 Task: Define due dates for tasks focused on uncovering insights from the integrated external data.
Action: Mouse moved to (115, 274)
Screenshot: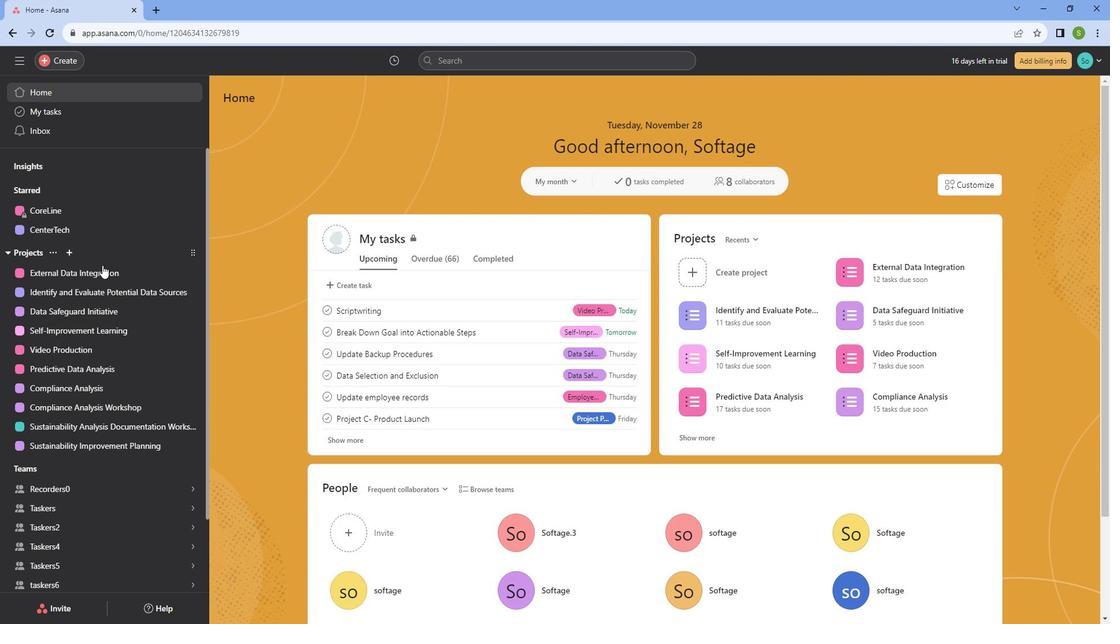 
Action: Mouse pressed left at (115, 274)
Screenshot: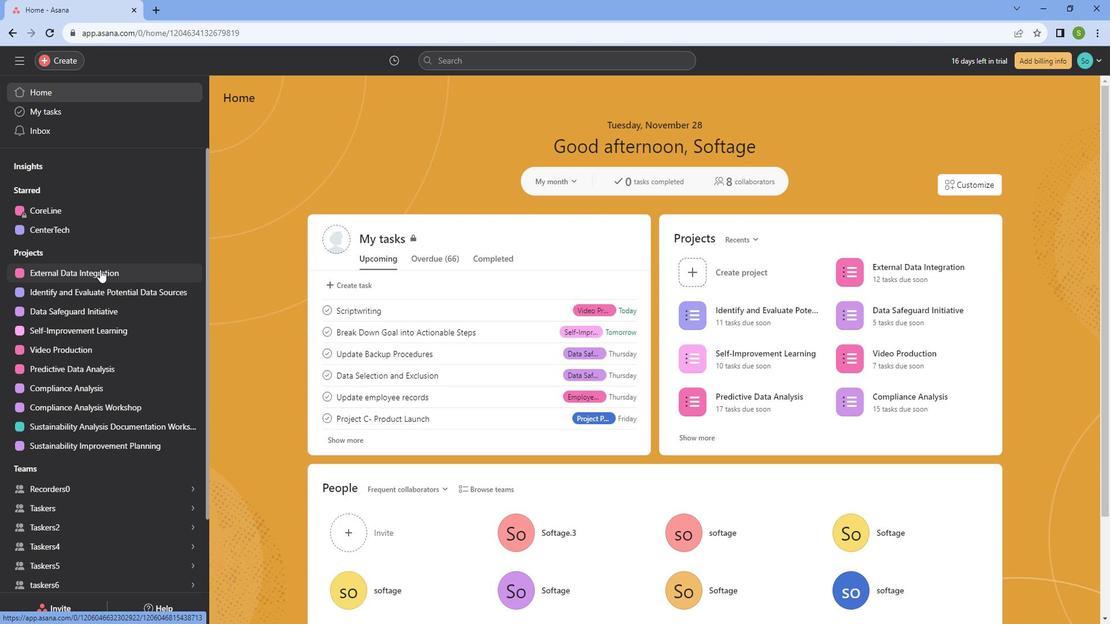 
Action: Mouse moved to (483, 464)
Screenshot: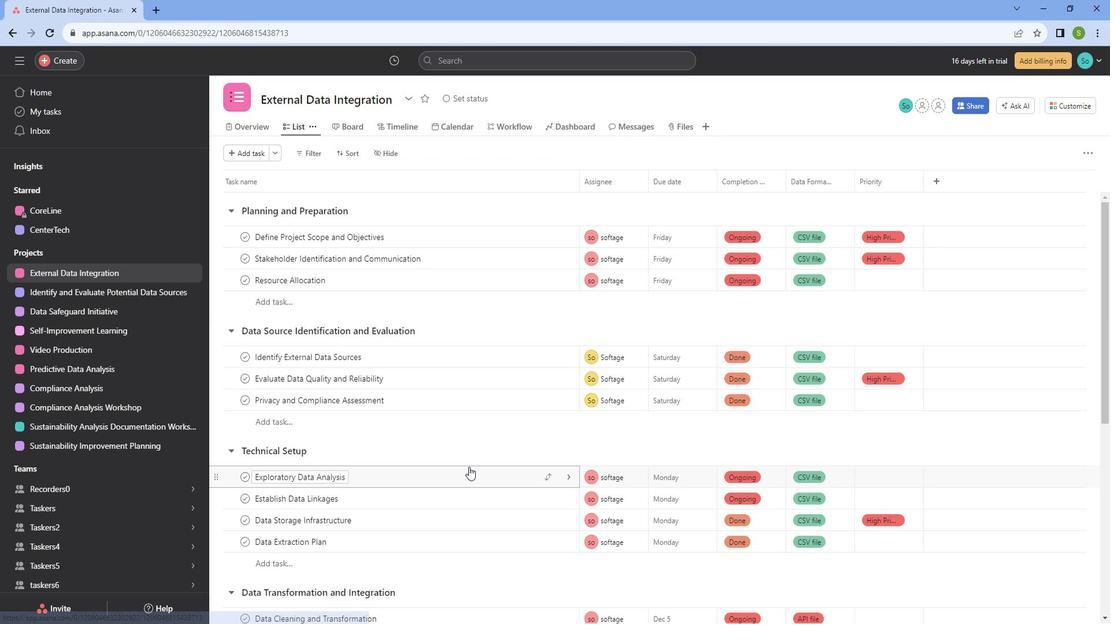
Action: Mouse scrolled (483, 464) with delta (0, 0)
Screenshot: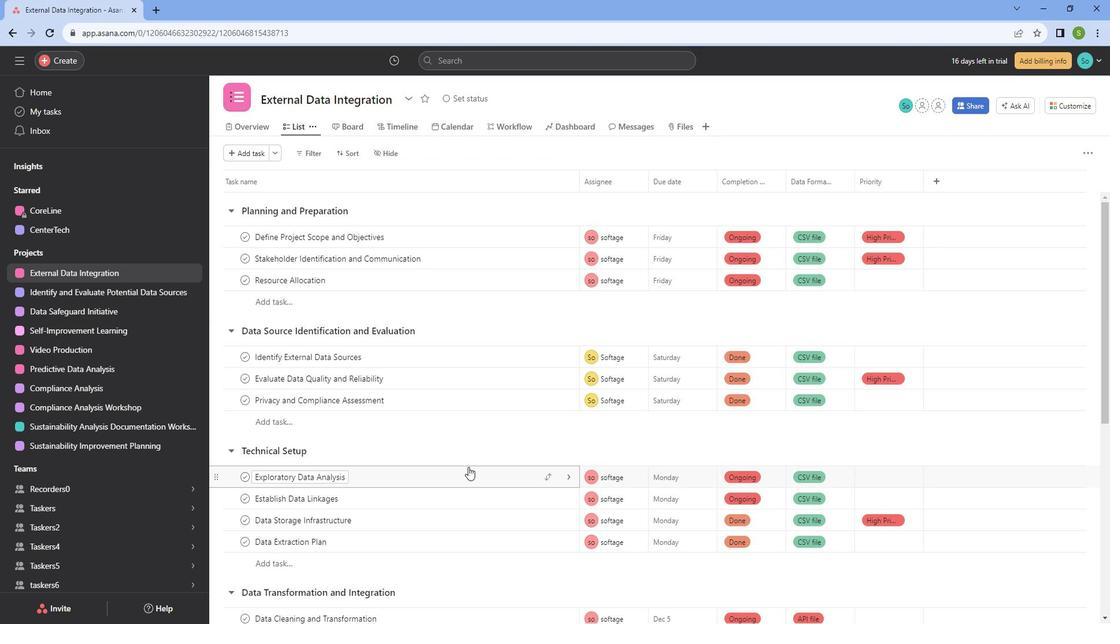 
Action: Mouse scrolled (483, 464) with delta (0, 0)
Screenshot: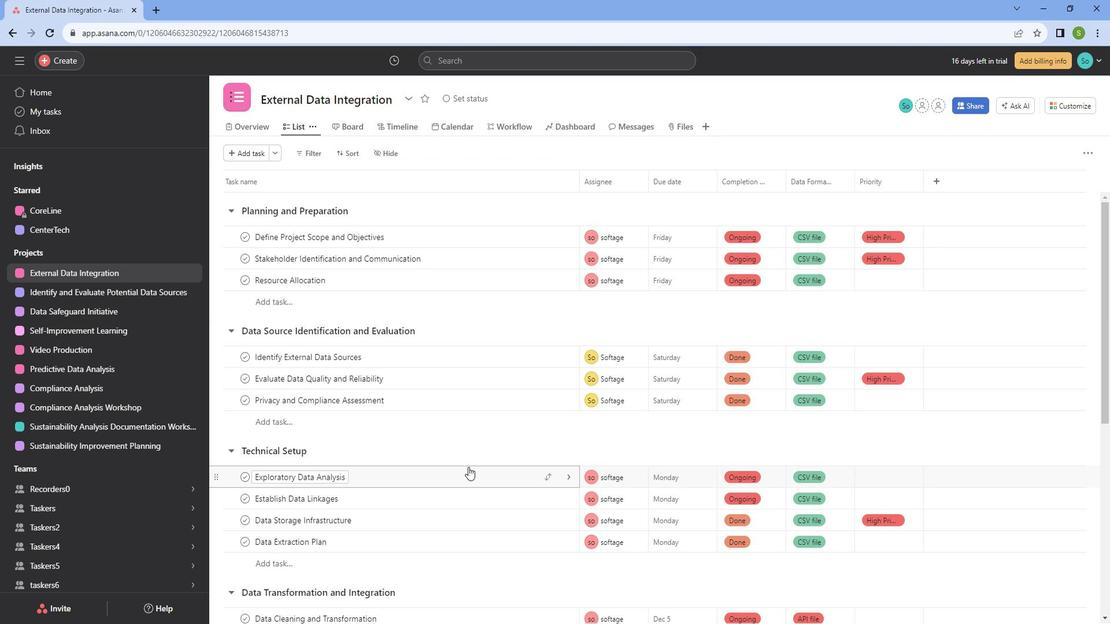 
Action: Mouse scrolled (483, 464) with delta (0, 0)
Screenshot: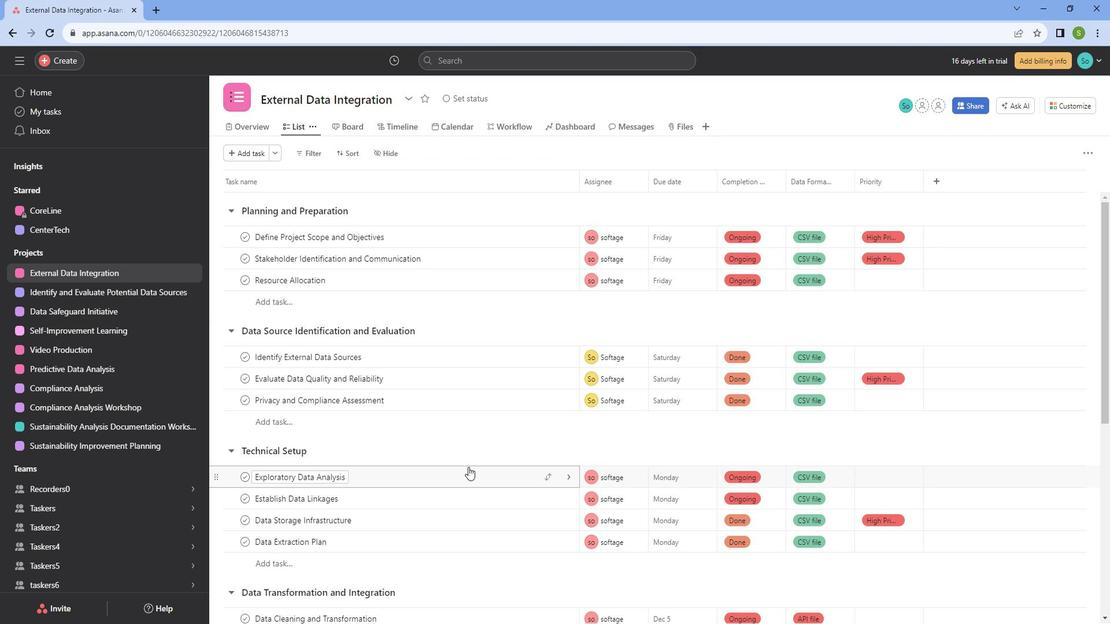 
Action: Mouse scrolled (483, 464) with delta (0, 0)
Screenshot: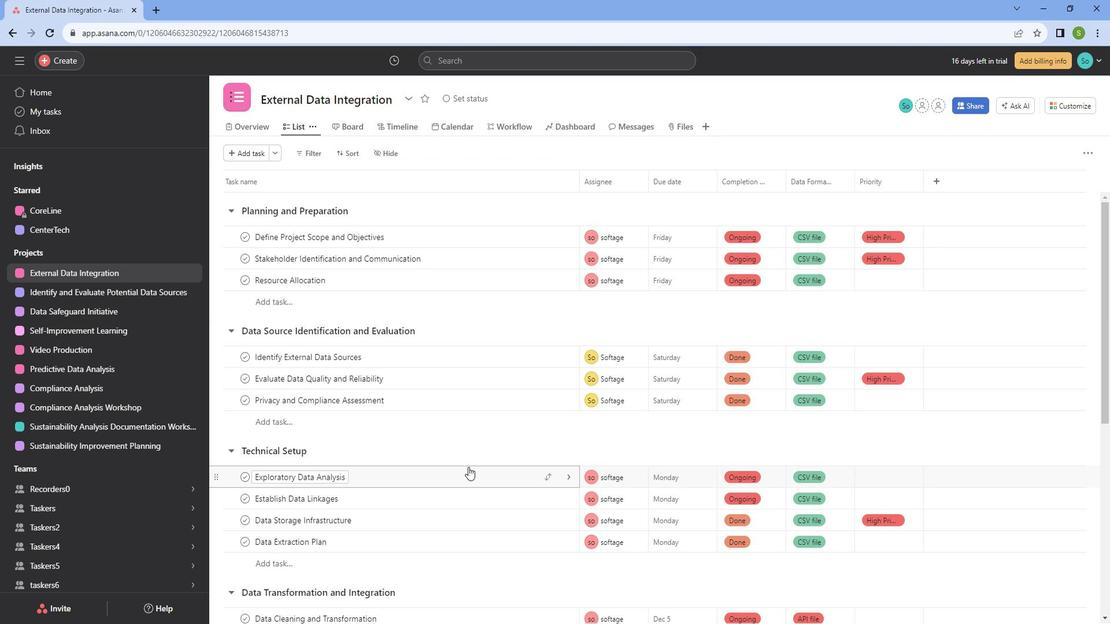 
Action: Mouse scrolled (483, 464) with delta (0, 0)
Screenshot: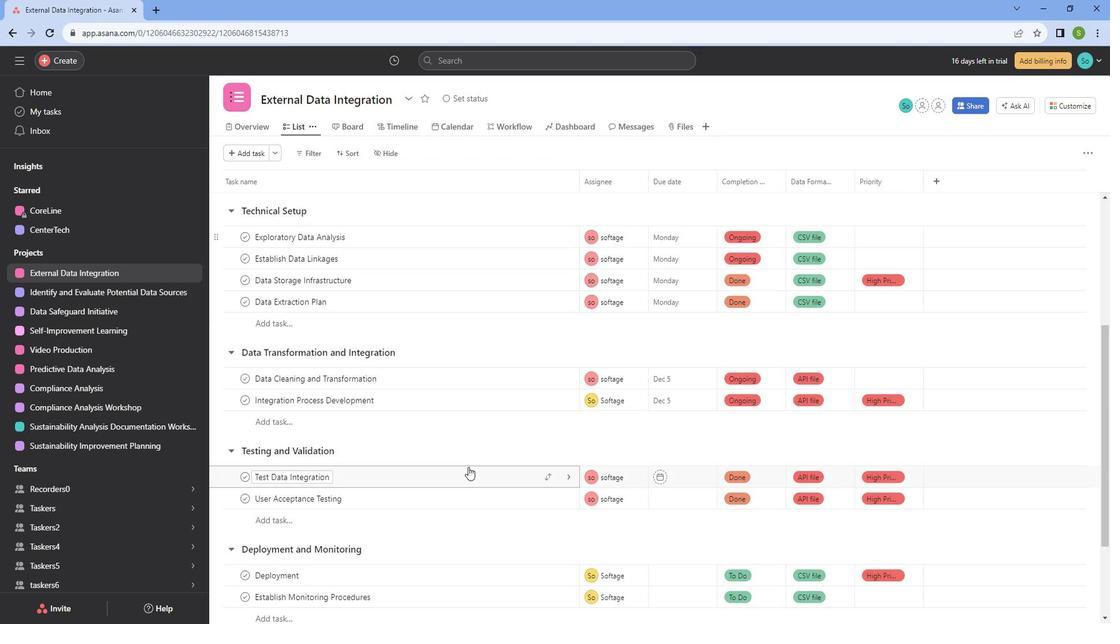 
Action: Mouse scrolled (483, 464) with delta (0, 0)
Screenshot: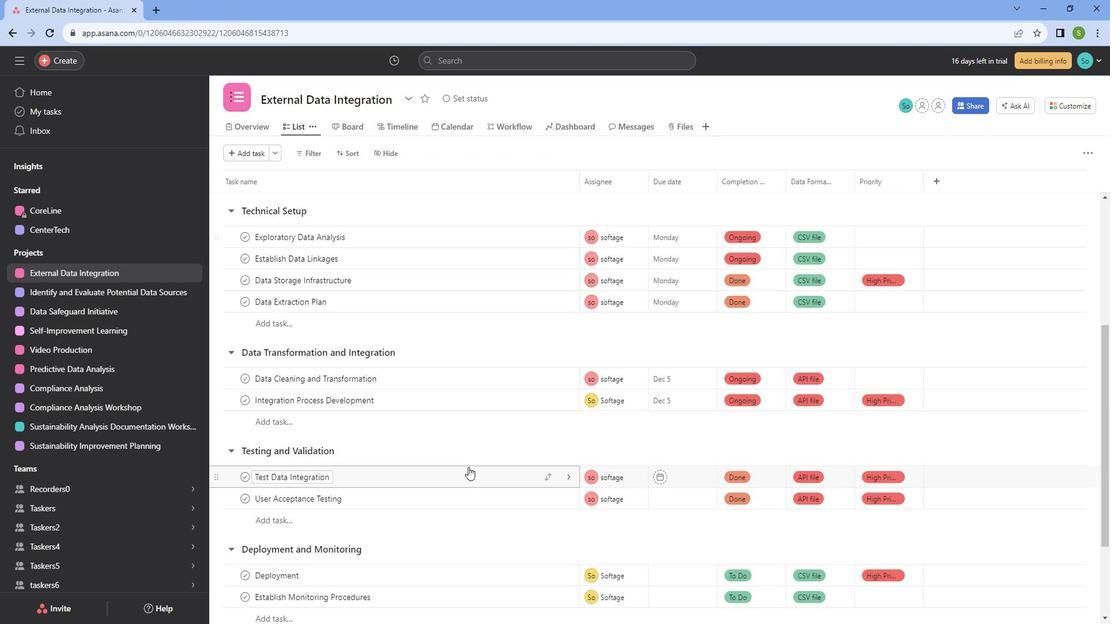 
Action: Mouse scrolled (483, 464) with delta (0, 0)
Screenshot: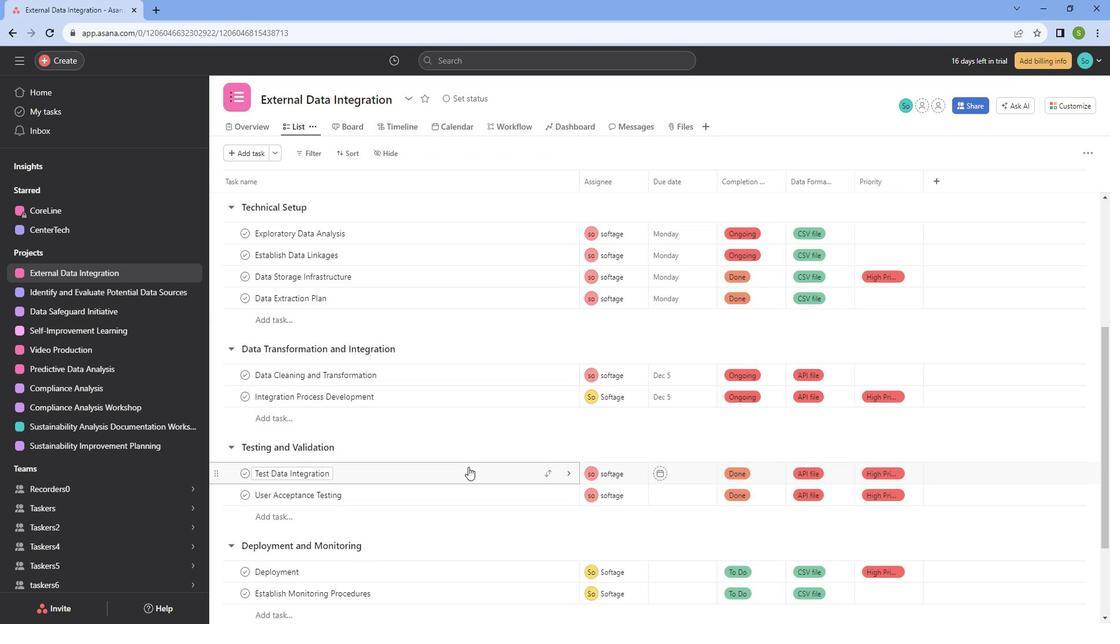 
Action: Mouse moved to (678, 353)
Screenshot: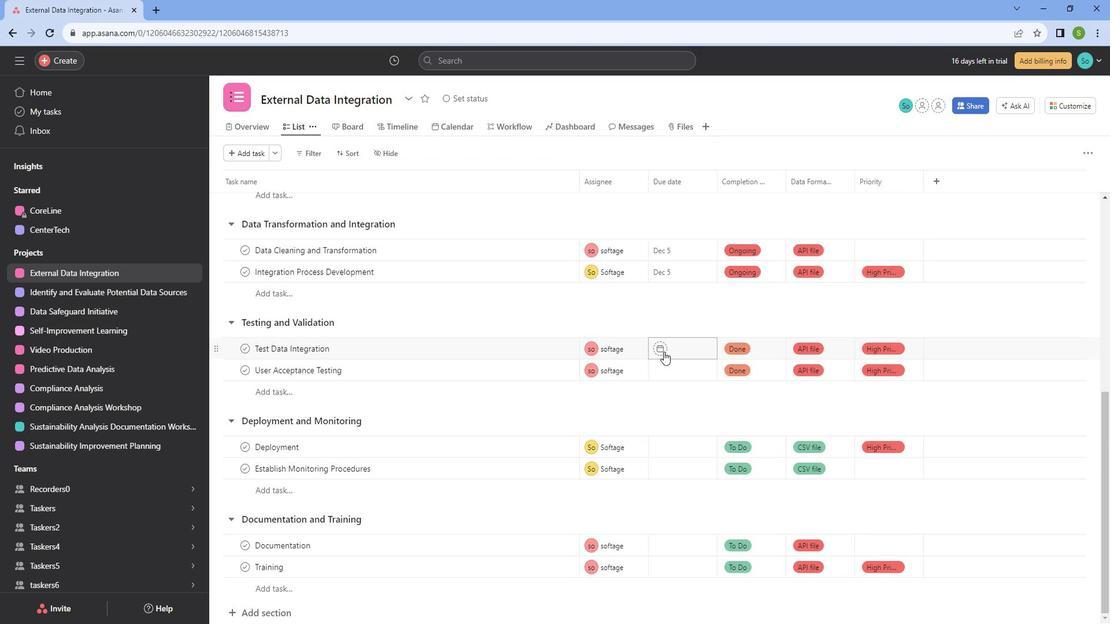 
Action: Mouse pressed left at (678, 353)
Screenshot: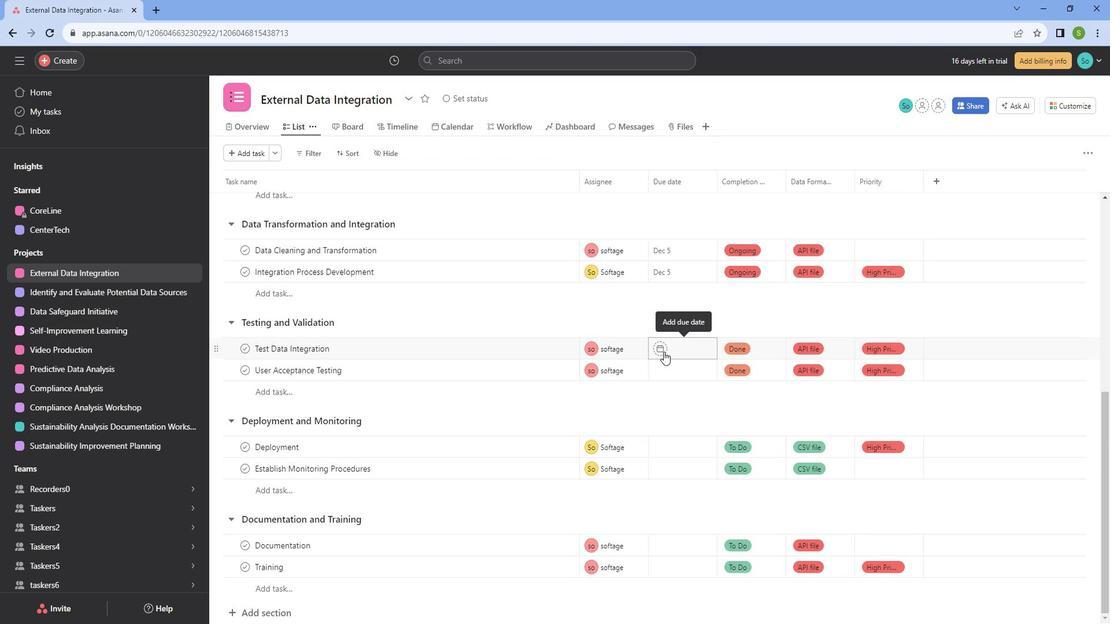
Action: Mouse moved to (815, 410)
Screenshot: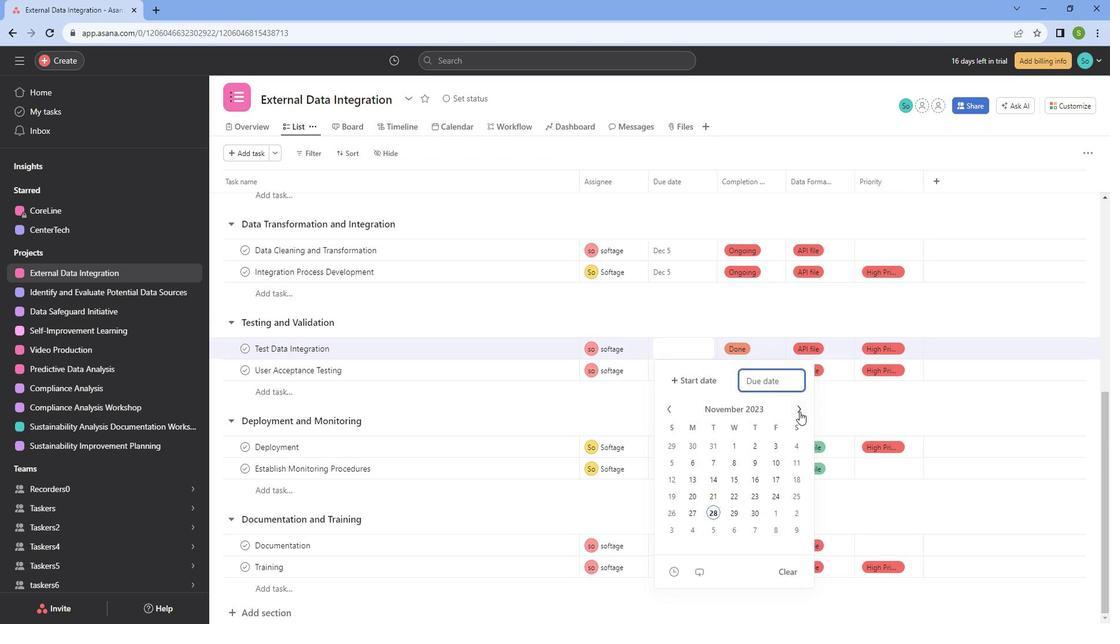 
Action: Mouse pressed left at (815, 410)
Screenshot: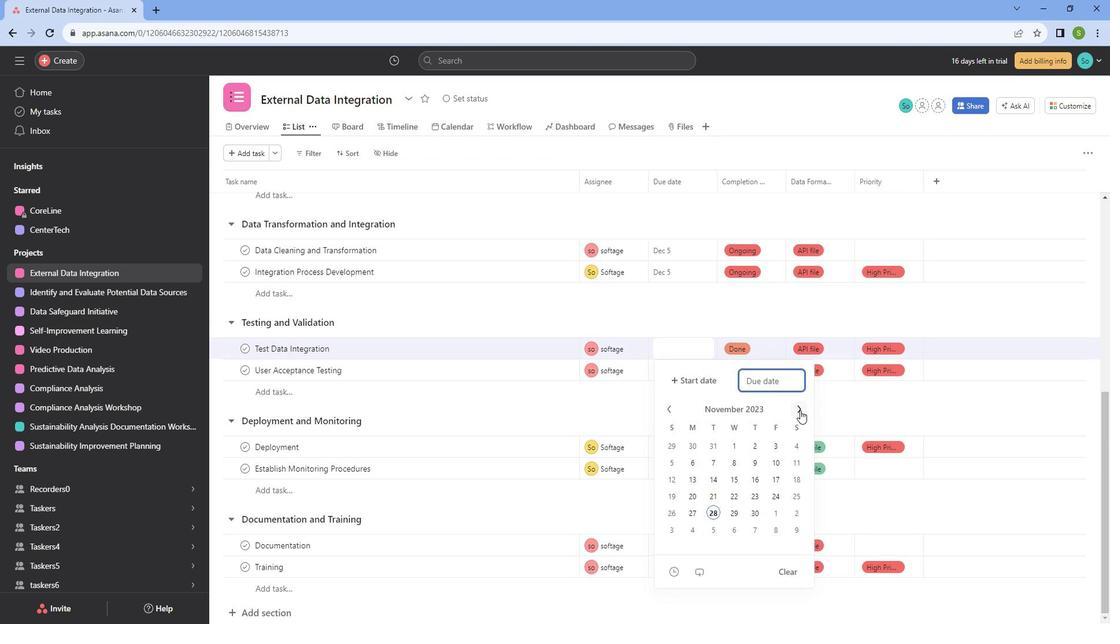 
Action: Mouse moved to (751, 461)
Screenshot: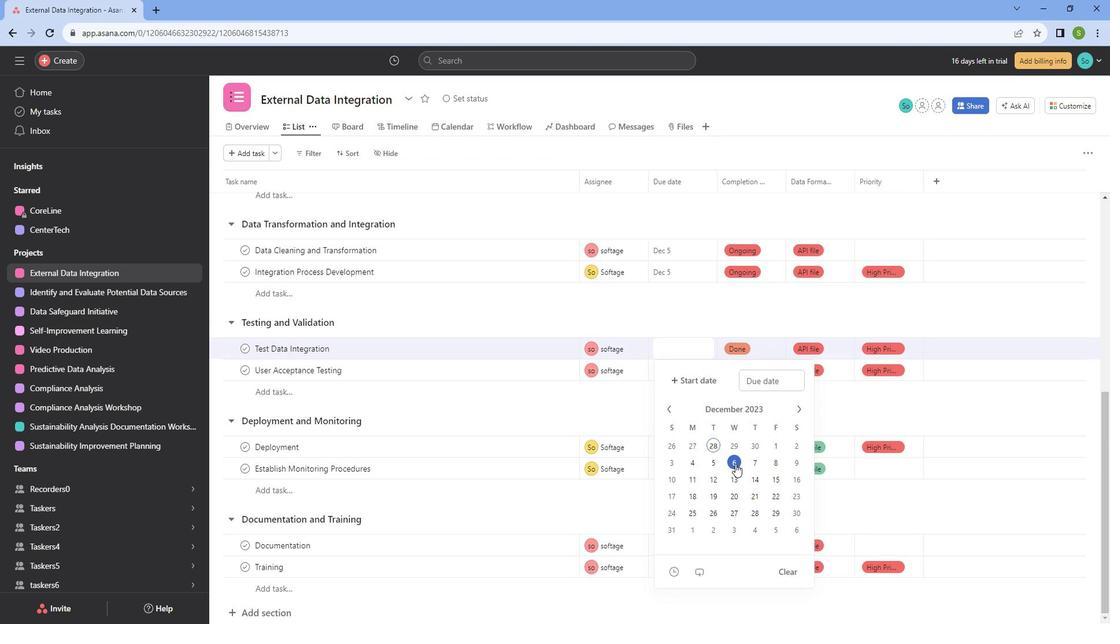 
Action: Mouse pressed left at (751, 461)
Screenshot: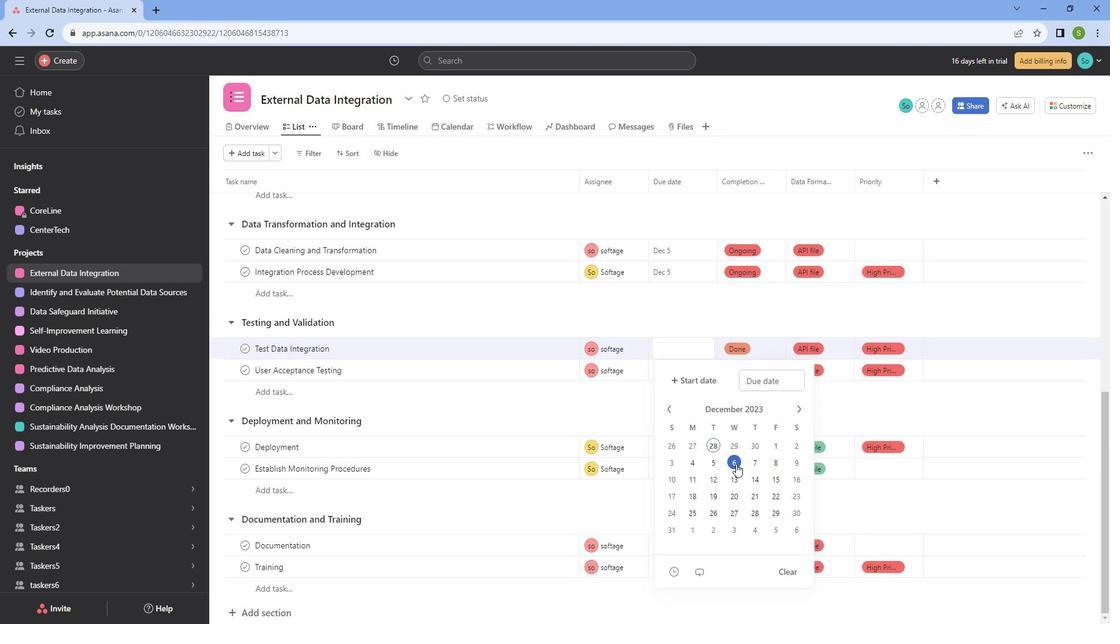 
Action: Mouse moved to (635, 422)
Screenshot: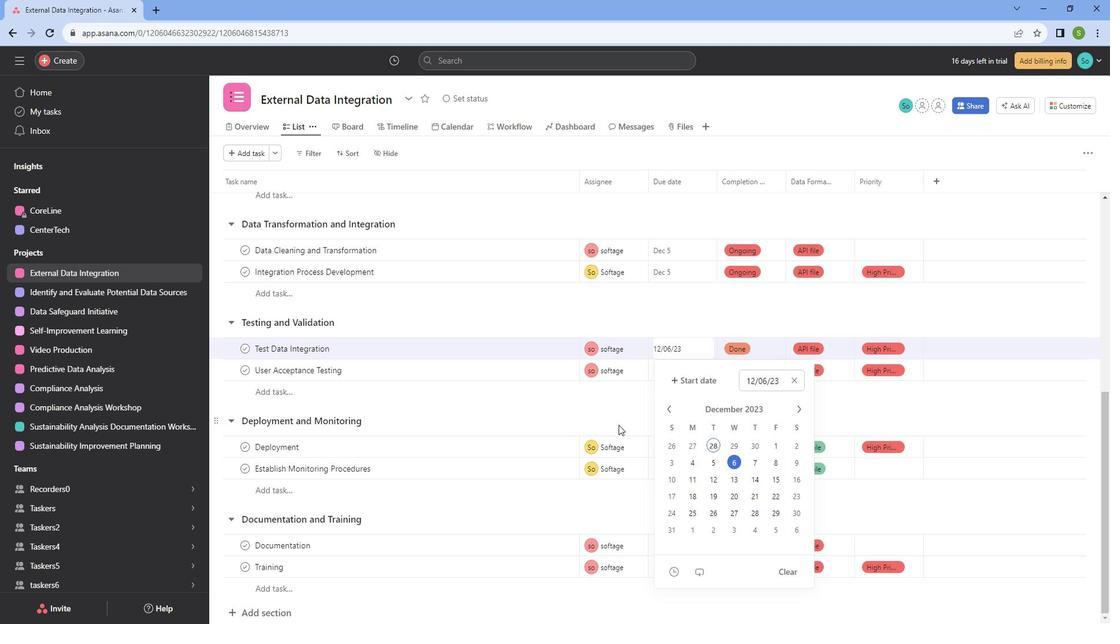 
Action: Mouse pressed left at (635, 422)
Screenshot: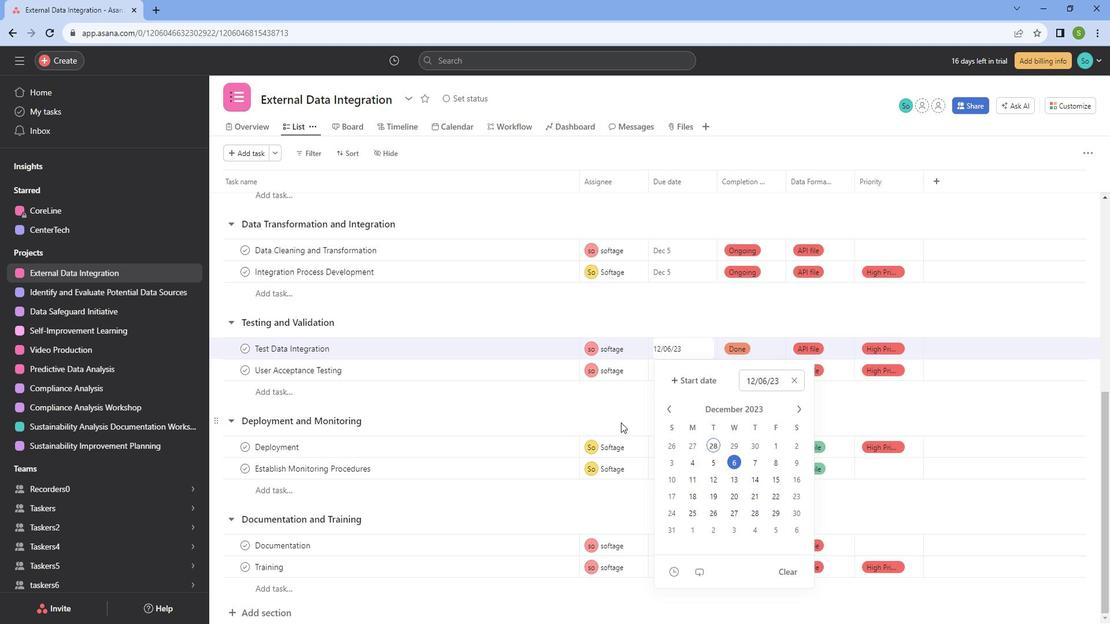 
Action: Mouse moved to (687, 370)
Screenshot: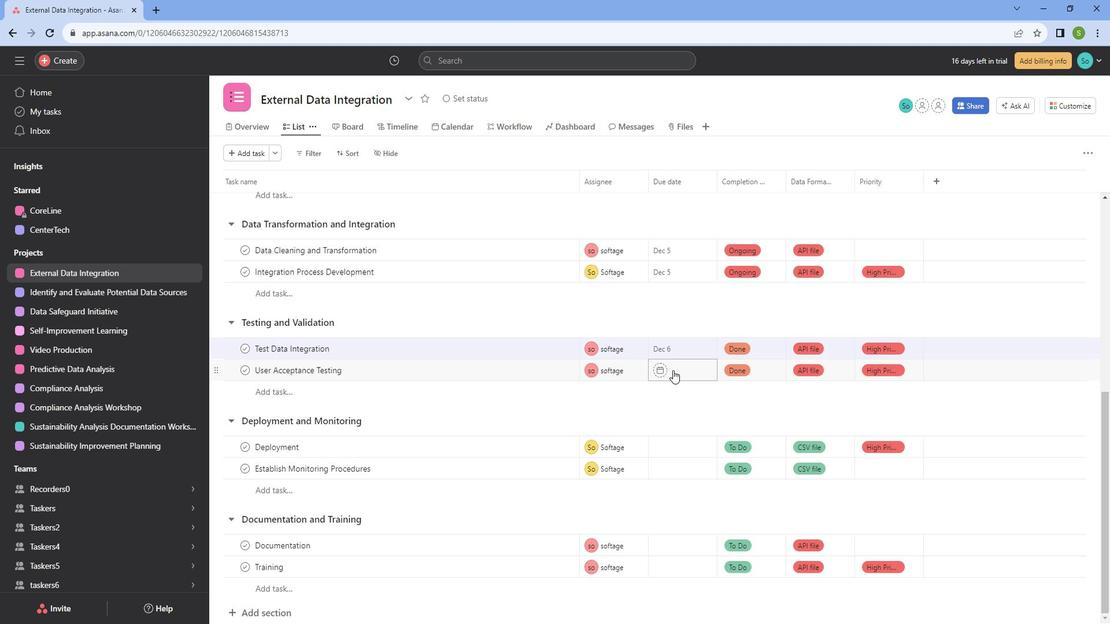 
Action: Mouse pressed left at (687, 370)
Screenshot: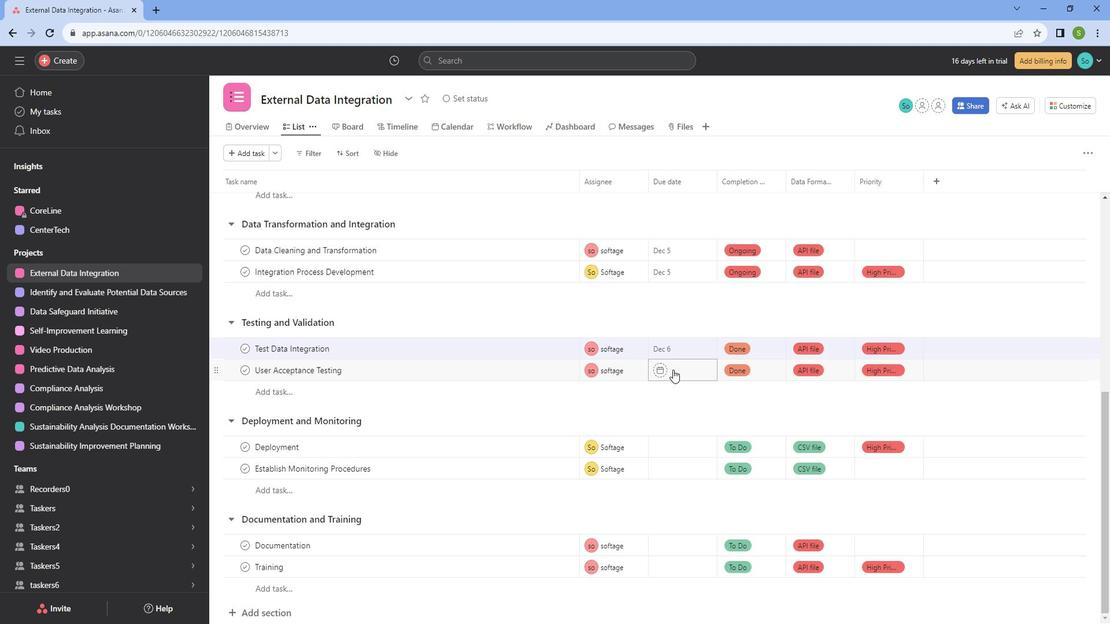 
Action: Mouse moved to (815, 424)
Screenshot: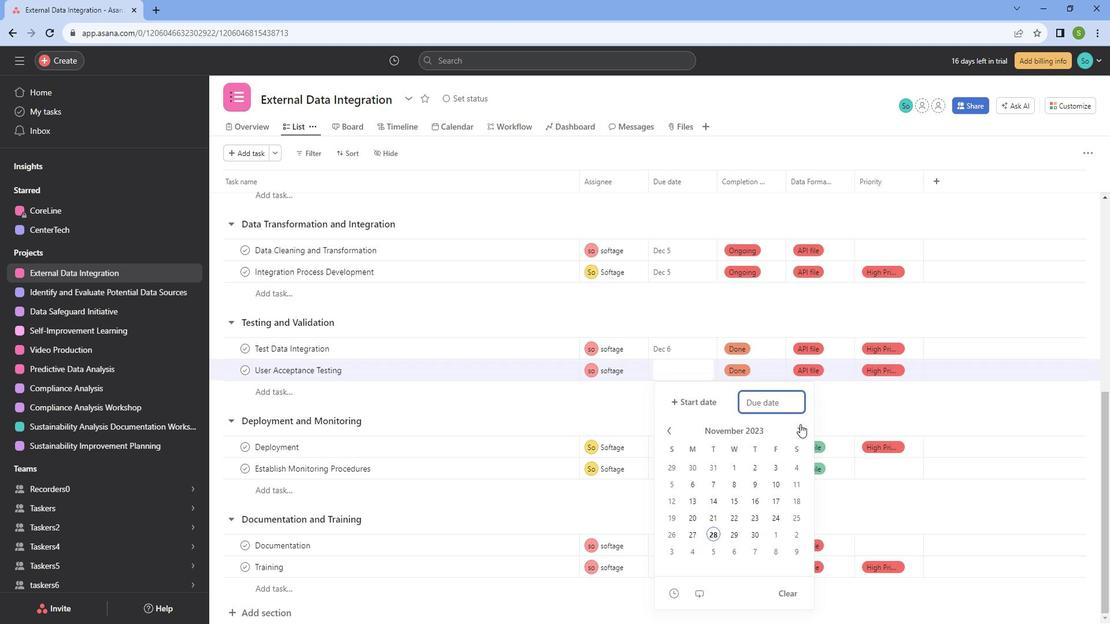 
Action: Mouse pressed left at (815, 424)
Screenshot: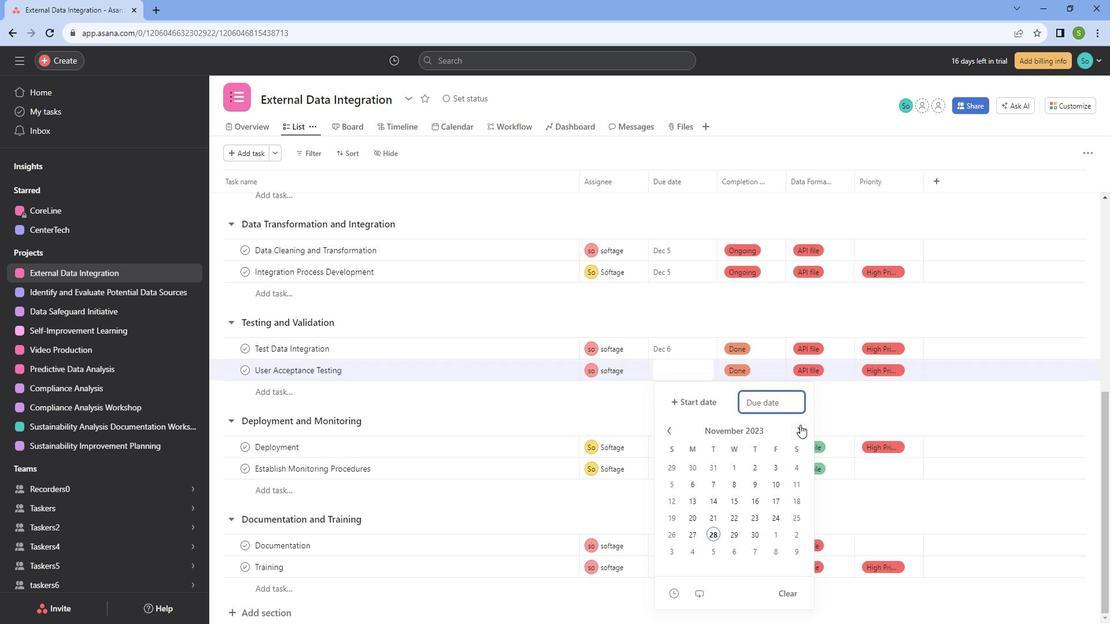 
Action: Mouse moved to (755, 480)
Screenshot: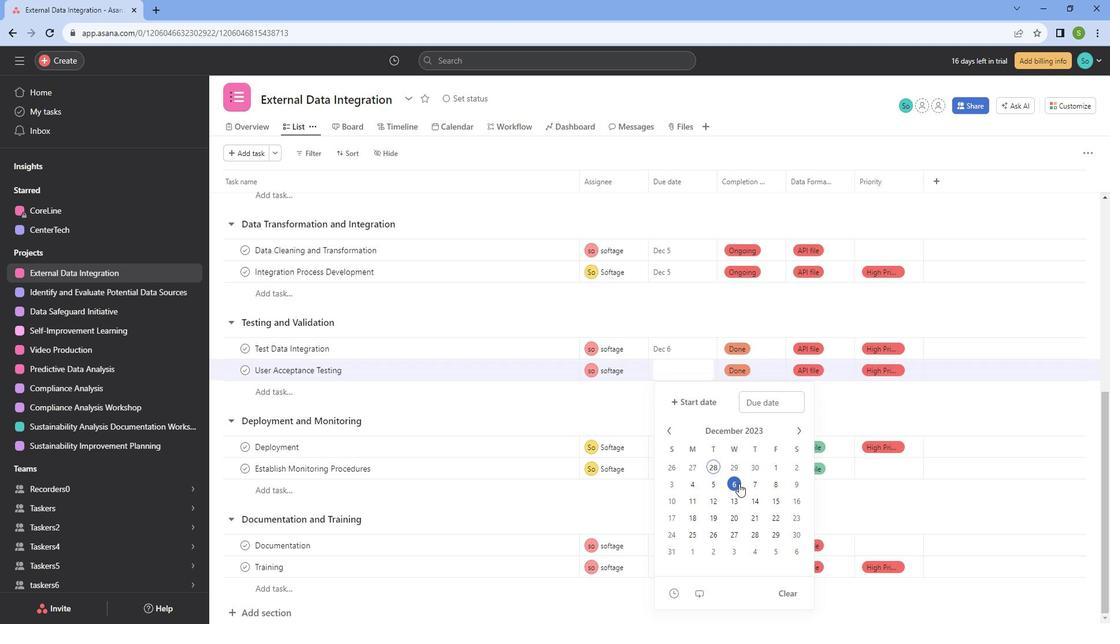 
Action: Mouse pressed left at (755, 480)
Screenshot: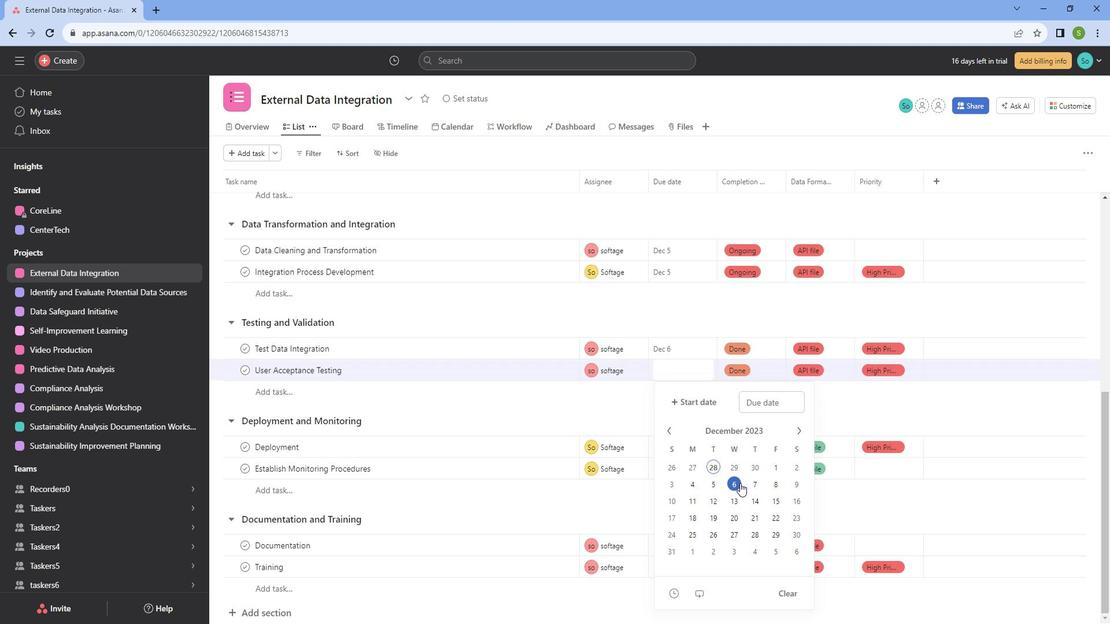
Action: Mouse moved to (644, 430)
Screenshot: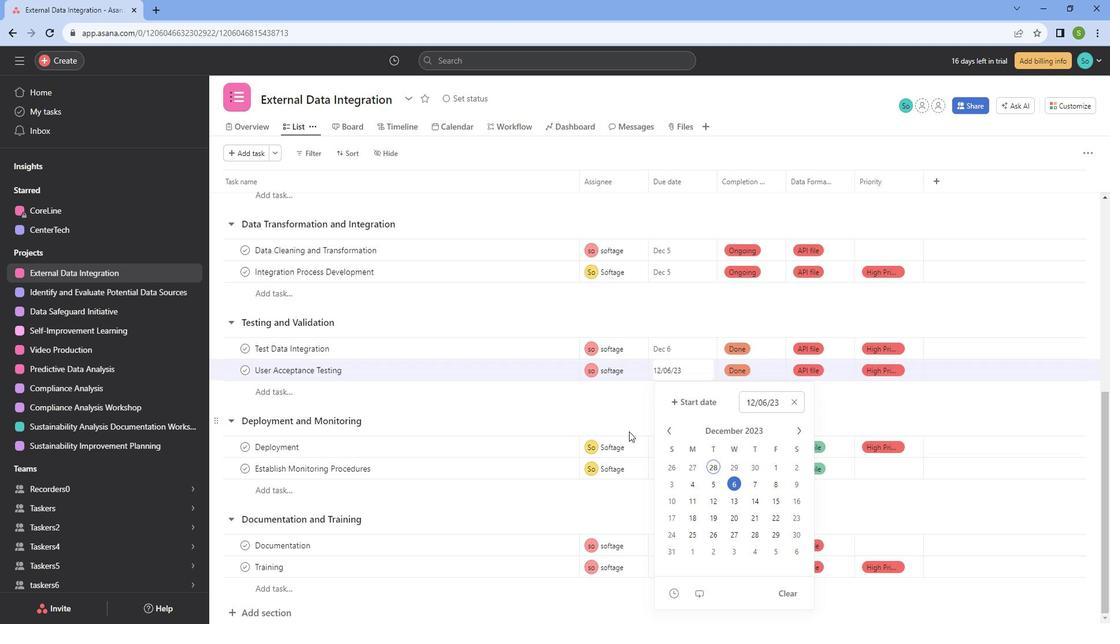 
Action: Mouse pressed left at (644, 430)
Screenshot: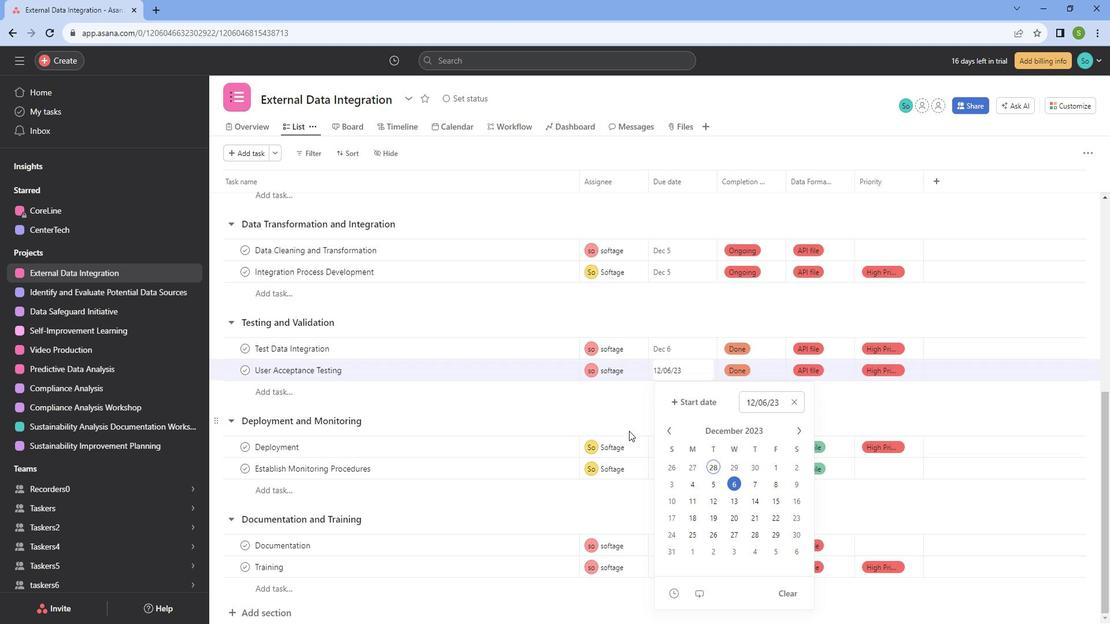 
Action: Mouse moved to (701, 348)
Screenshot: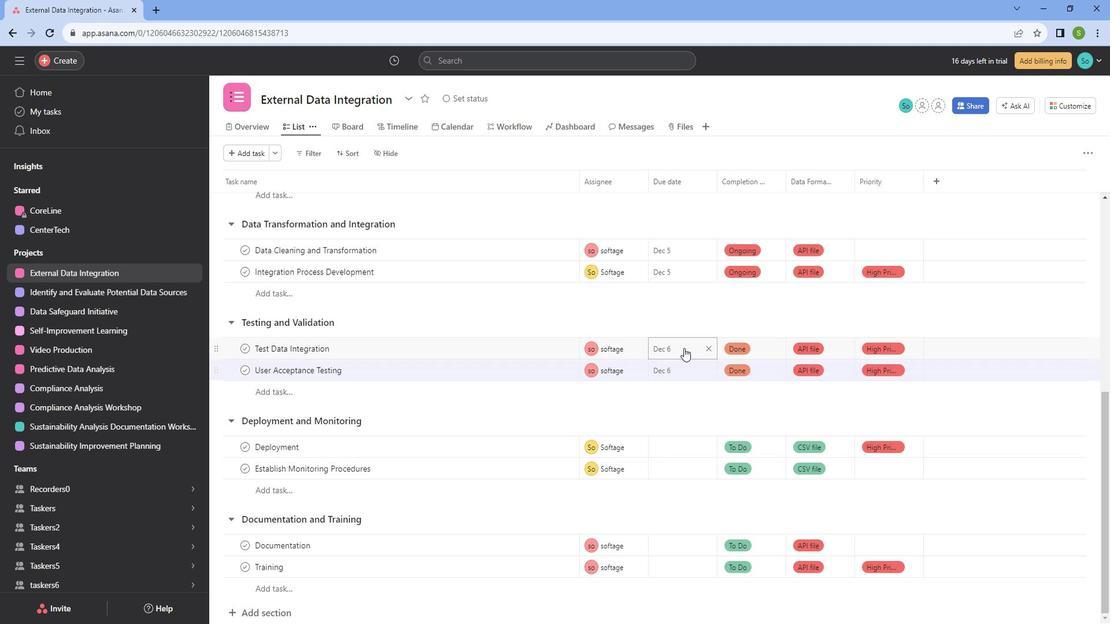 
Action: Mouse pressed left at (701, 348)
Screenshot: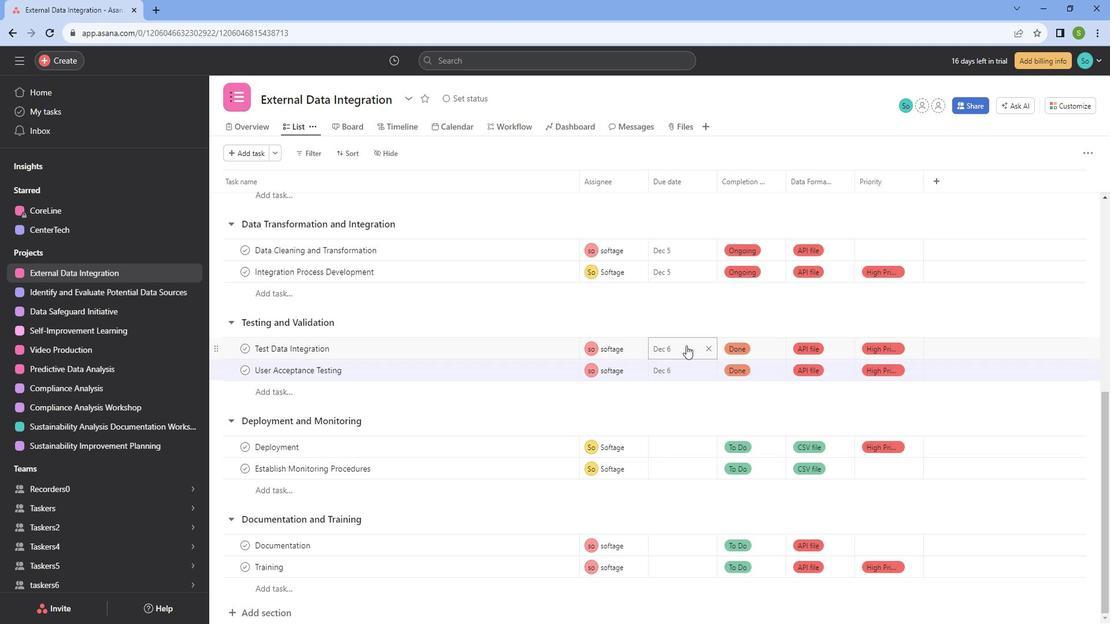
Action: Mouse moved to (689, 561)
Screenshot: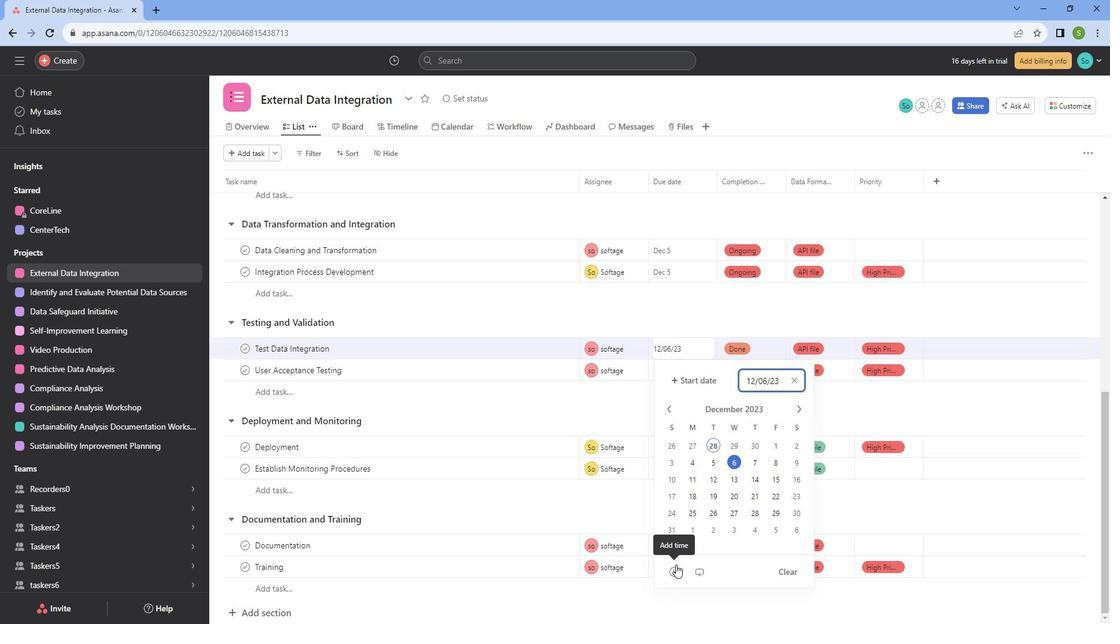 
Action: Mouse pressed left at (689, 561)
Screenshot: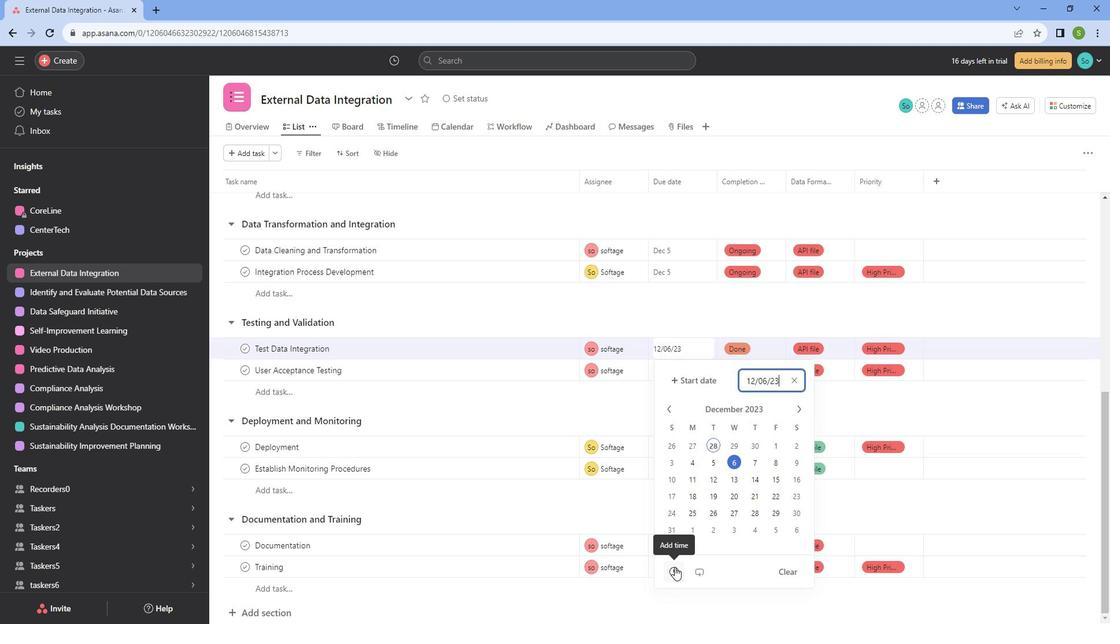 
Action: Mouse moved to (644, 408)
Screenshot: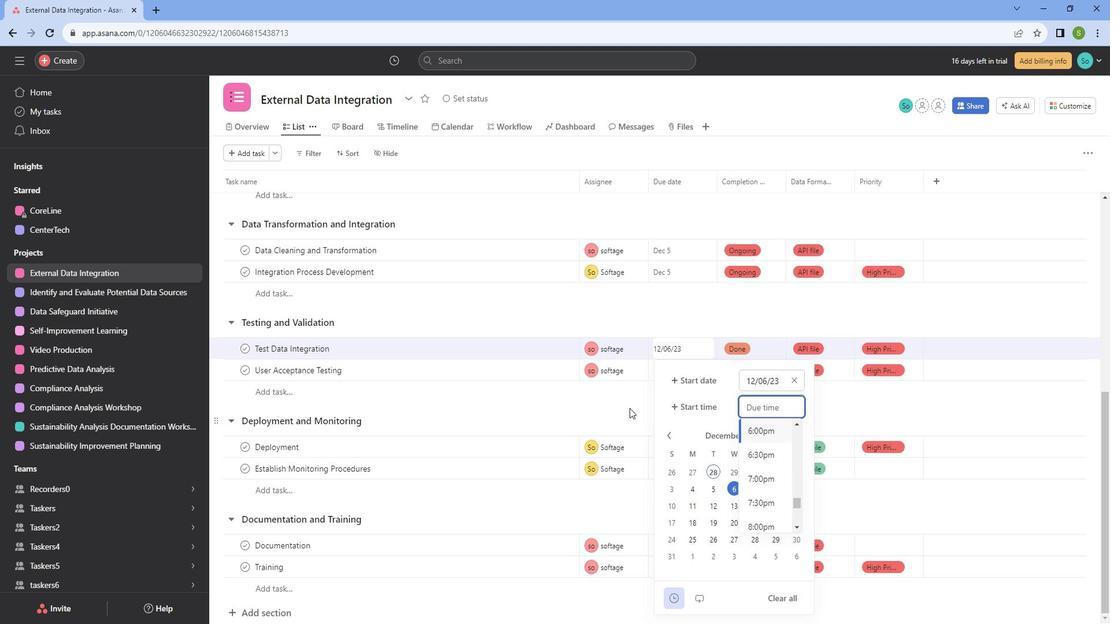 
Action: Mouse pressed left at (644, 408)
Screenshot: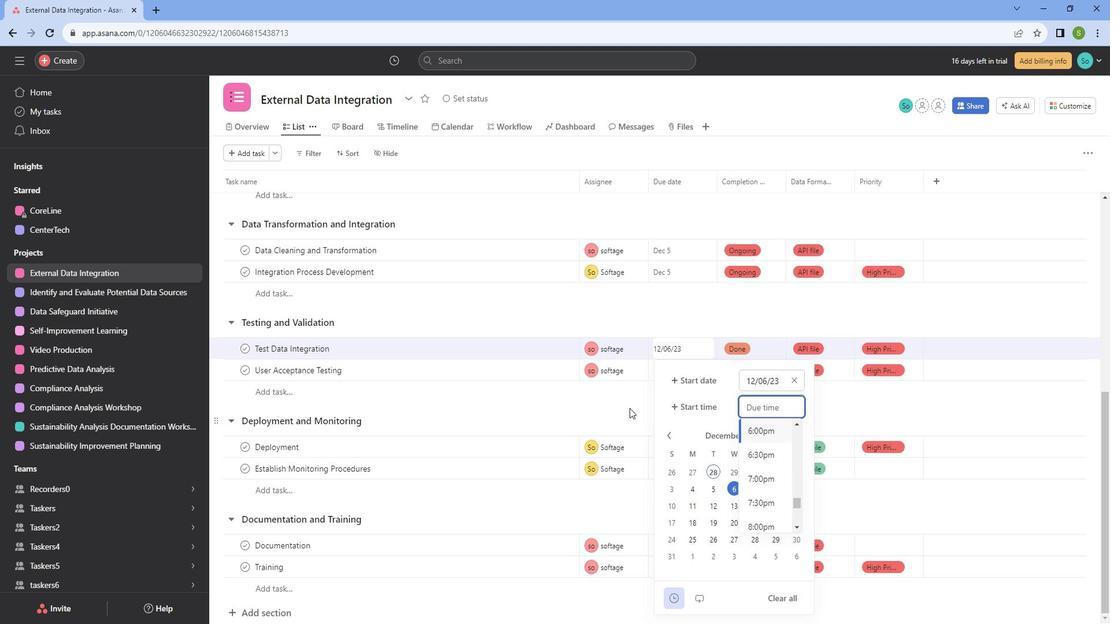 
Action: Mouse moved to (704, 349)
Screenshot: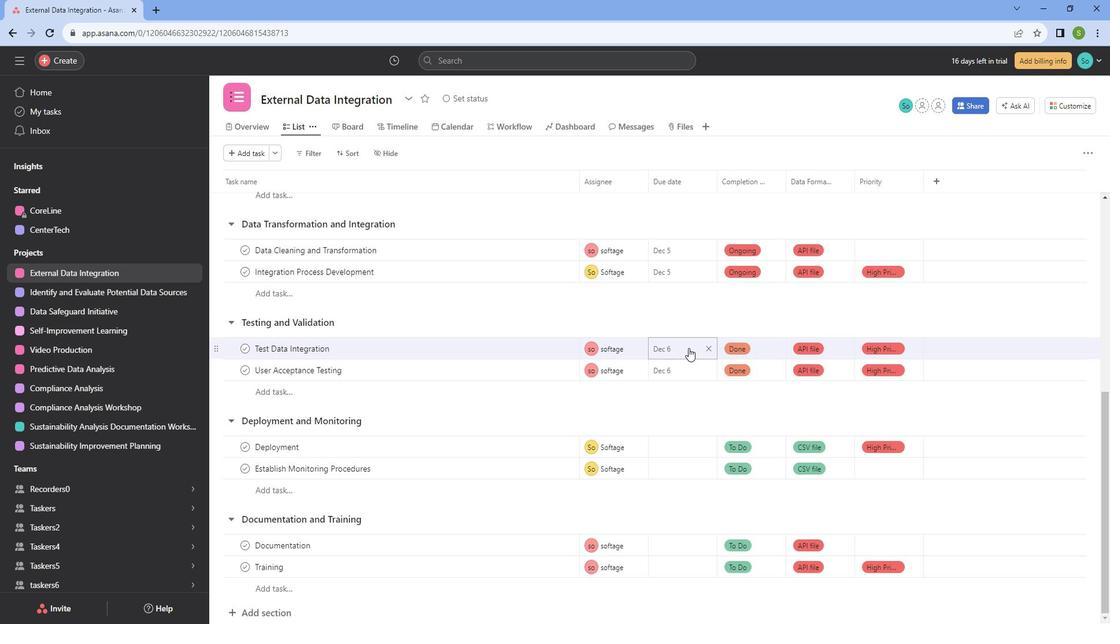 
Action: Mouse pressed left at (704, 349)
Screenshot: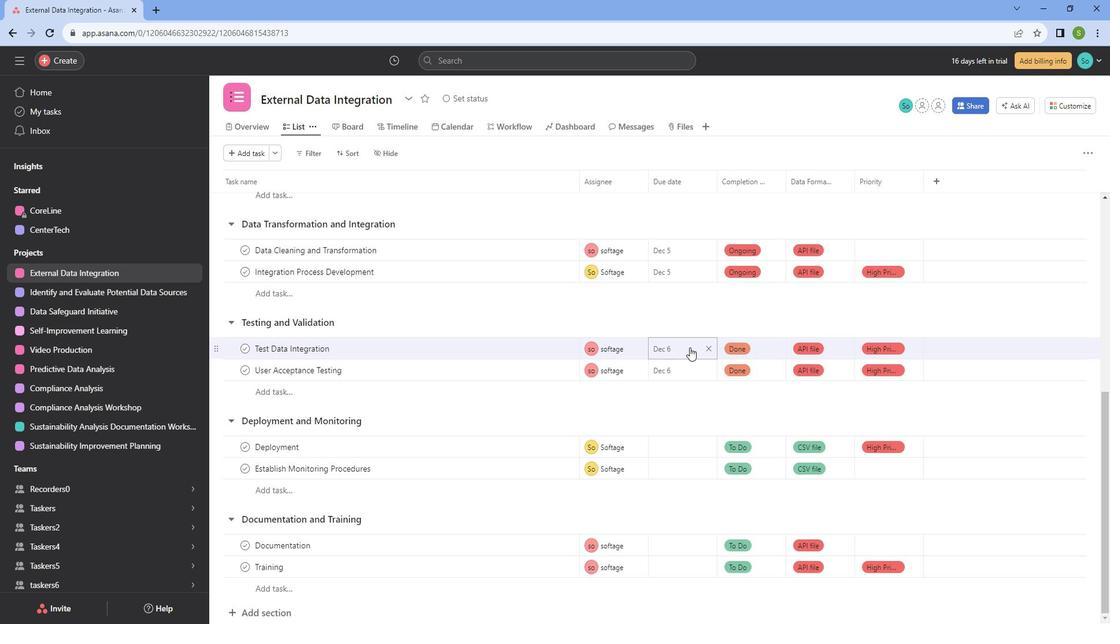 
Action: Mouse moved to (726, 462)
Screenshot: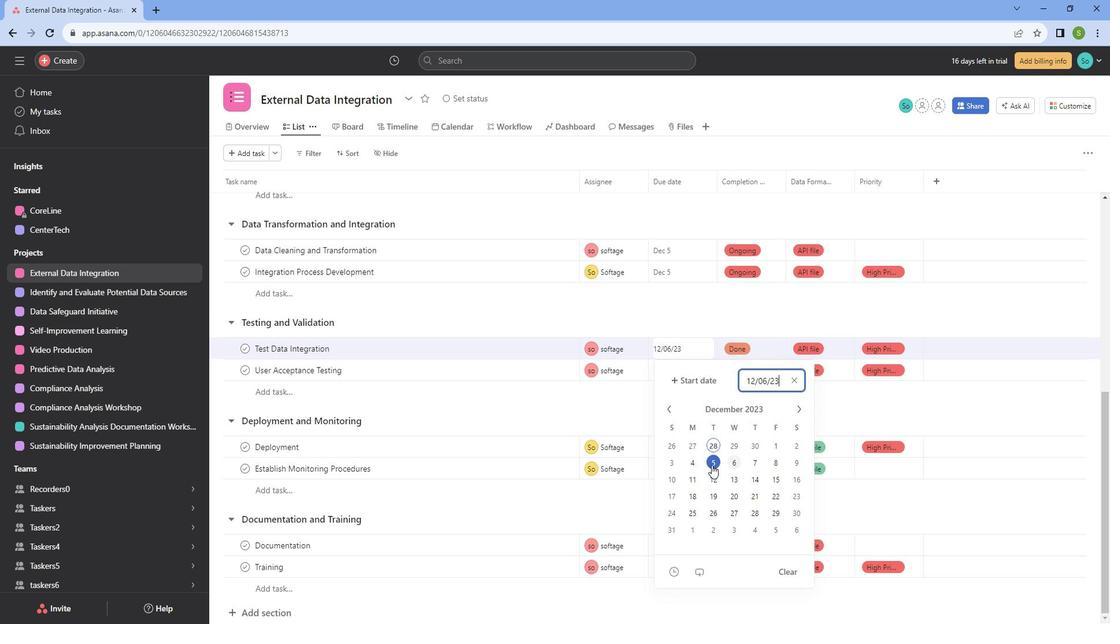 
Action: Mouse pressed left at (726, 462)
Screenshot: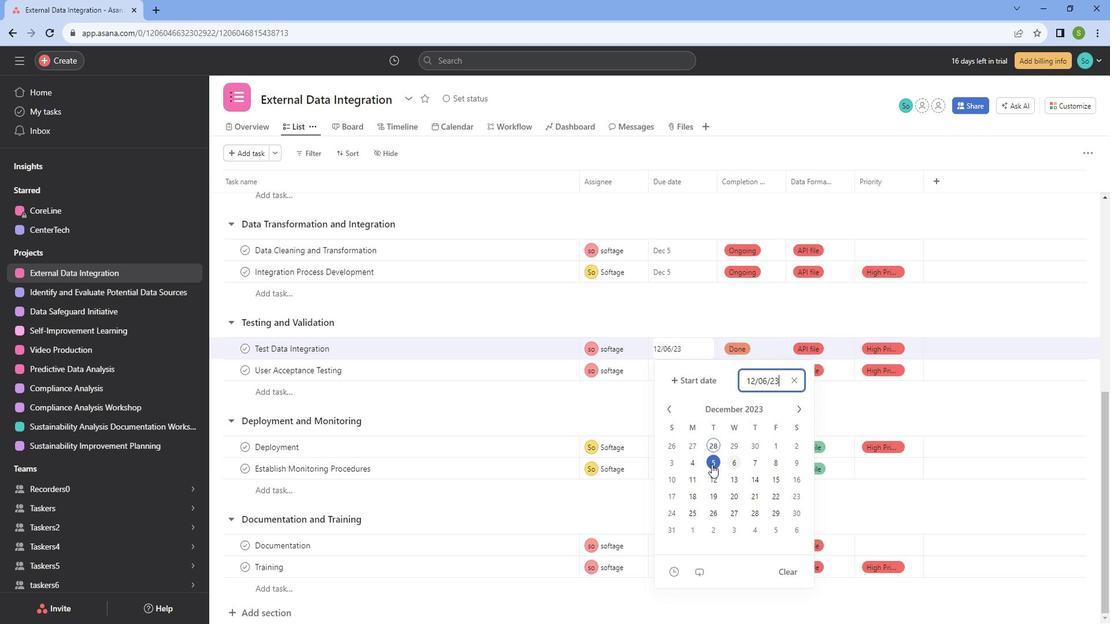 
Action: Mouse moved to (687, 563)
Screenshot: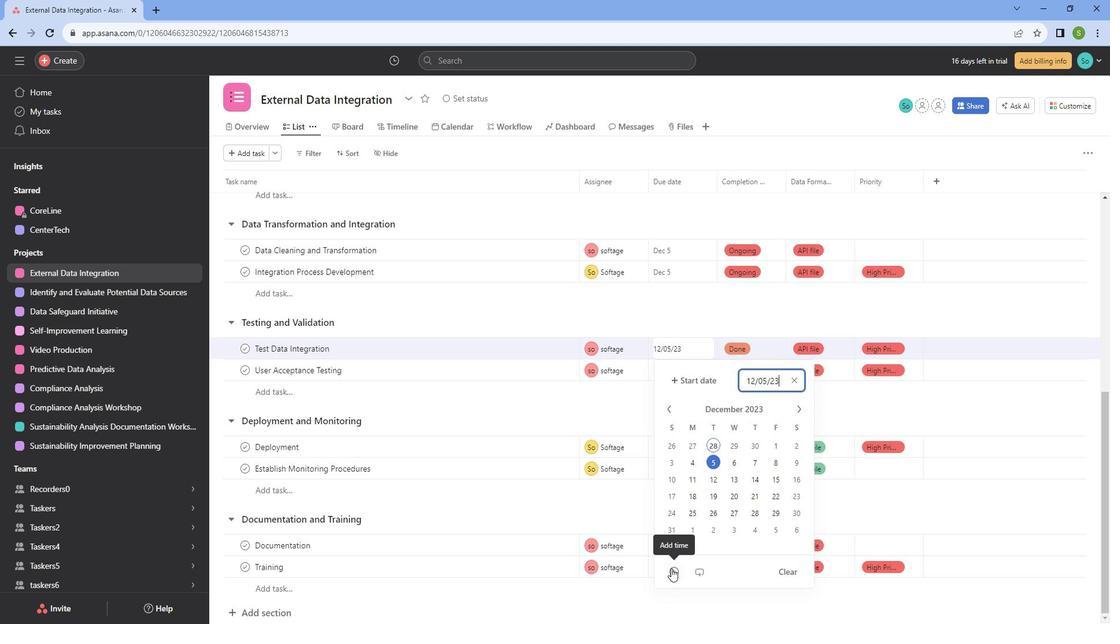 
Action: Mouse pressed left at (687, 563)
Screenshot: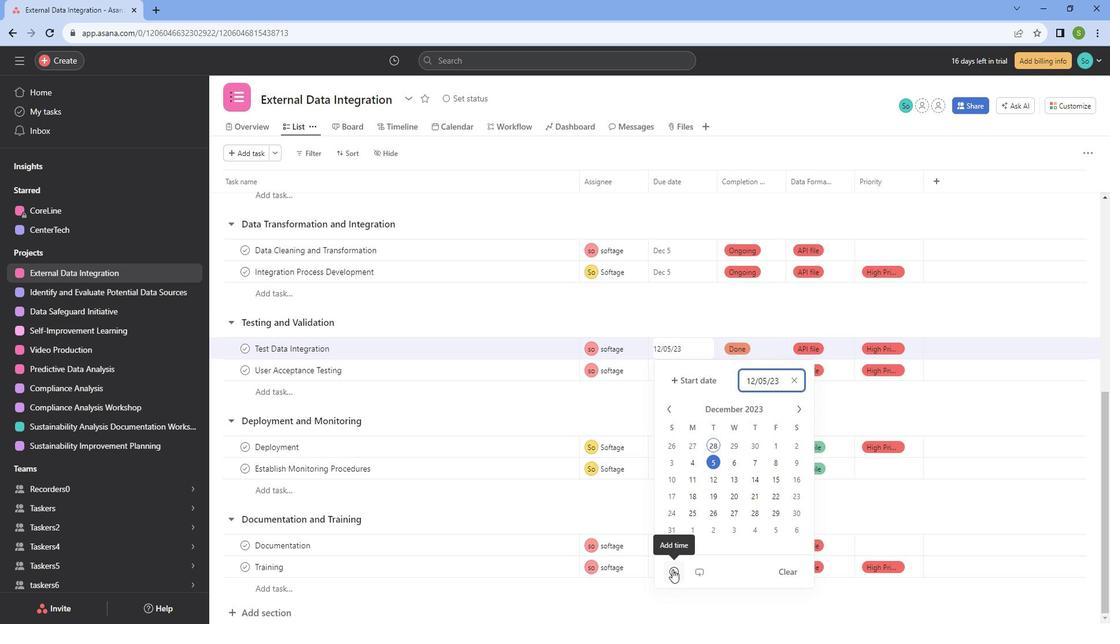 
Action: Mouse moved to (782, 434)
Screenshot: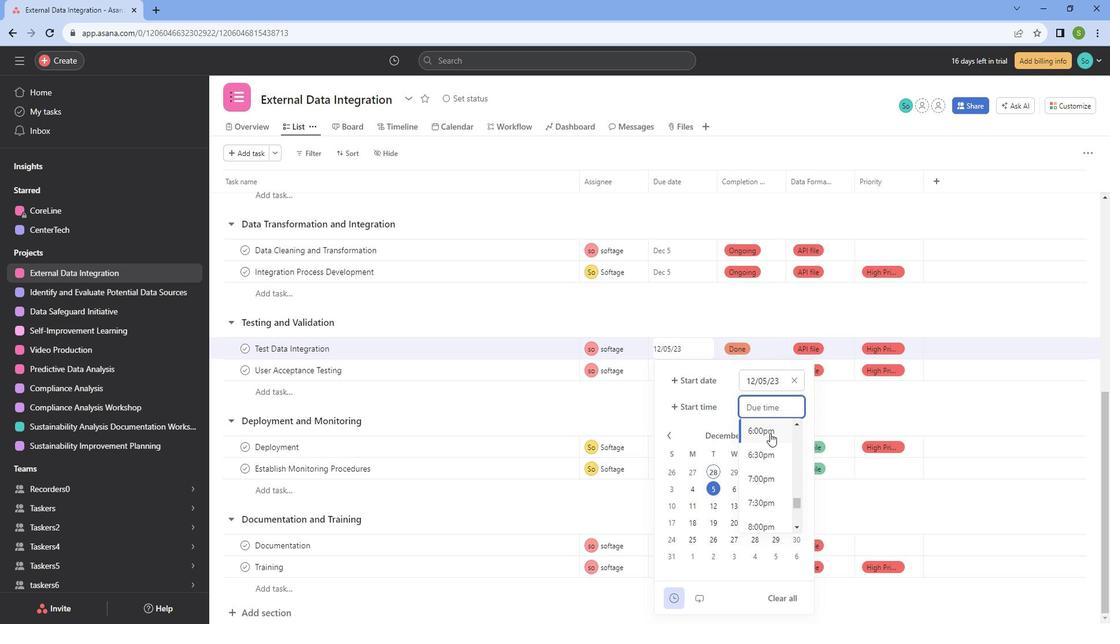
Action: Mouse scrolled (782, 434) with delta (0, 0)
Screenshot: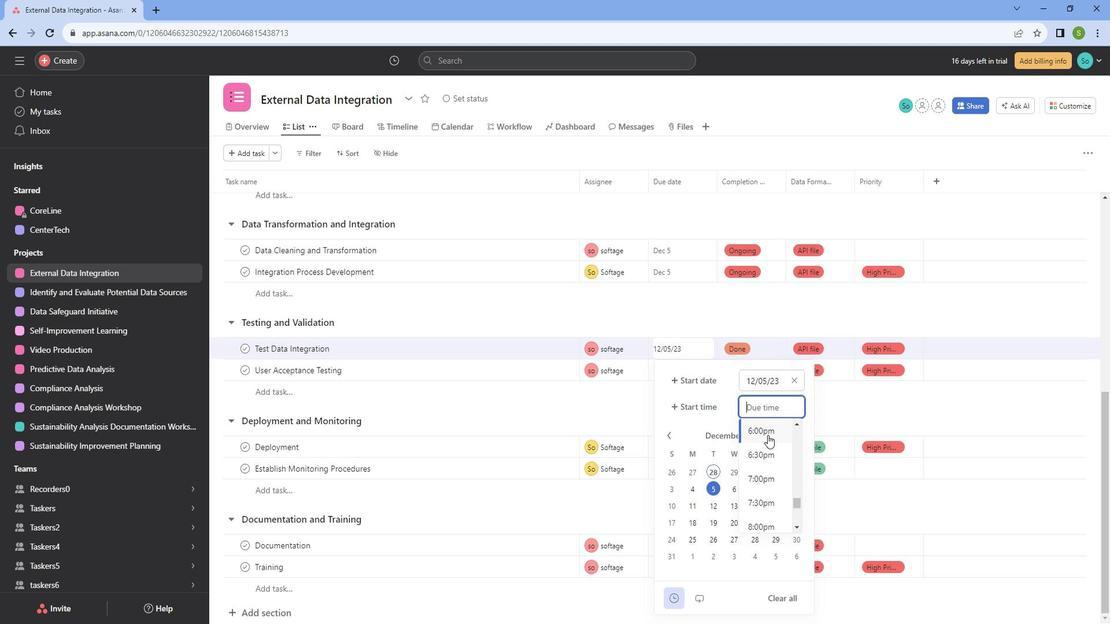 
Action: Mouse moved to (778, 467)
Screenshot: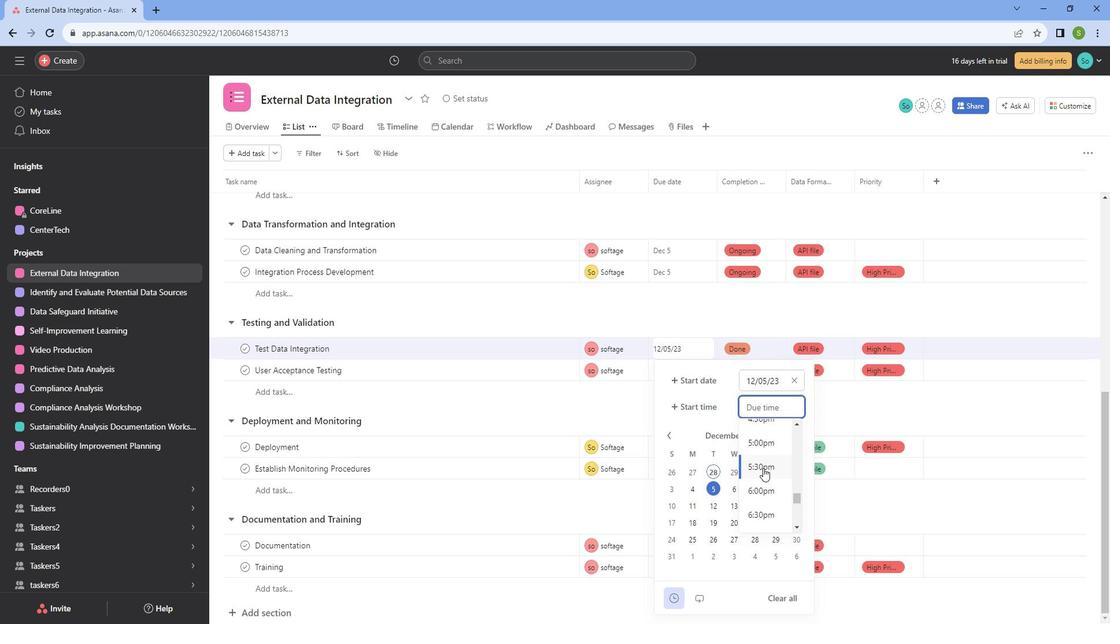 
Action: Mouse pressed left at (778, 467)
Screenshot: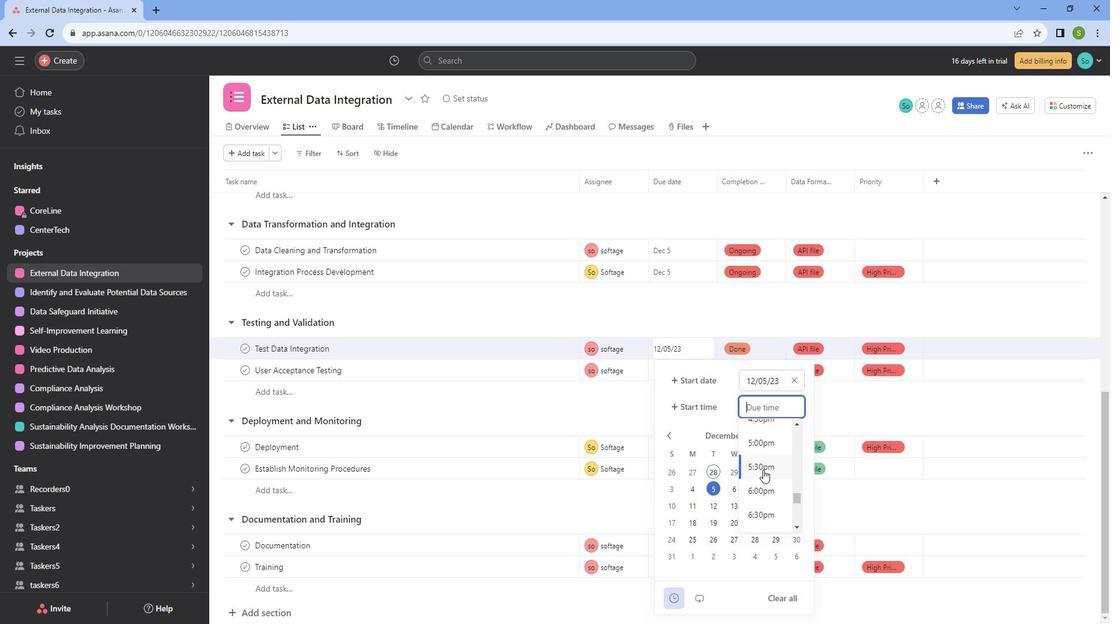 
Action: Mouse moved to (721, 405)
Screenshot: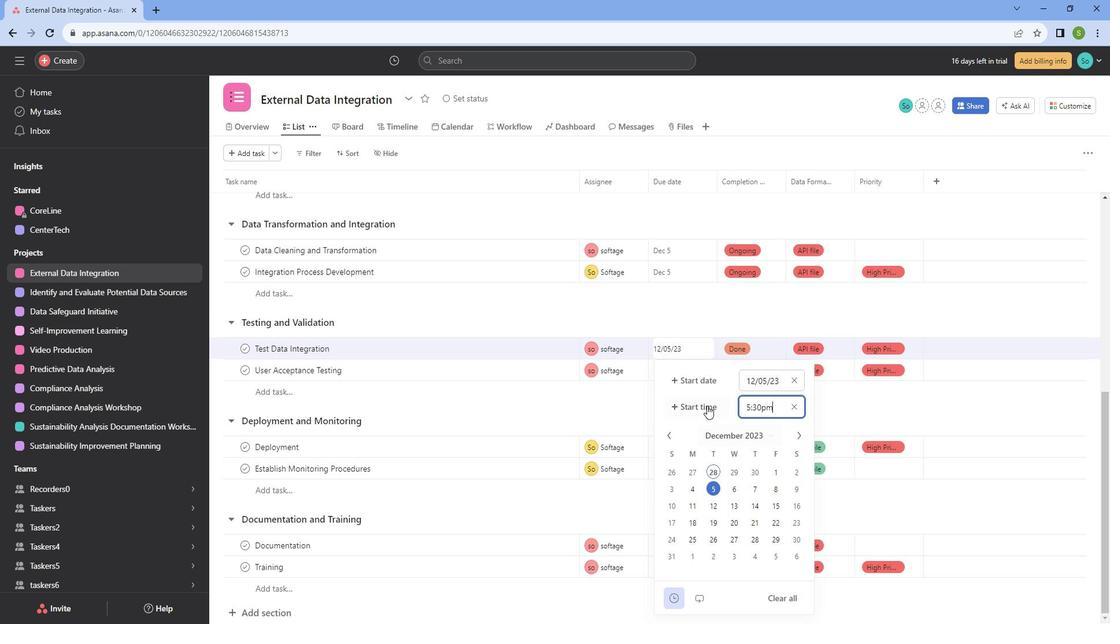 
Action: Mouse pressed left at (721, 405)
Screenshot: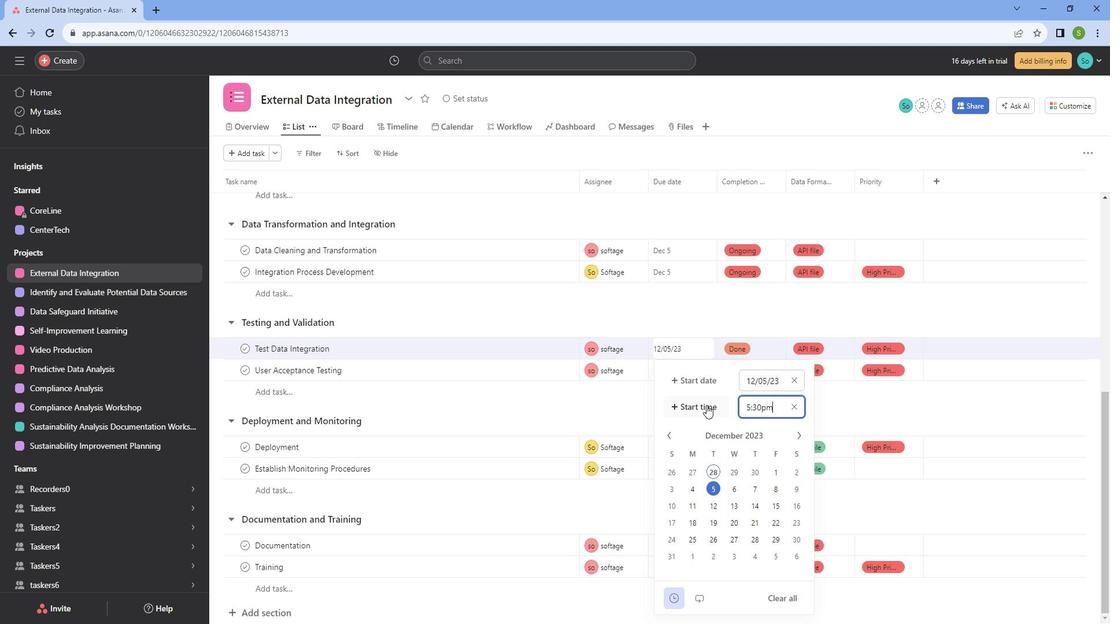 
Action: Mouse moved to (721, 450)
Screenshot: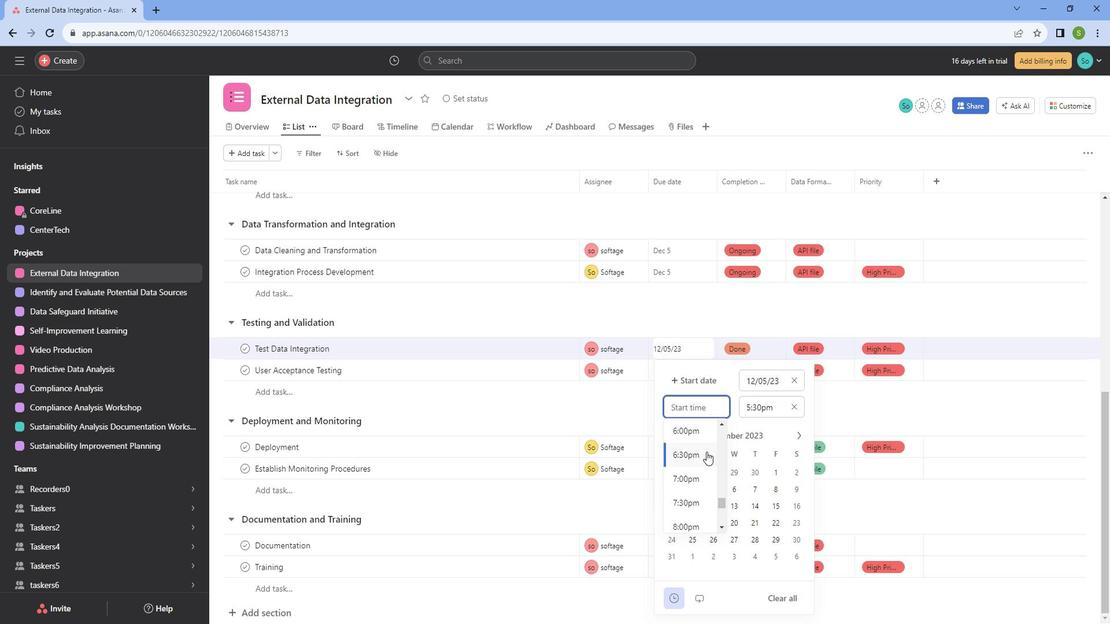 
Action: Mouse scrolled (721, 450) with delta (0, 0)
Screenshot: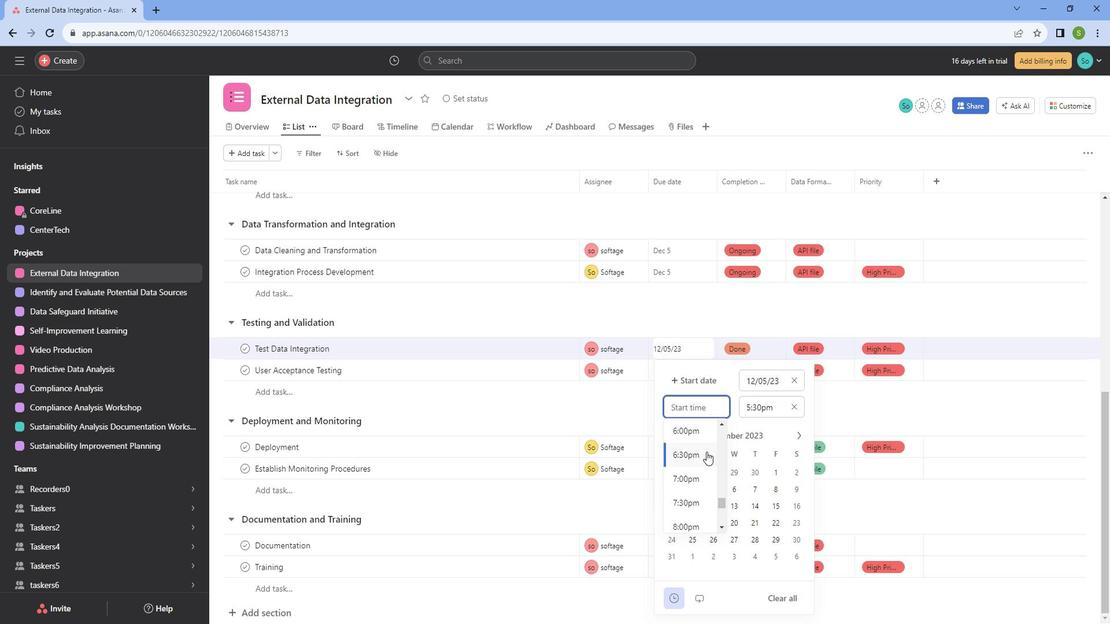 
Action: Mouse moved to (715, 447)
Screenshot: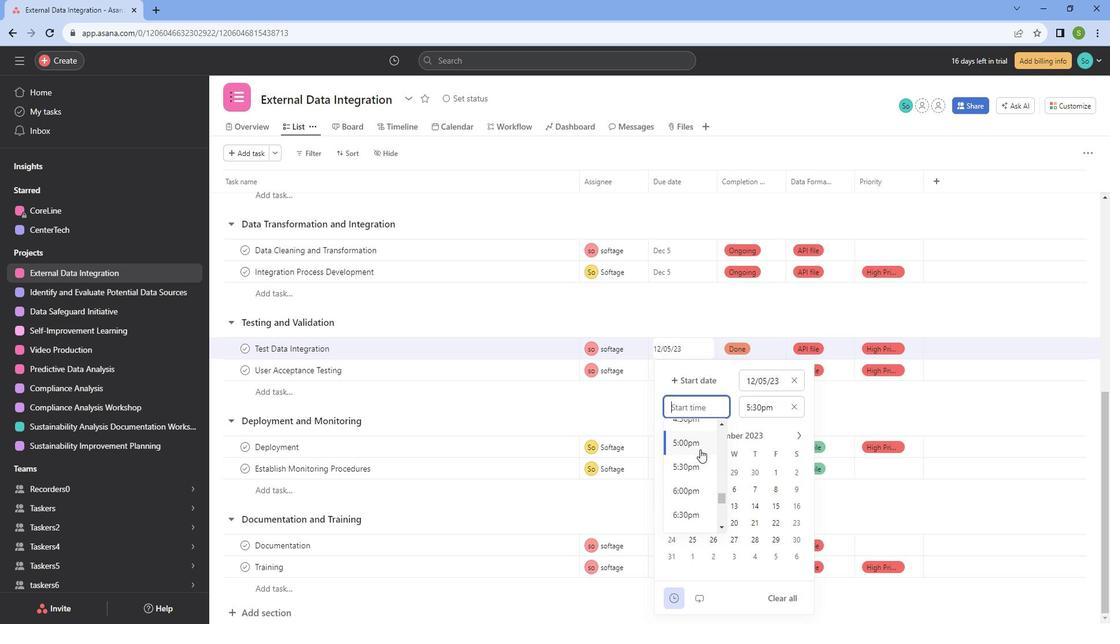 
Action: Mouse pressed left at (715, 447)
Screenshot: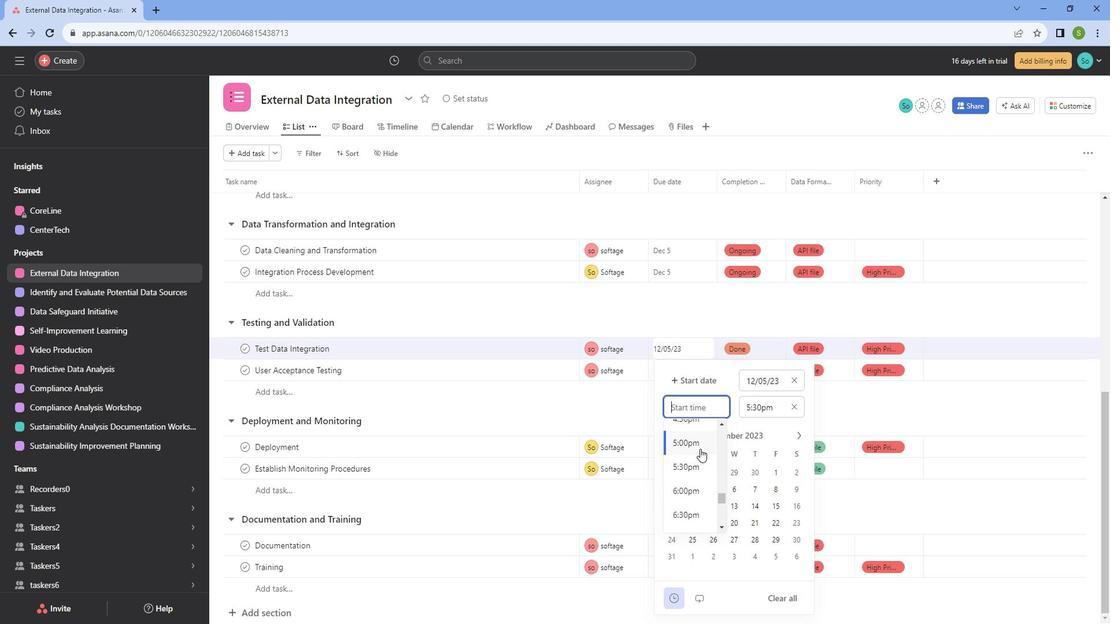 
Action: Mouse moved to (607, 395)
Screenshot: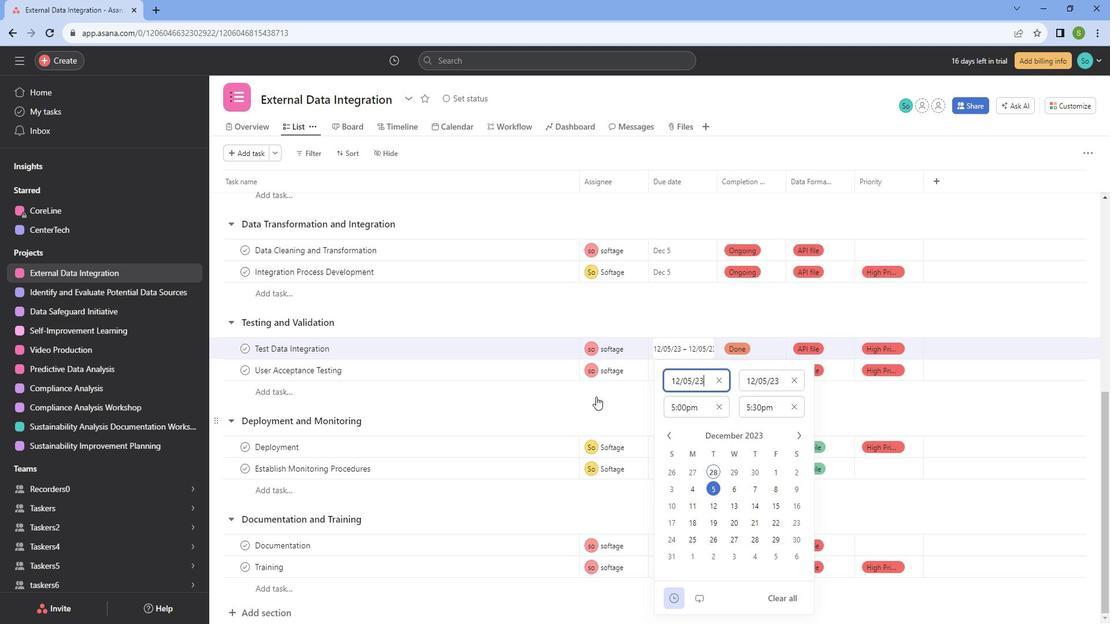 
Action: Mouse pressed left at (607, 395)
Screenshot: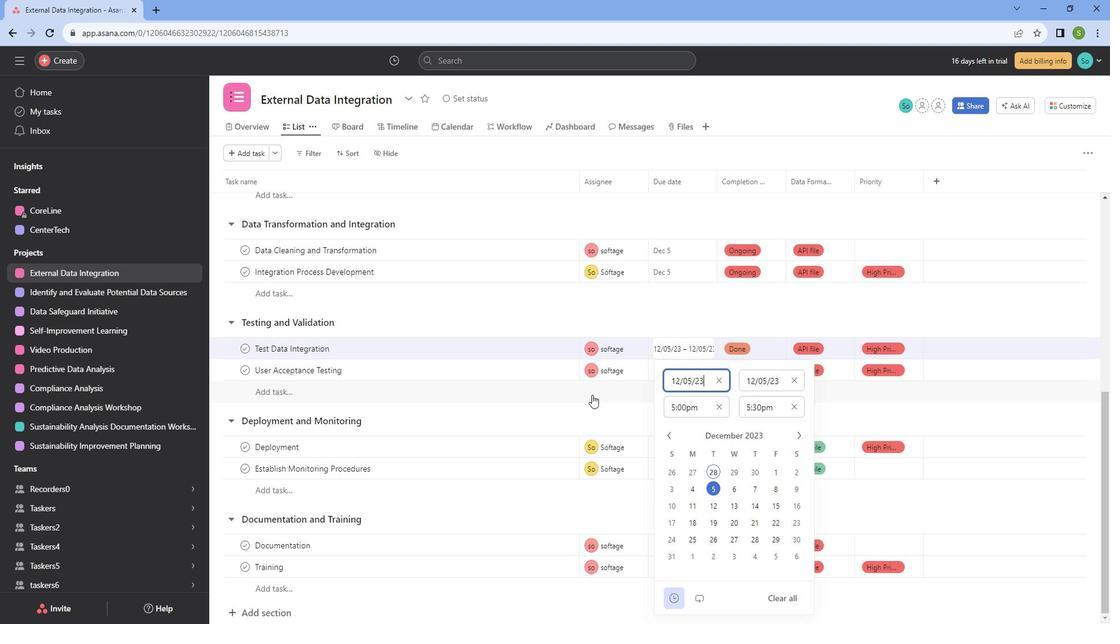 
Action: Mouse moved to (690, 374)
Screenshot: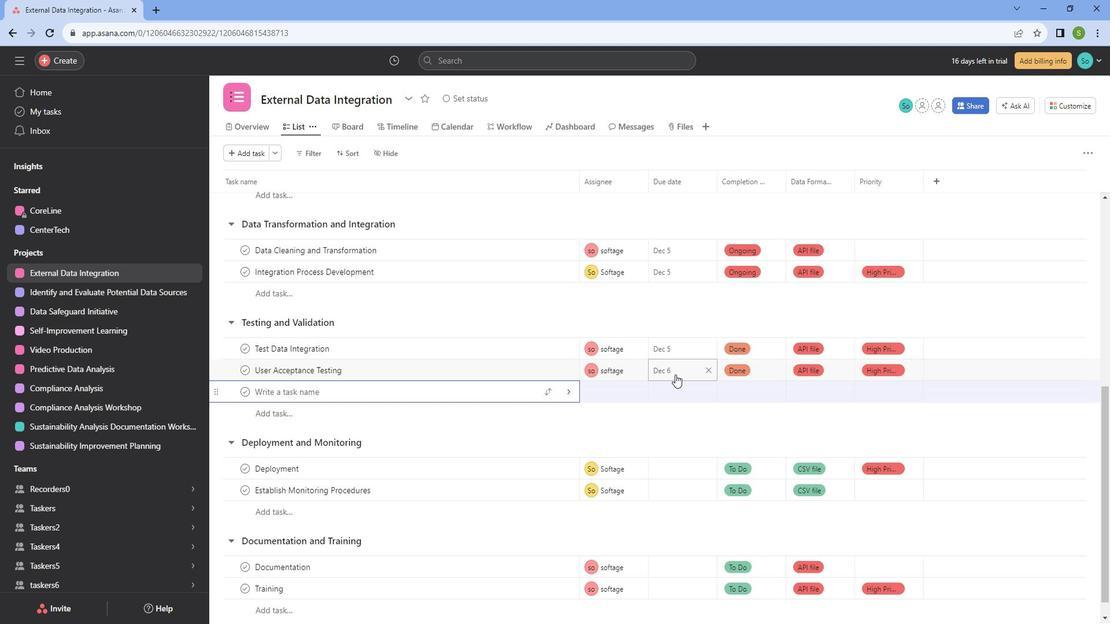
Action: Mouse pressed left at (690, 374)
Screenshot: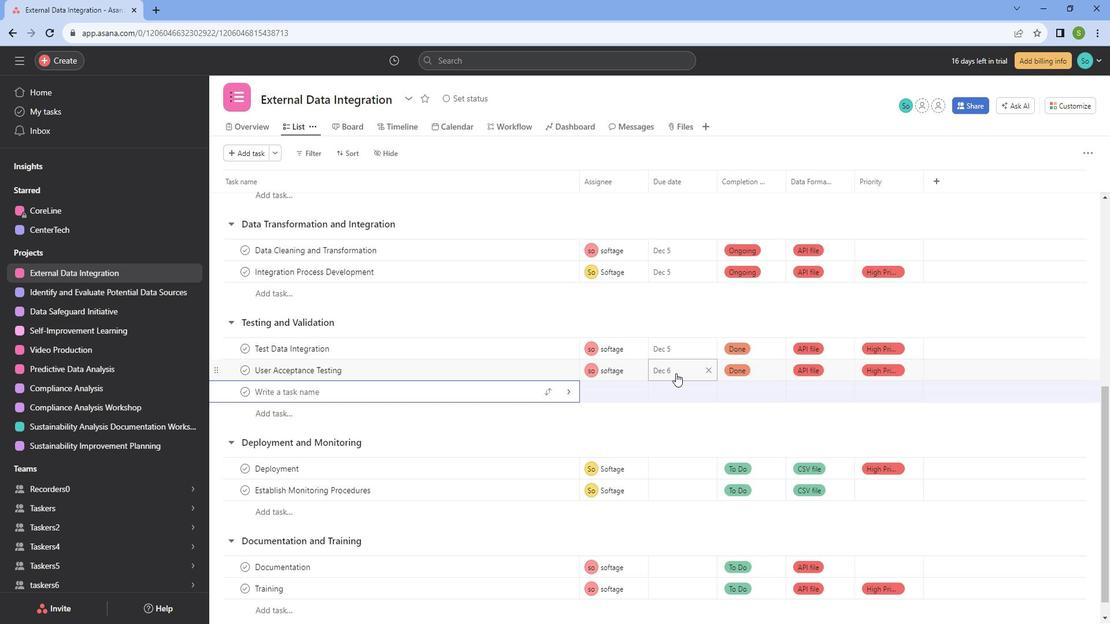 
Action: Mouse moved to (650, 420)
Screenshot: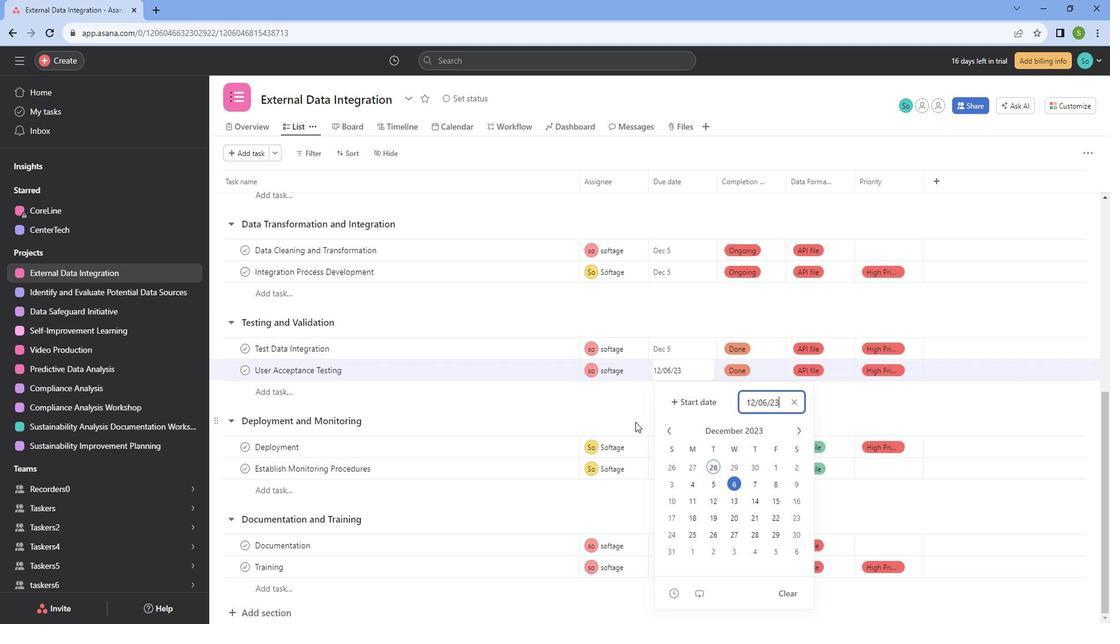 
Action: Mouse pressed left at (650, 420)
Screenshot: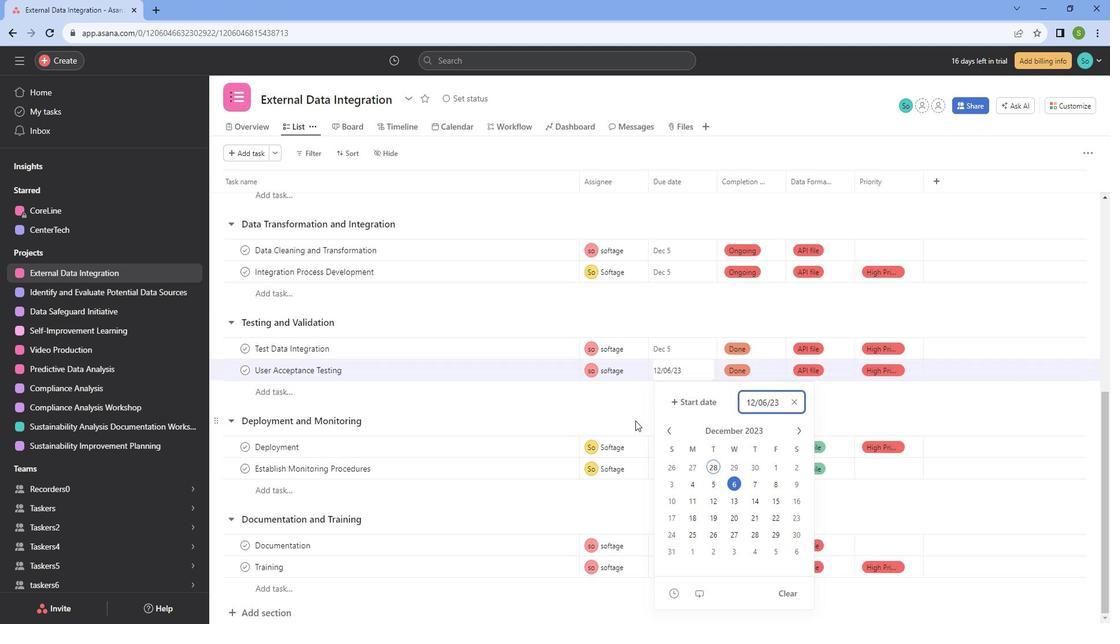 
Action: Mouse moved to (677, 446)
Screenshot: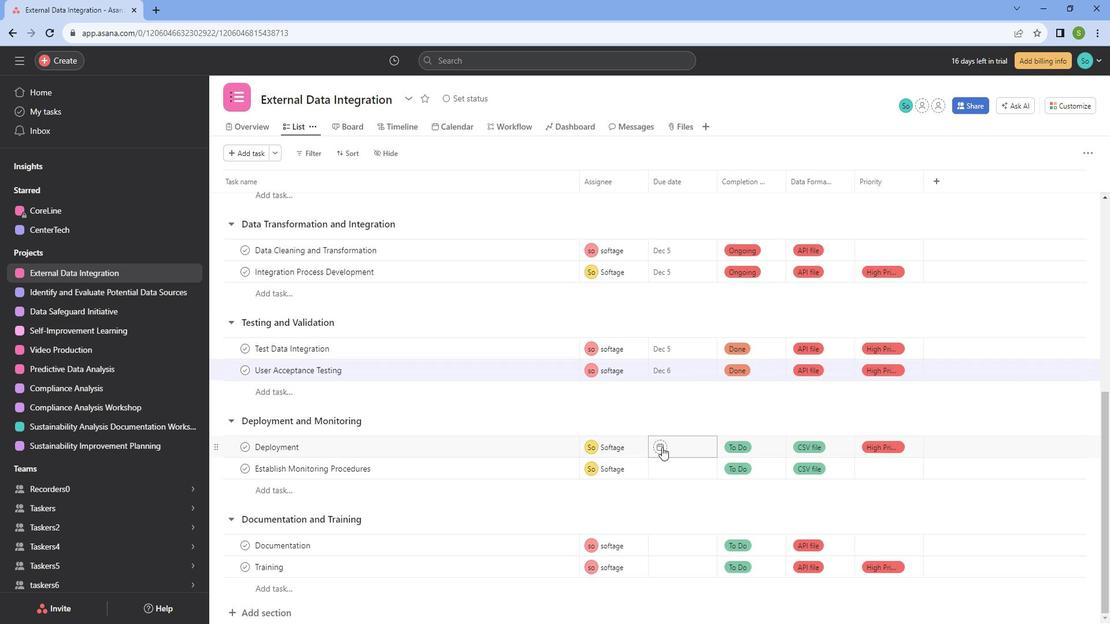 
Action: Mouse pressed left at (677, 446)
Screenshot: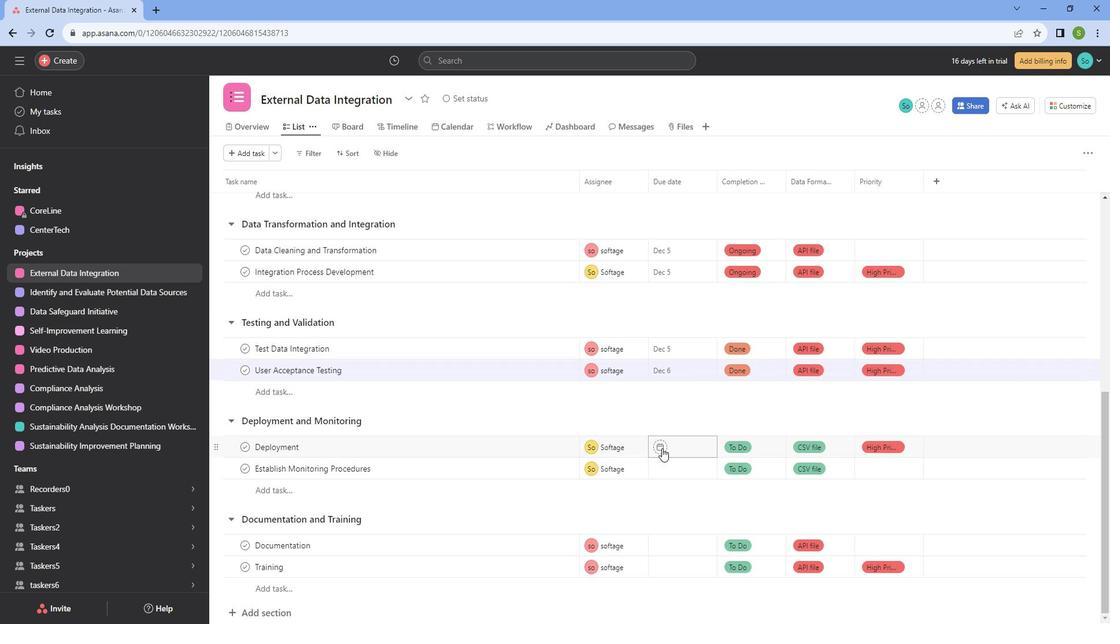 
Action: Mouse moved to (814, 261)
Screenshot: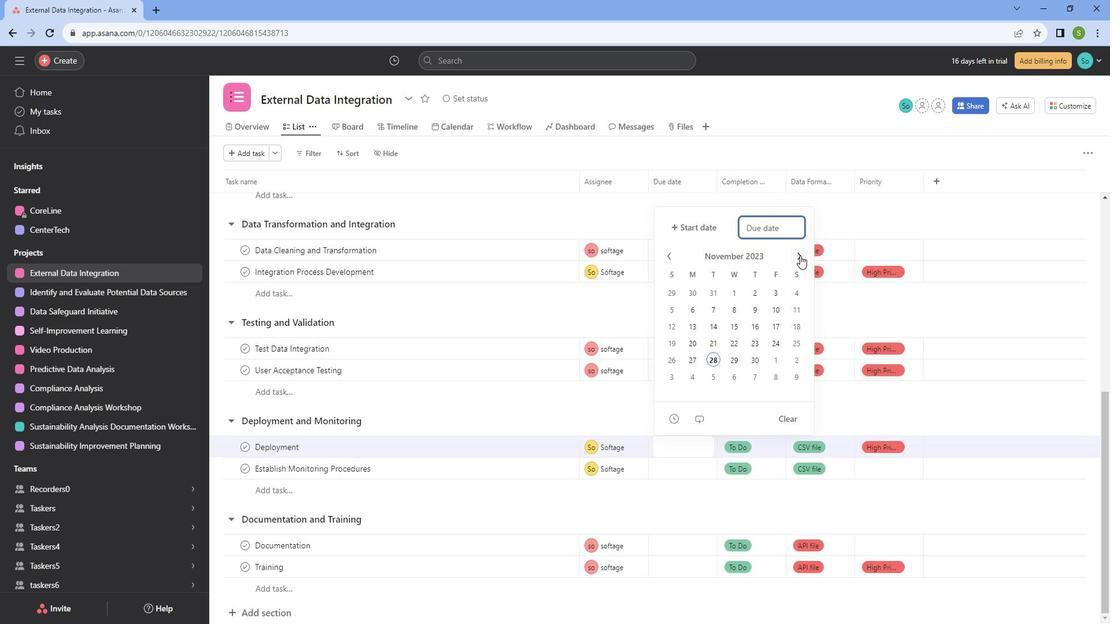 
Action: Mouse pressed left at (814, 261)
Screenshot: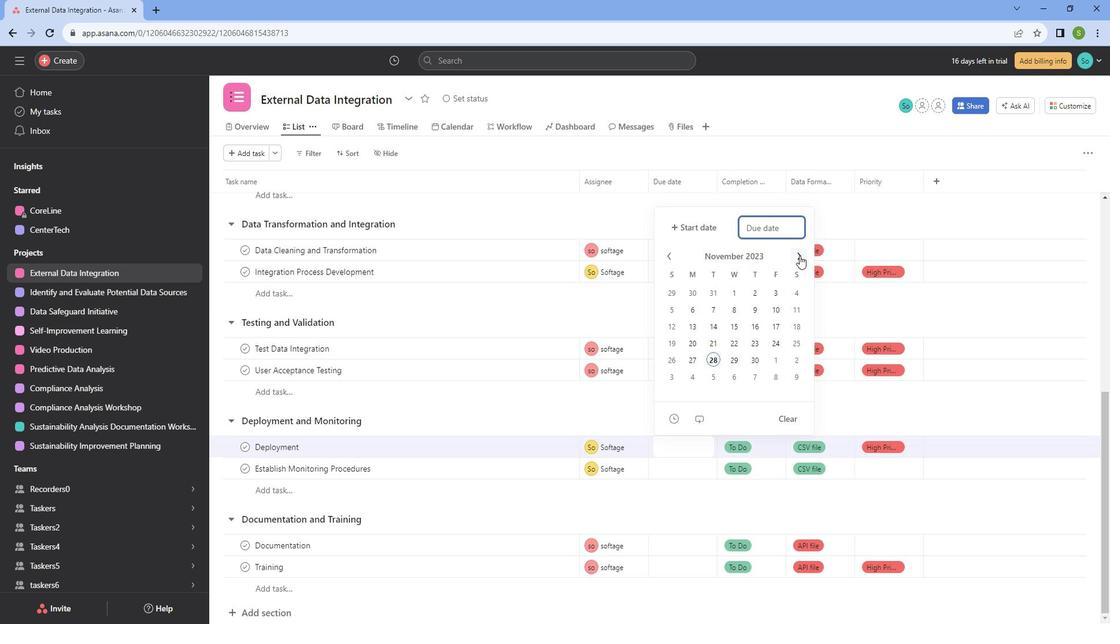 
Action: Mouse moved to (744, 317)
Screenshot: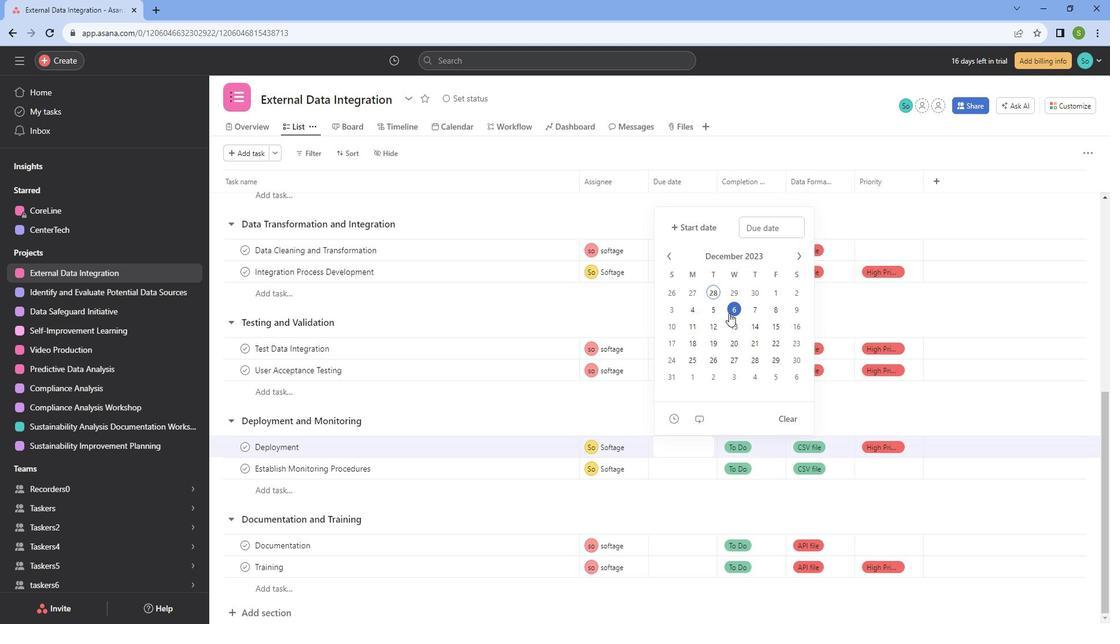 
Action: Mouse pressed left at (744, 317)
Screenshot: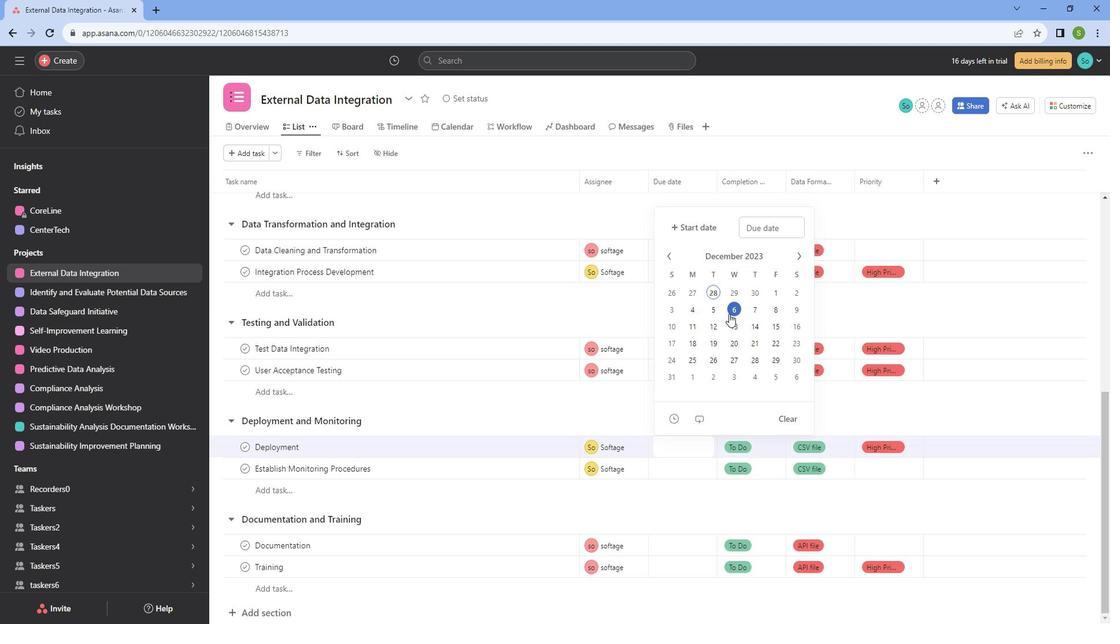 
Action: Mouse moved to (645, 417)
Screenshot: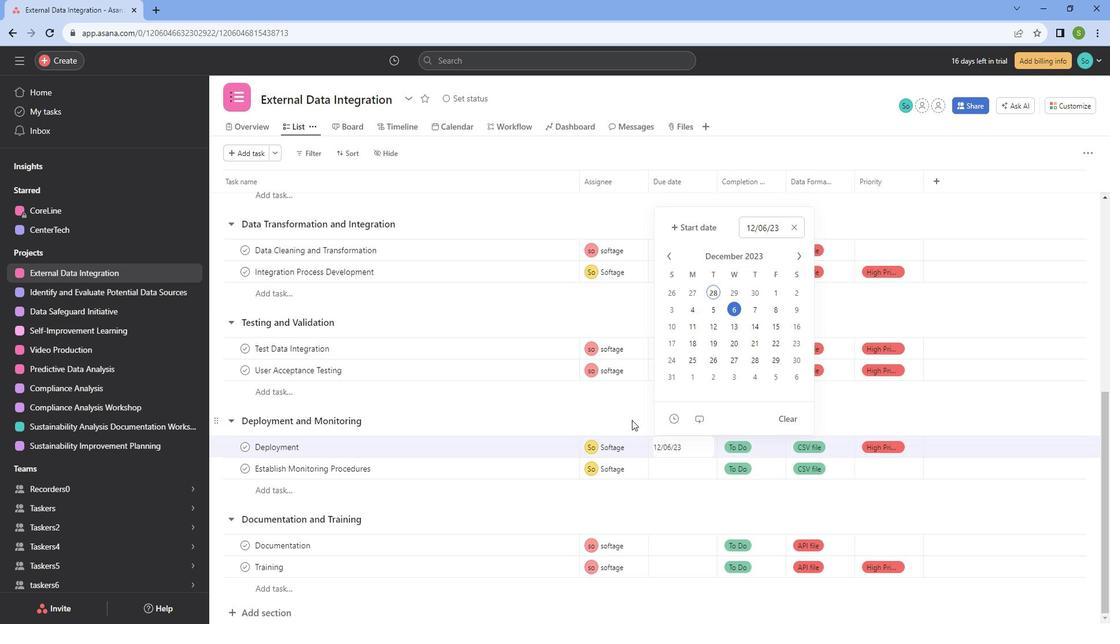
Action: Mouse pressed left at (645, 417)
Screenshot: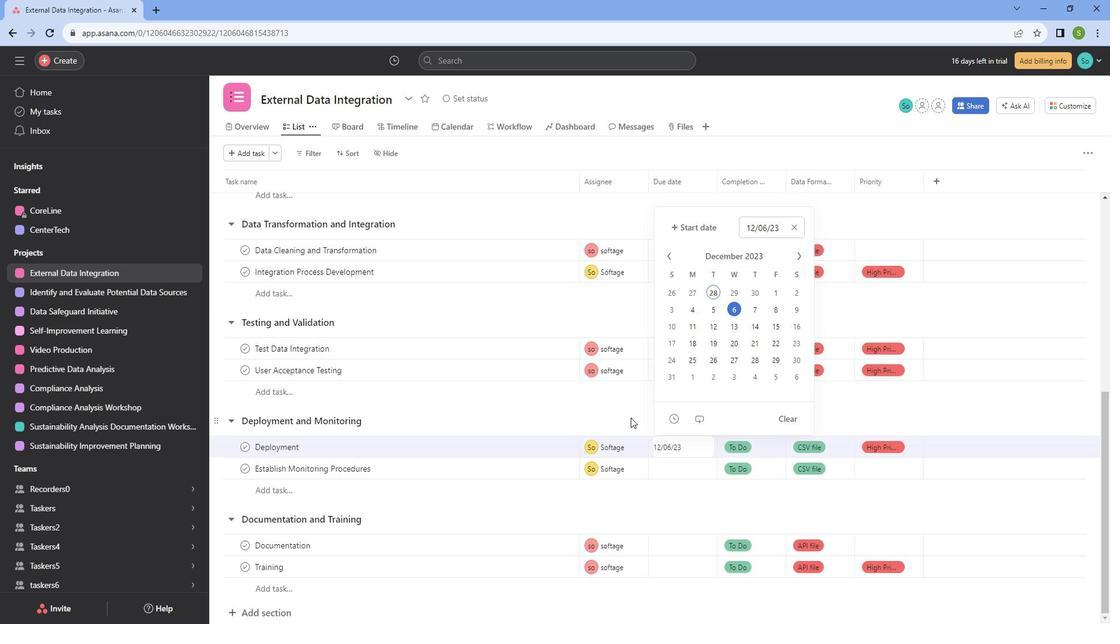
Action: Mouse moved to (687, 374)
Screenshot: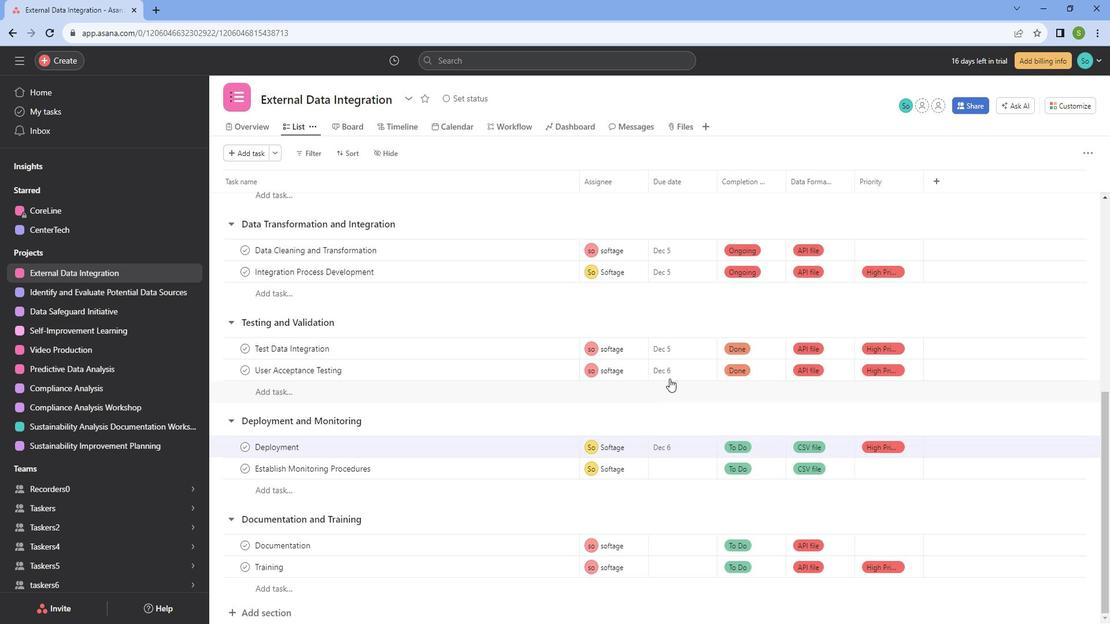 
Action: Mouse pressed left at (687, 374)
Screenshot: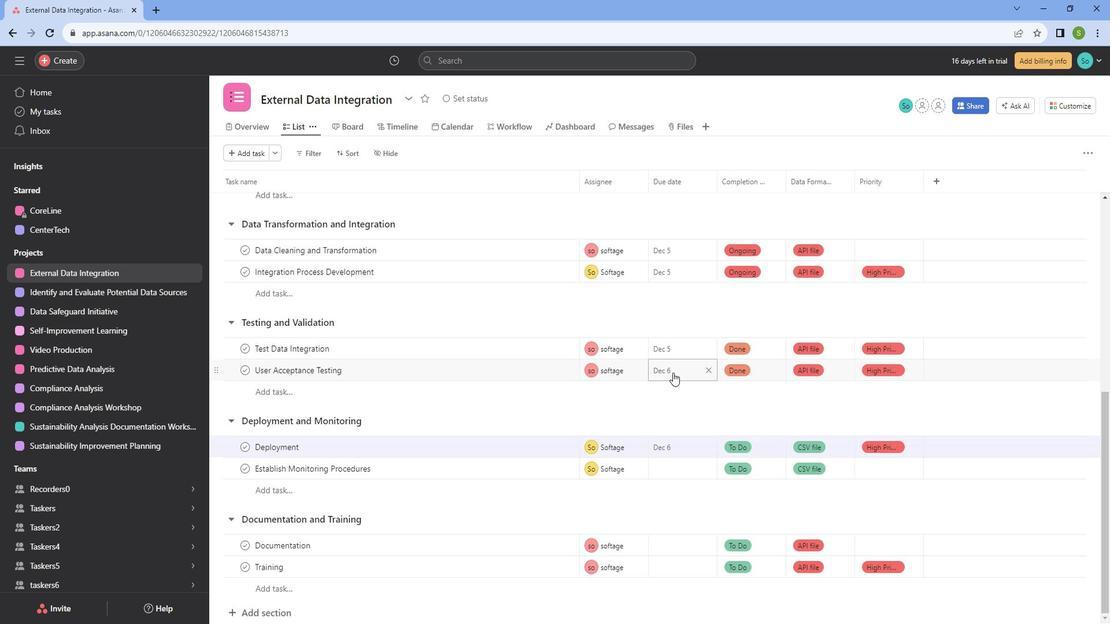 
Action: Mouse moved to (690, 584)
Screenshot: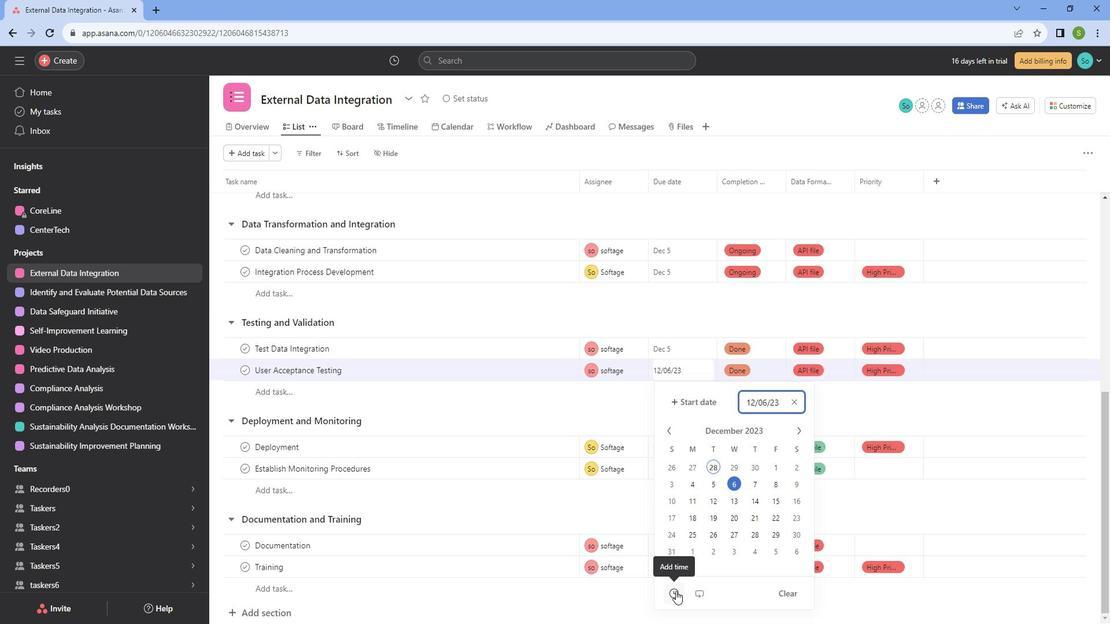 
Action: Mouse pressed left at (690, 584)
Screenshot: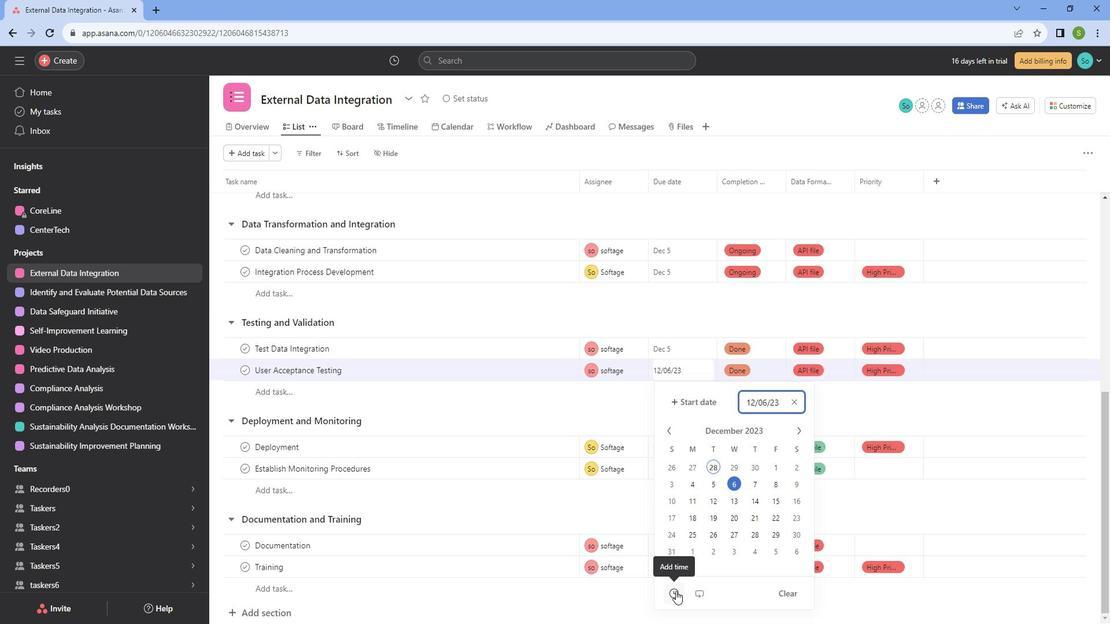 
Action: Mouse moved to (786, 191)
Screenshot: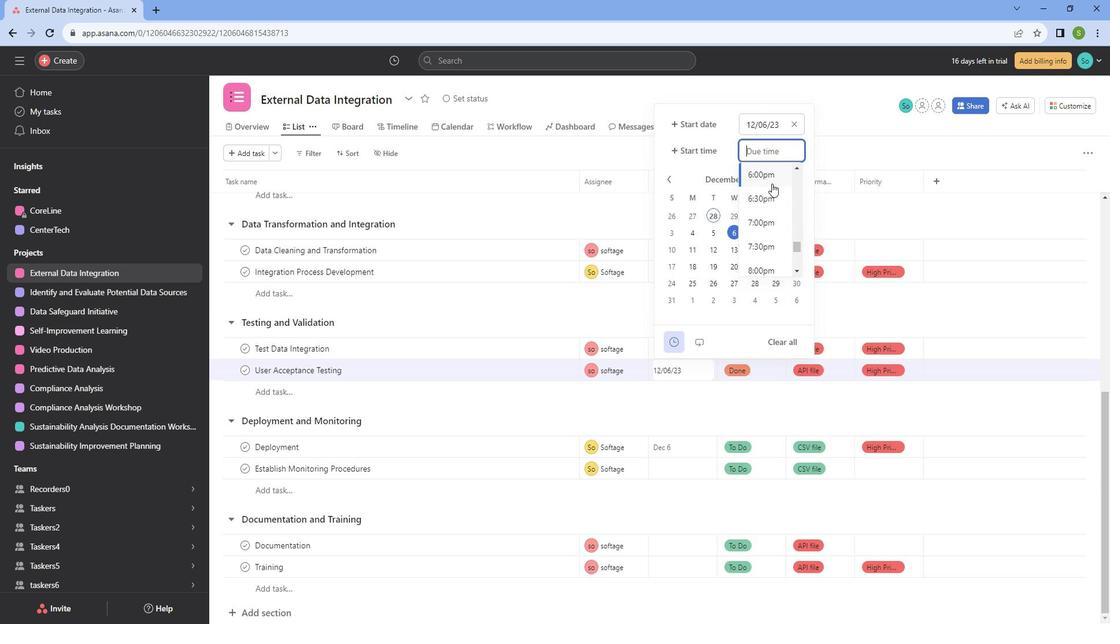 
Action: Mouse scrolled (786, 191) with delta (0, 0)
Screenshot: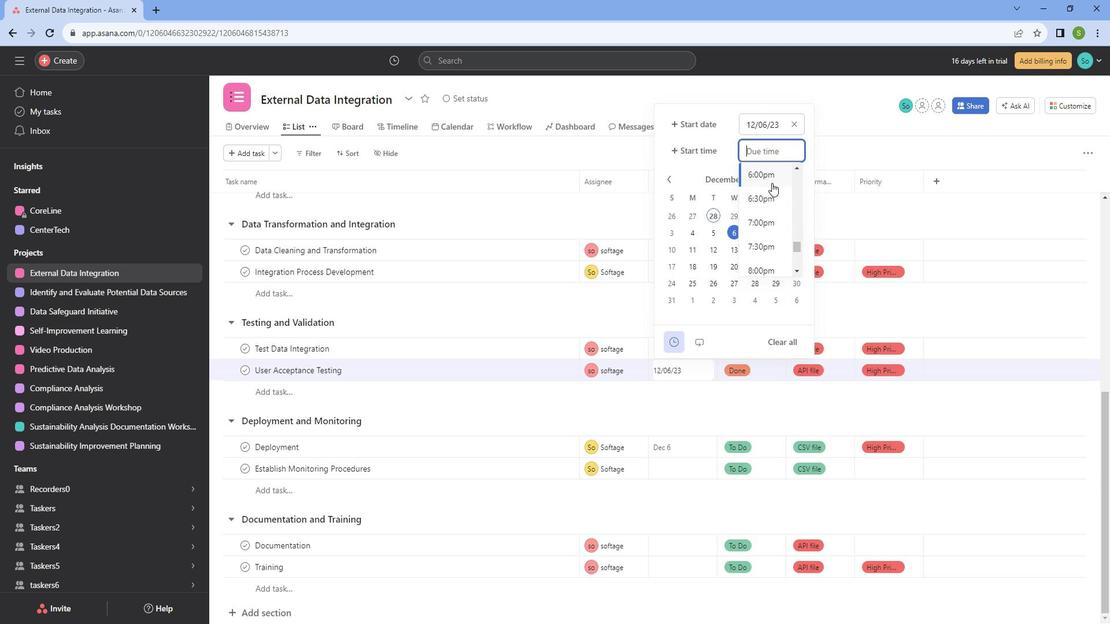 
Action: Mouse moved to (777, 210)
Screenshot: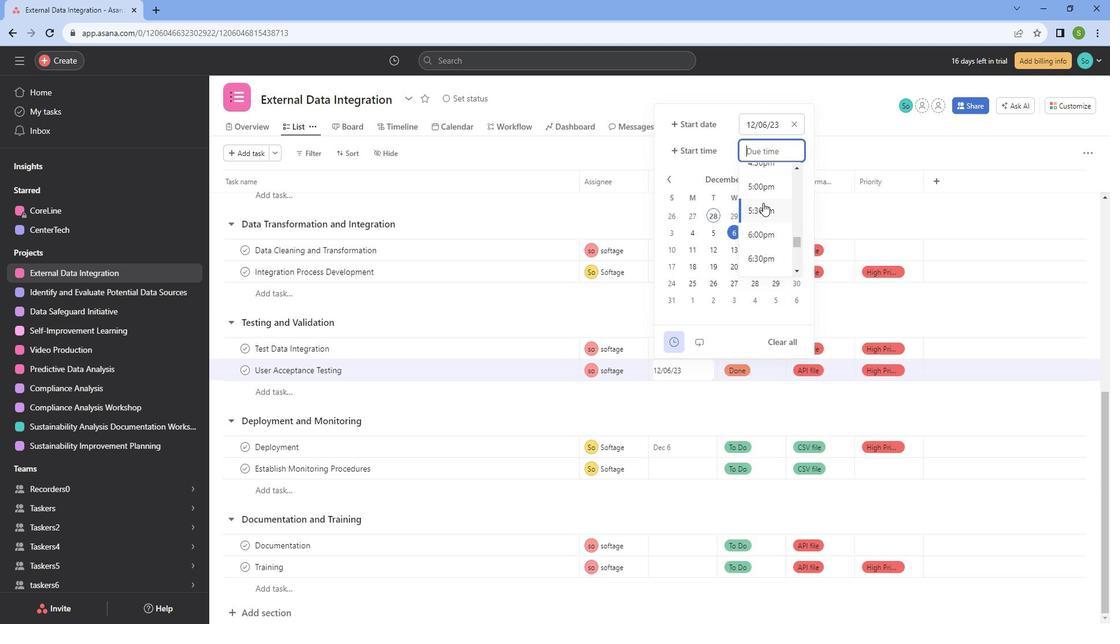 
Action: Mouse pressed left at (777, 210)
Screenshot: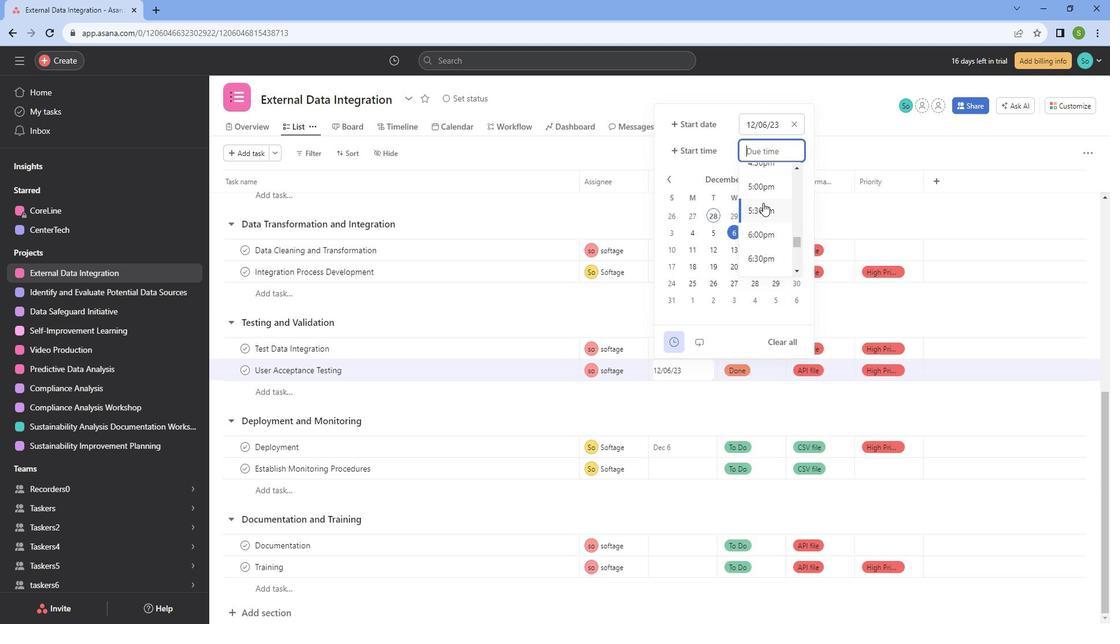 
Action: Mouse moved to (693, 153)
Screenshot: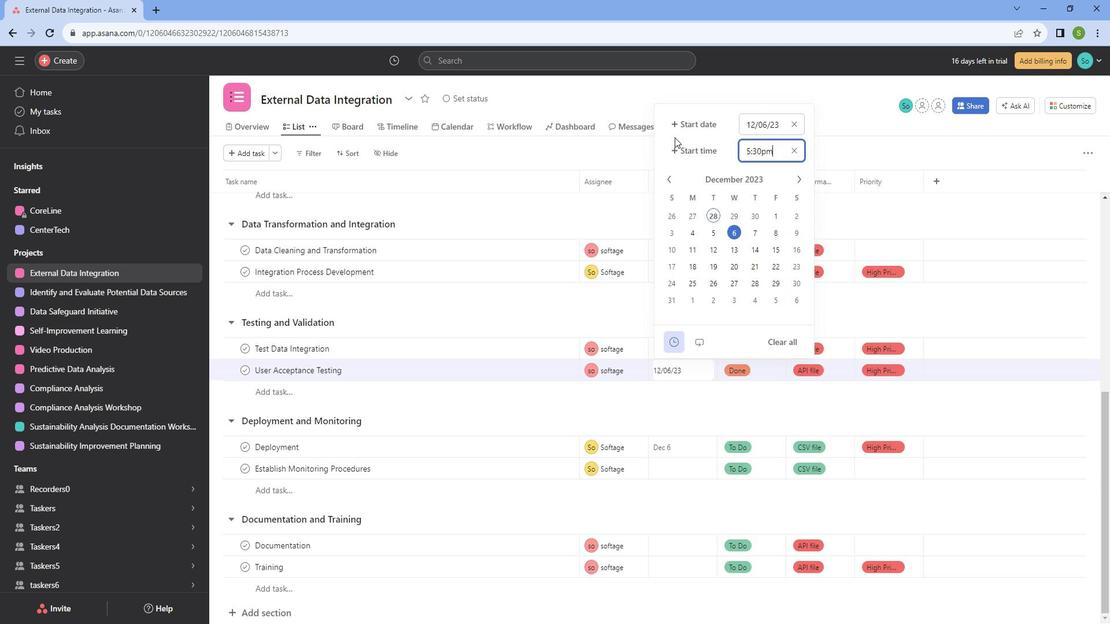 
Action: Mouse pressed left at (693, 153)
Screenshot: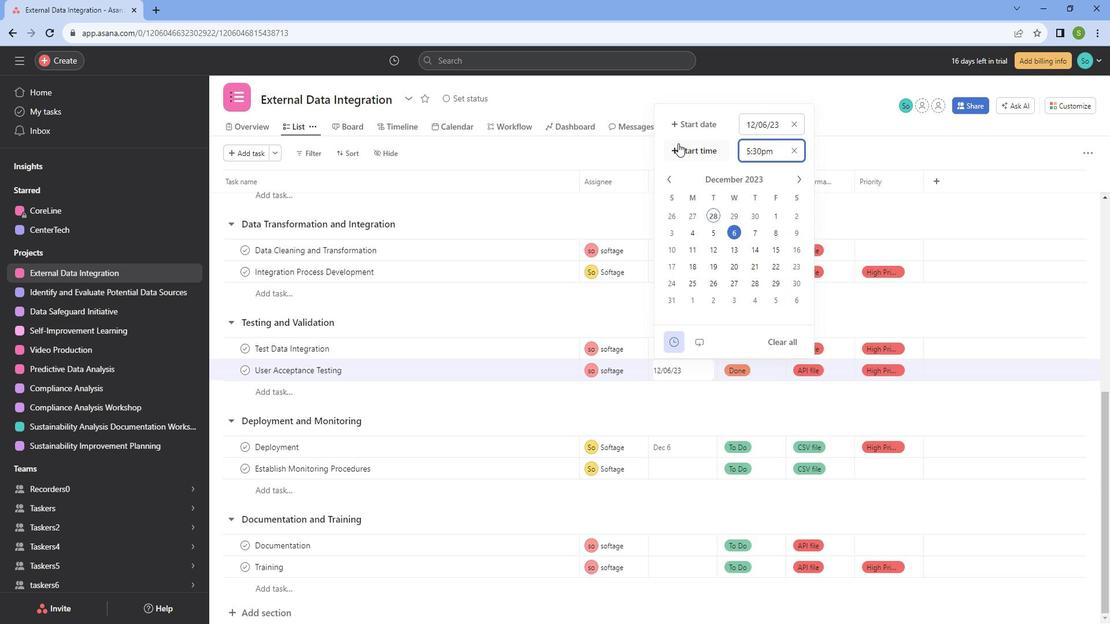 
Action: Mouse moved to (716, 190)
Screenshot: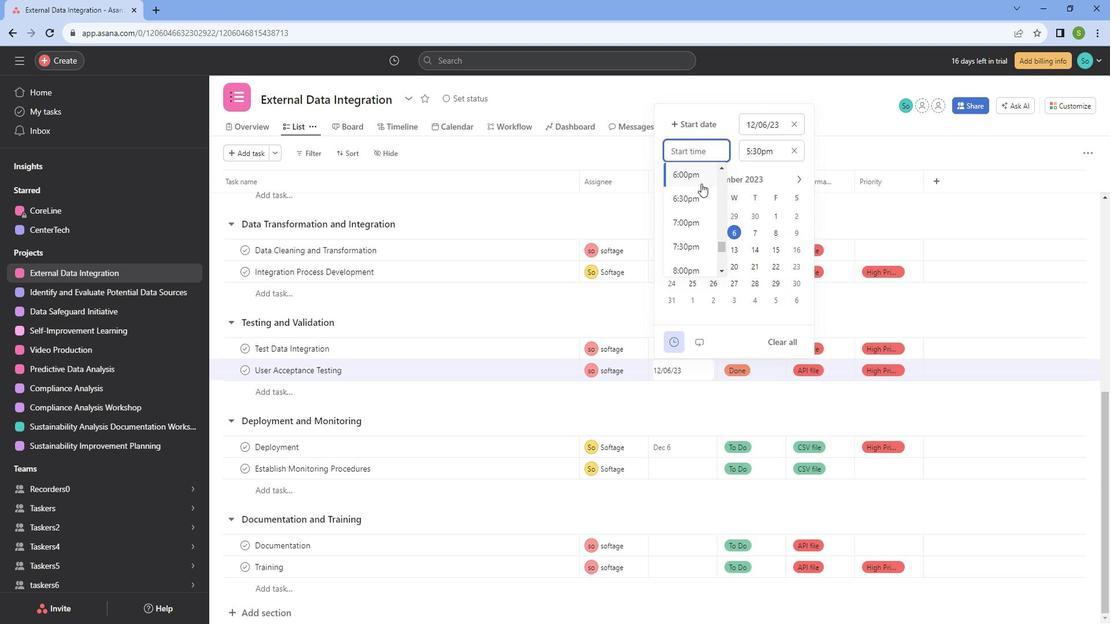 
Action: Mouse scrolled (716, 191) with delta (0, 0)
Screenshot: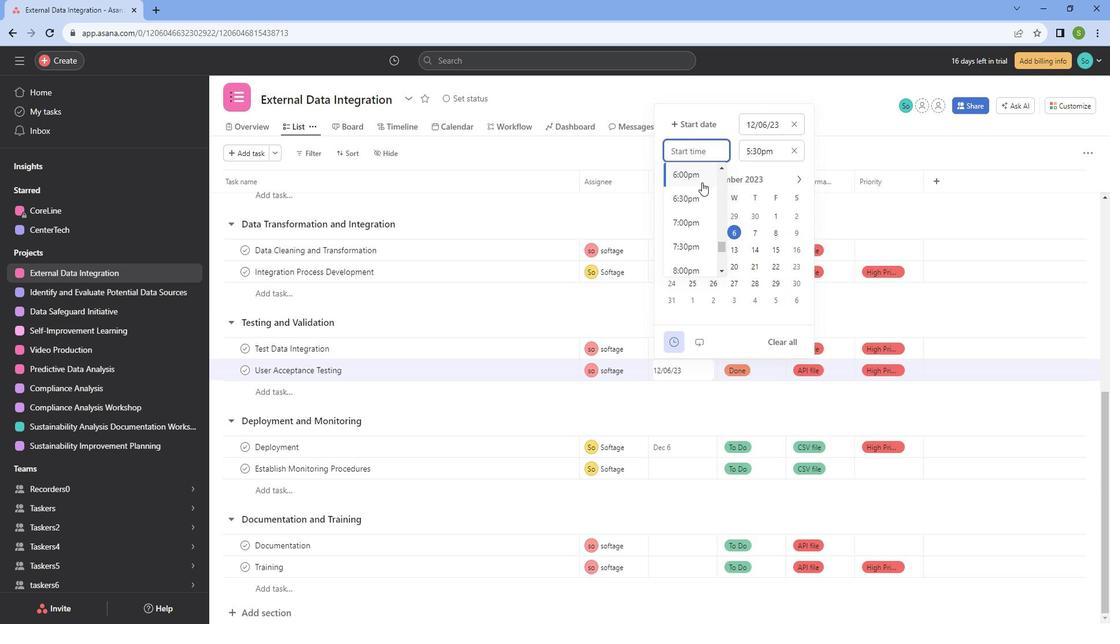 
Action: Mouse moved to (623, 228)
Screenshot: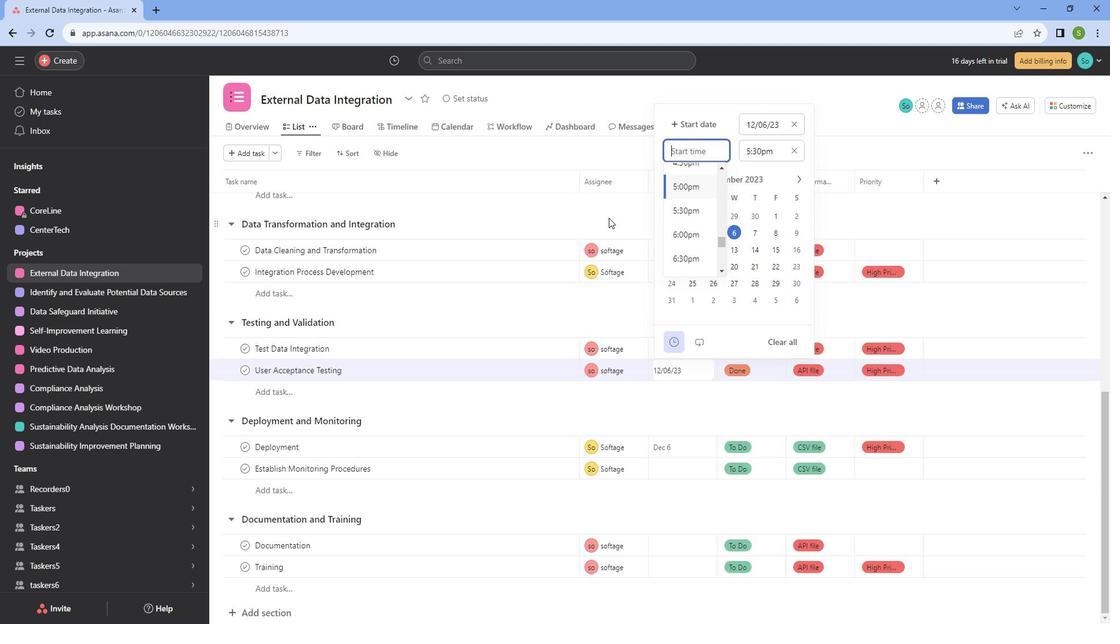 
Action: Mouse pressed left at (623, 228)
Screenshot: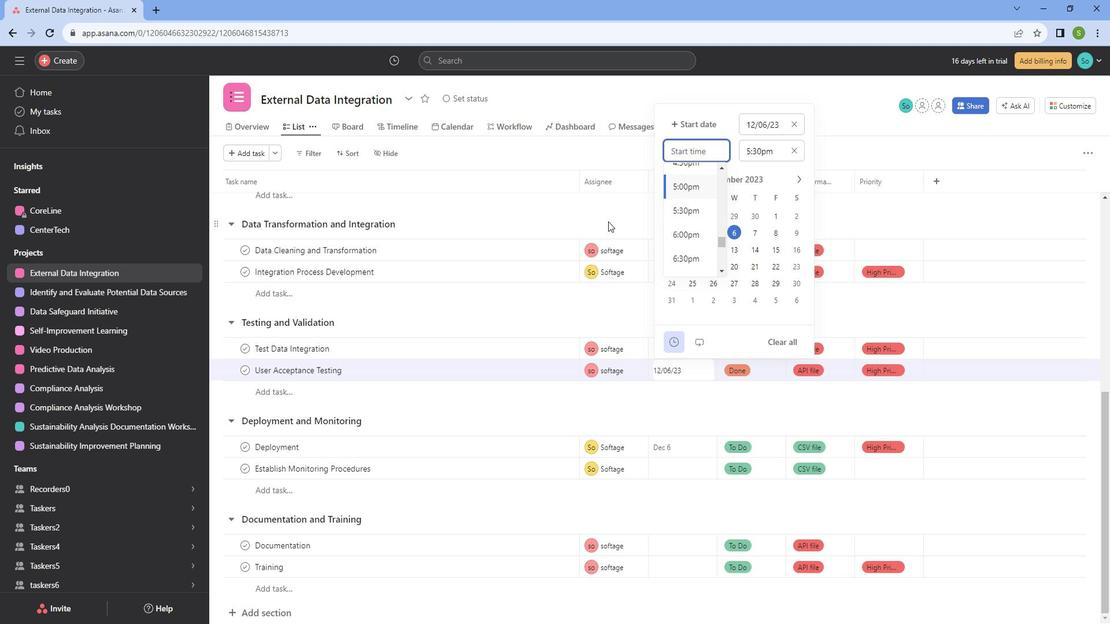 
Action: Mouse moved to (678, 446)
Screenshot: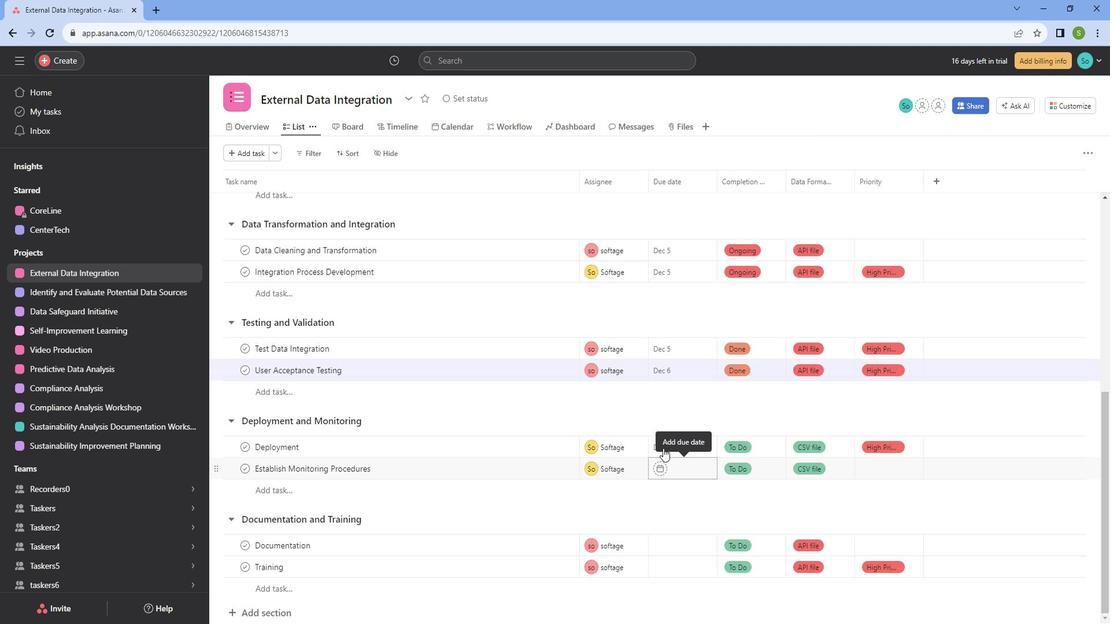 
Action: Mouse pressed left at (678, 446)
Screenshot: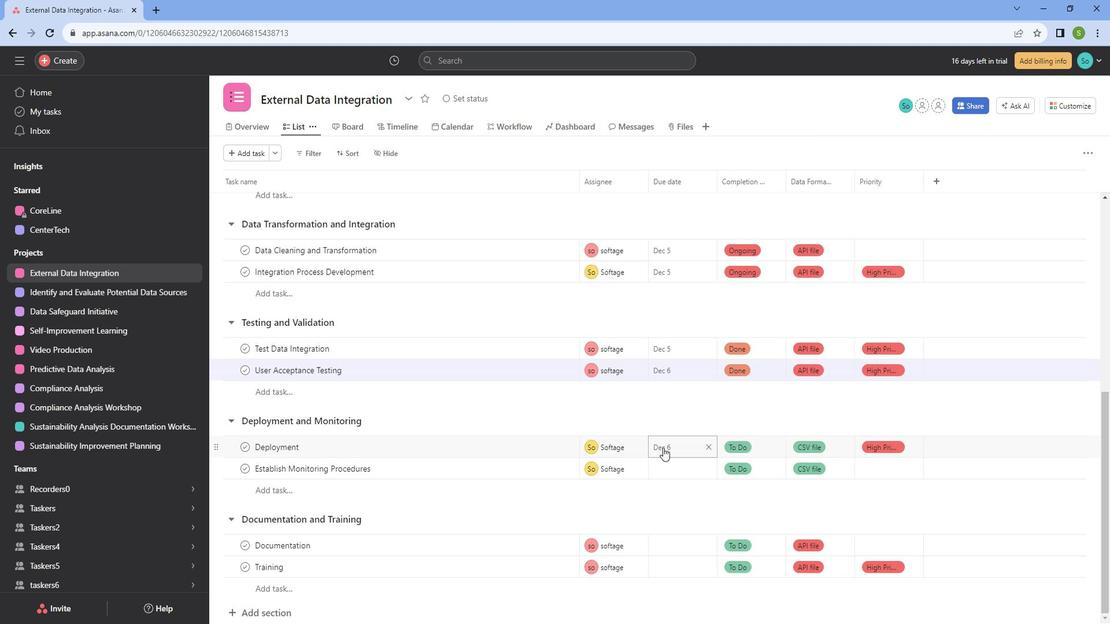 
Action: Mouse moved to (687, 419)
Screenshot: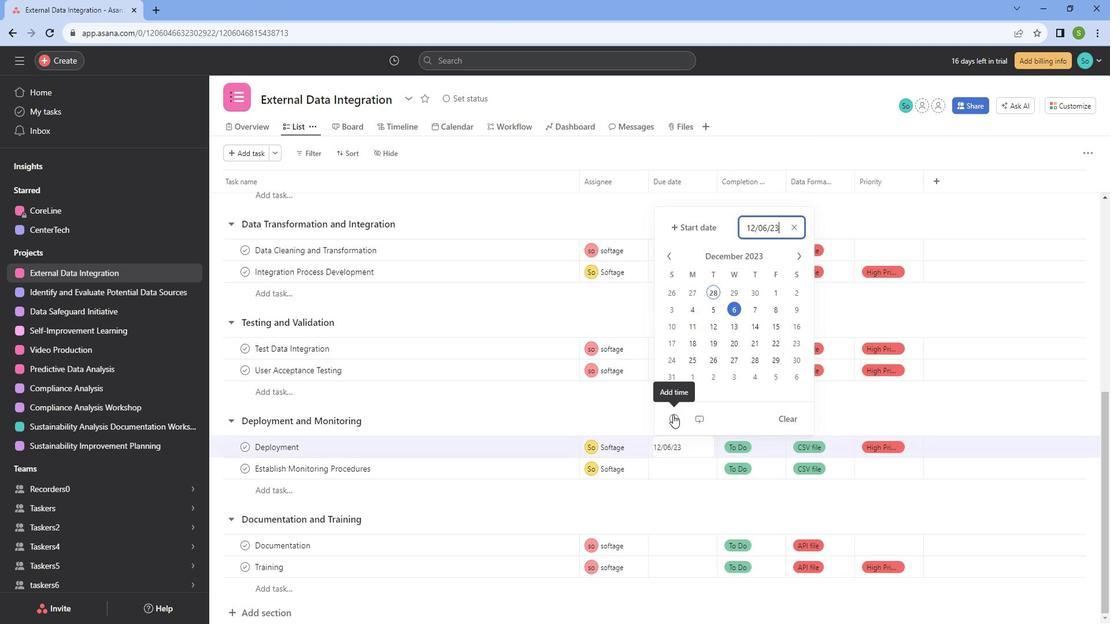 
Action: Mouse pressed left at (687, 419)
Screenshot: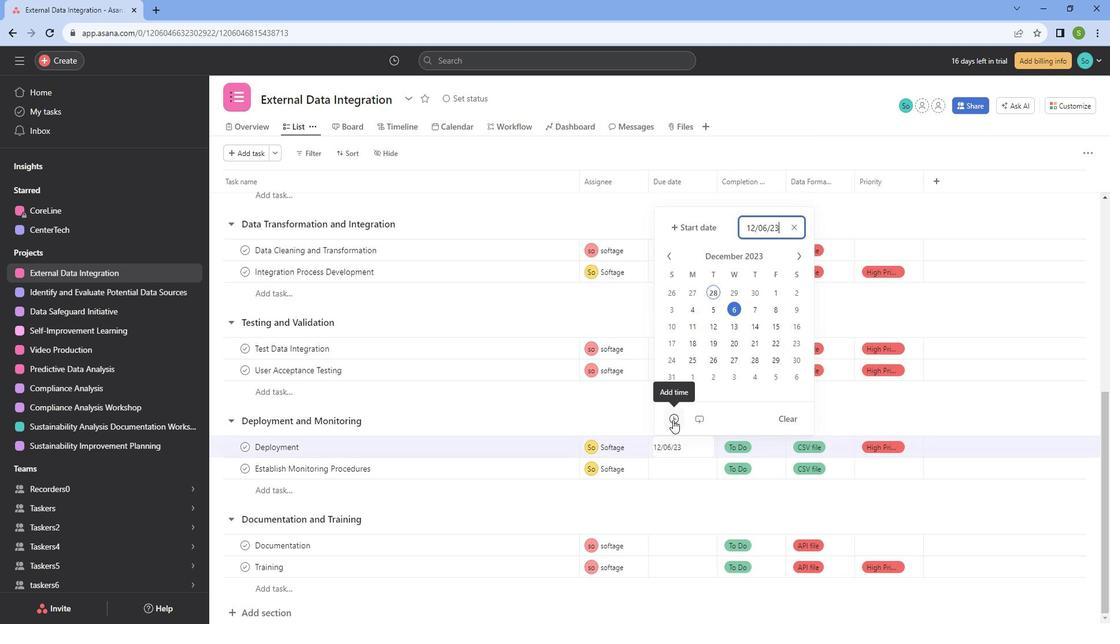 
Action: Mouse moved to (782, 266)
Screenshot: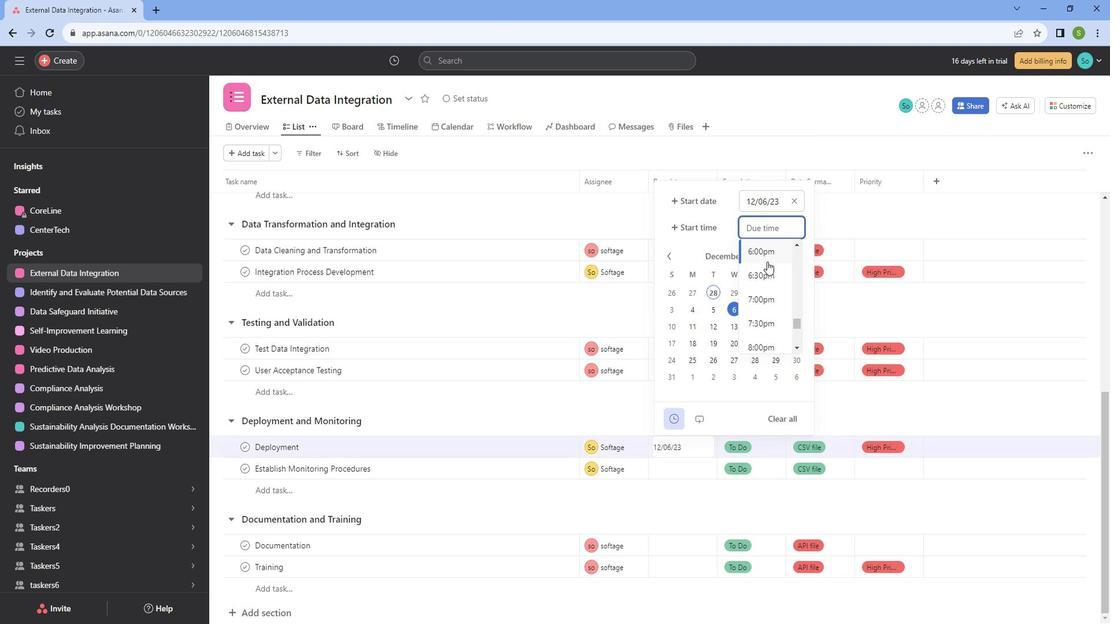 
Action: Mouse scrolled (782, 267) with delta (0, 0)
Screenshot: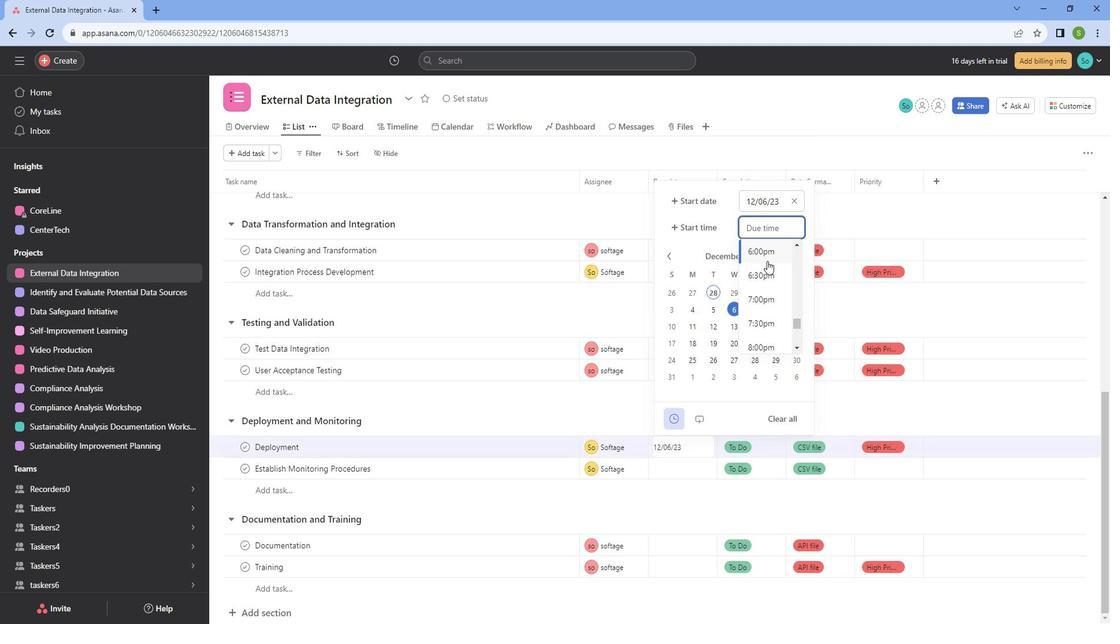 
Action: Mouse moved to (772, 290)
Screenshot: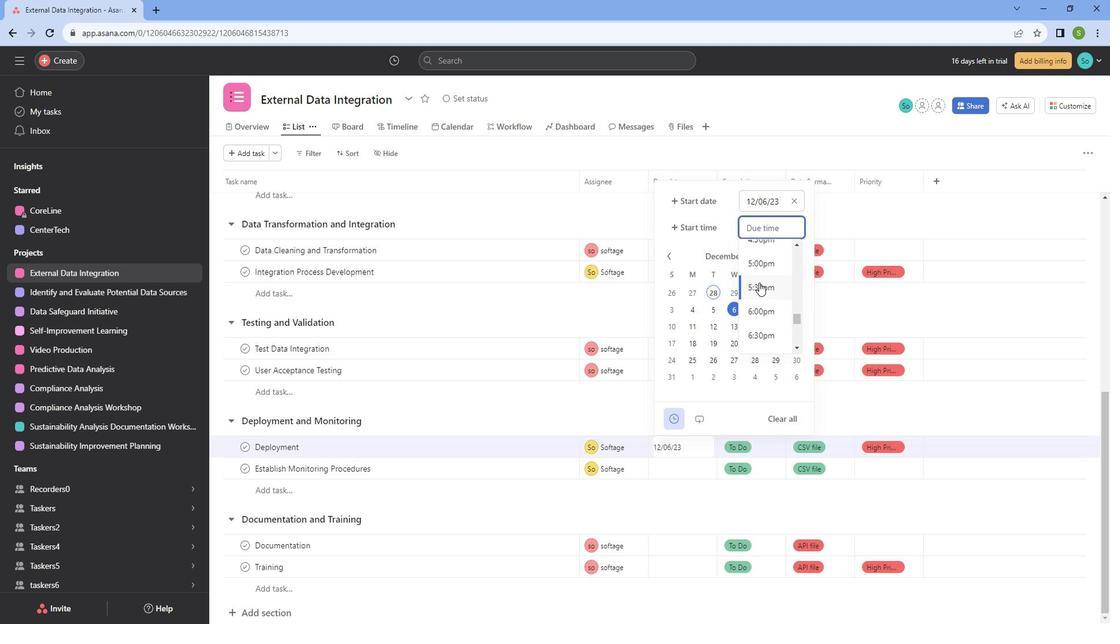 
Action: Mouse pressed left at (772, 290)
Screenshot: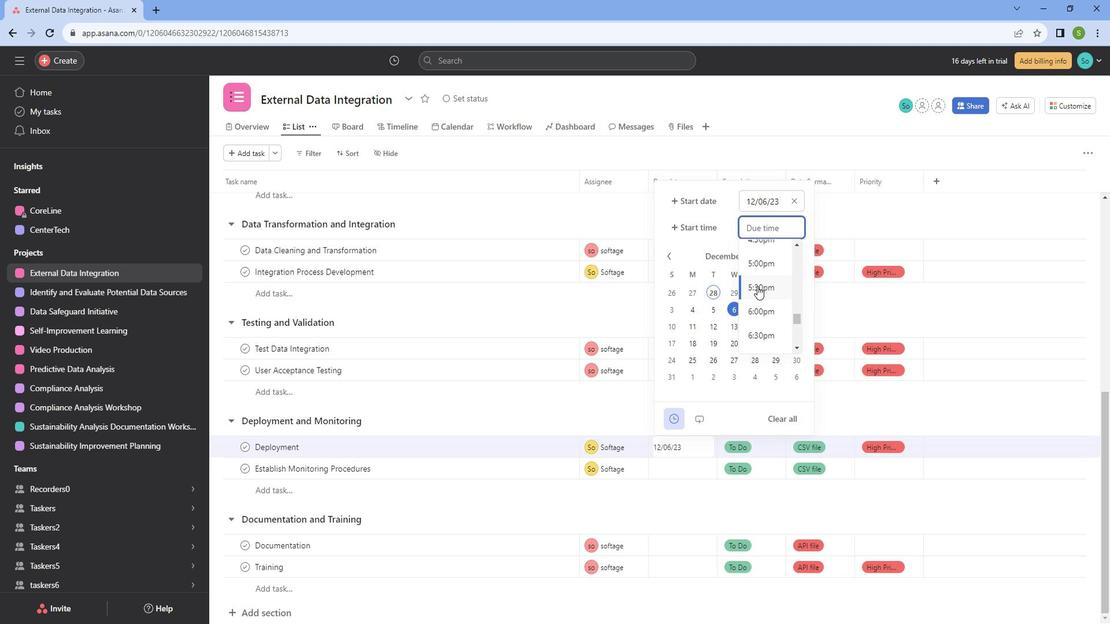 
Action: Mouse moved to (730, 246)
Screenshot: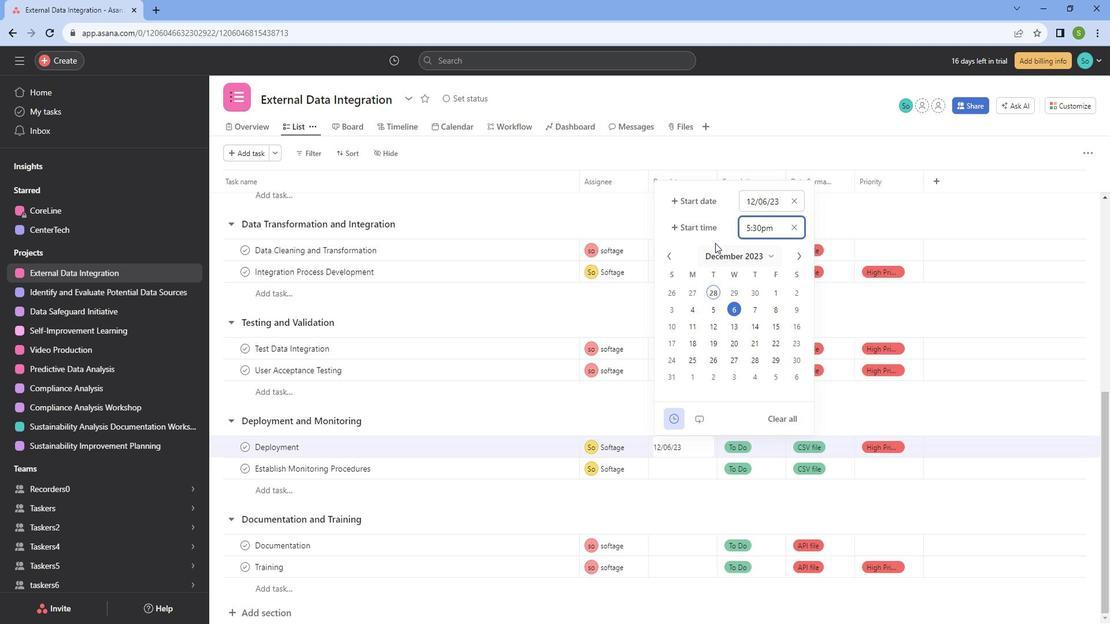 
Action: Mouse pressed left at (730, 246)
Screenshot: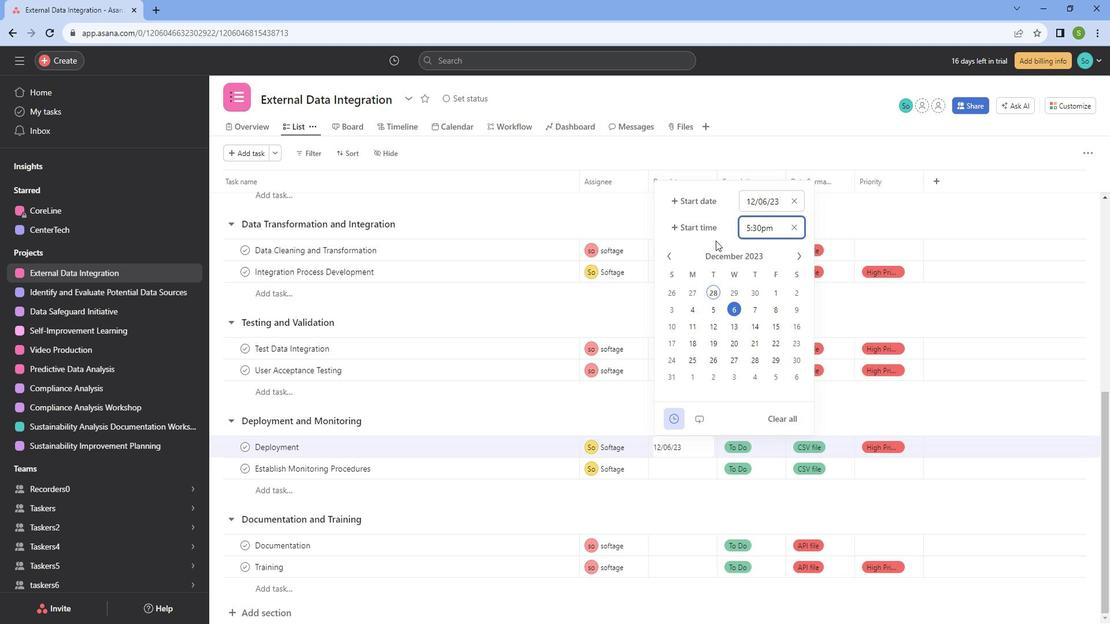 
Action: Mouse moved to (742, 165)
Screenshot: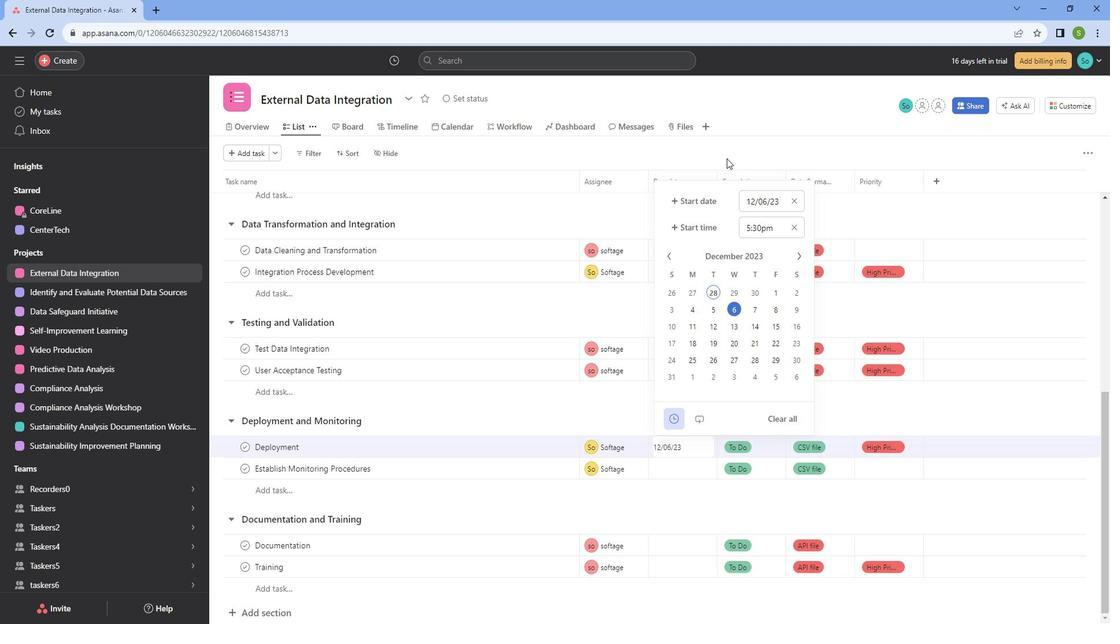 
Action: Mouse pressed left at (742, 165)
Screenshot: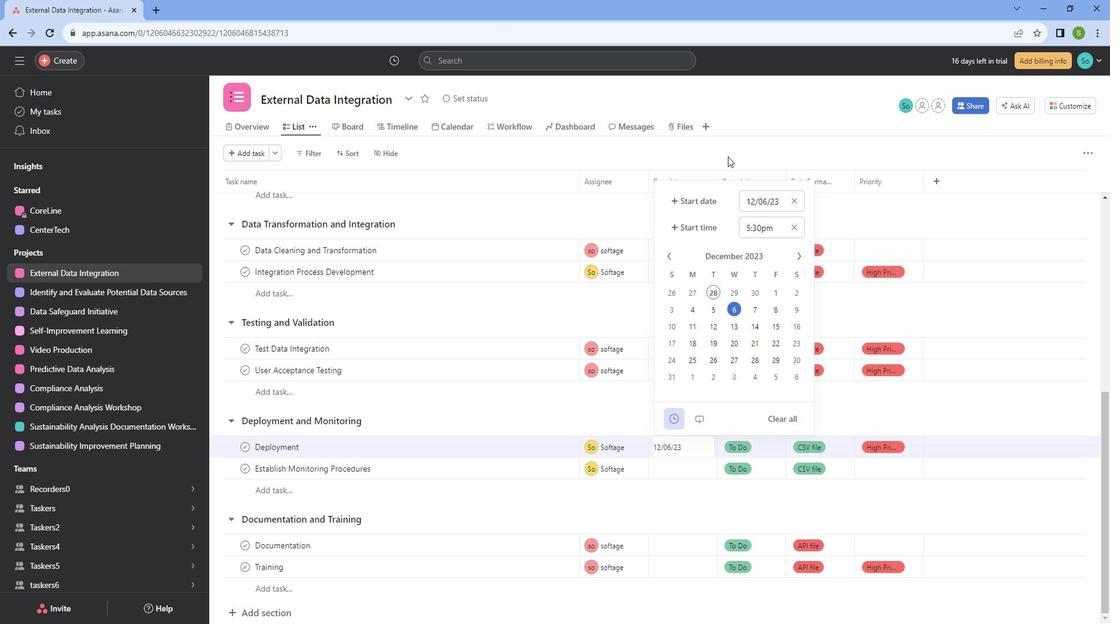 
Action: Mouse moved to (672, 396)
Screenshot: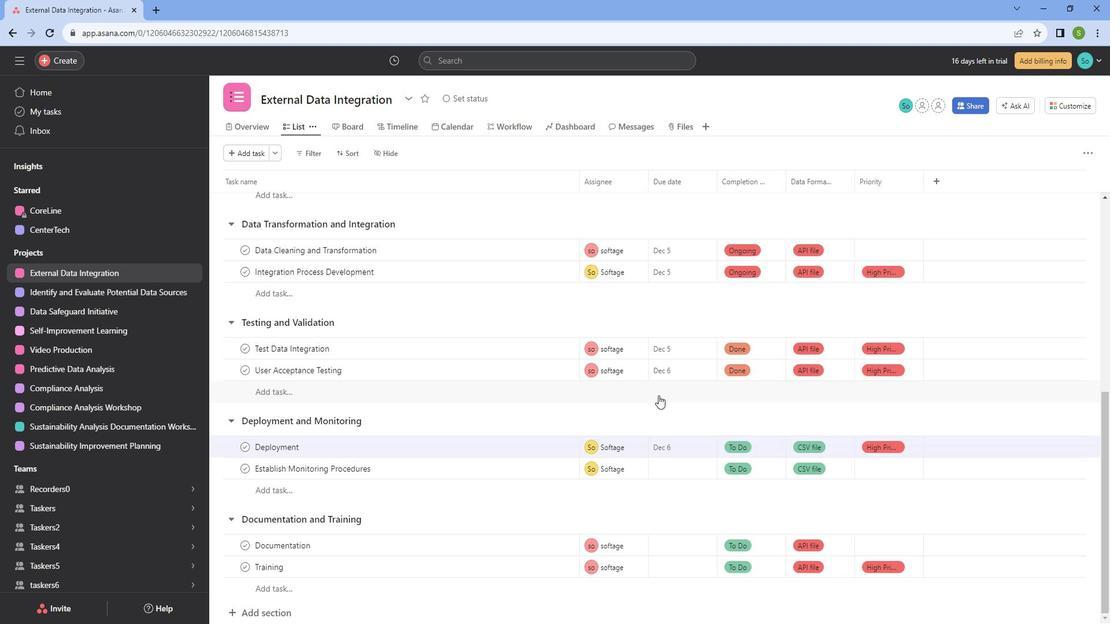 
Action: Mouse scrolled (672, 395) with delta (0, 0)
Screenshot: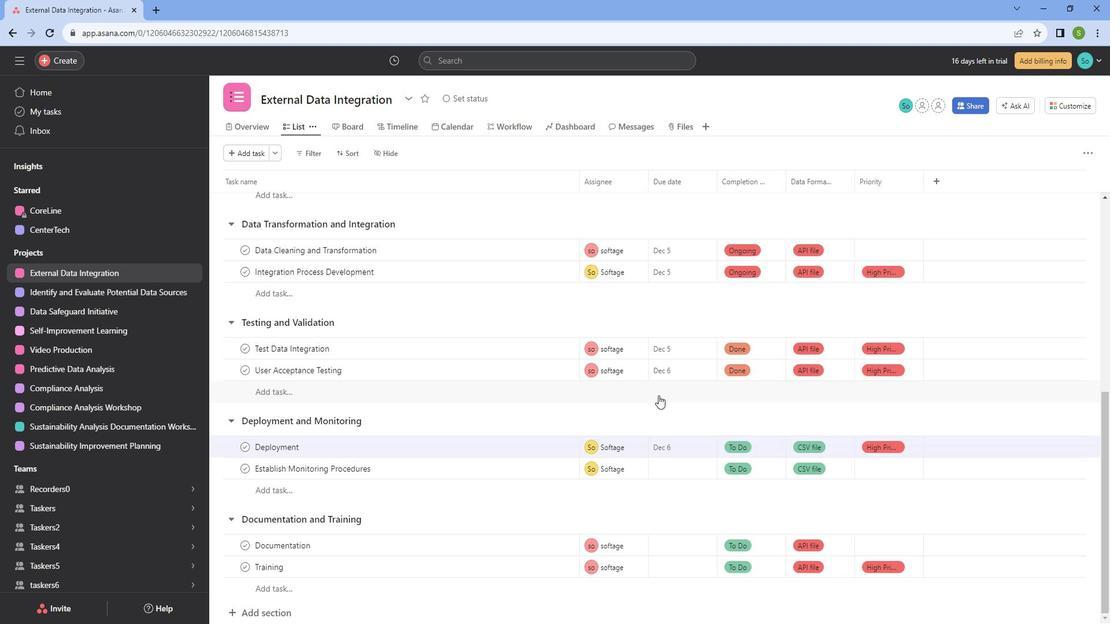 
Action: Mouse scrolled (672, 395) with delta (0, 0)
Screenshot: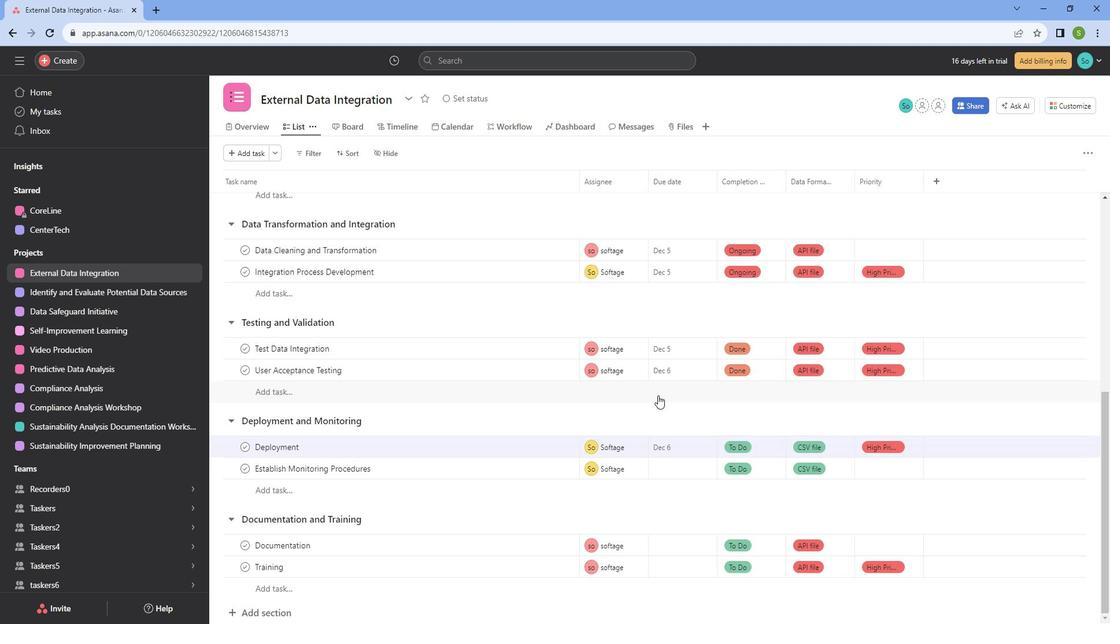 
Action: Mouse moved to (678, 471)
Screenshot: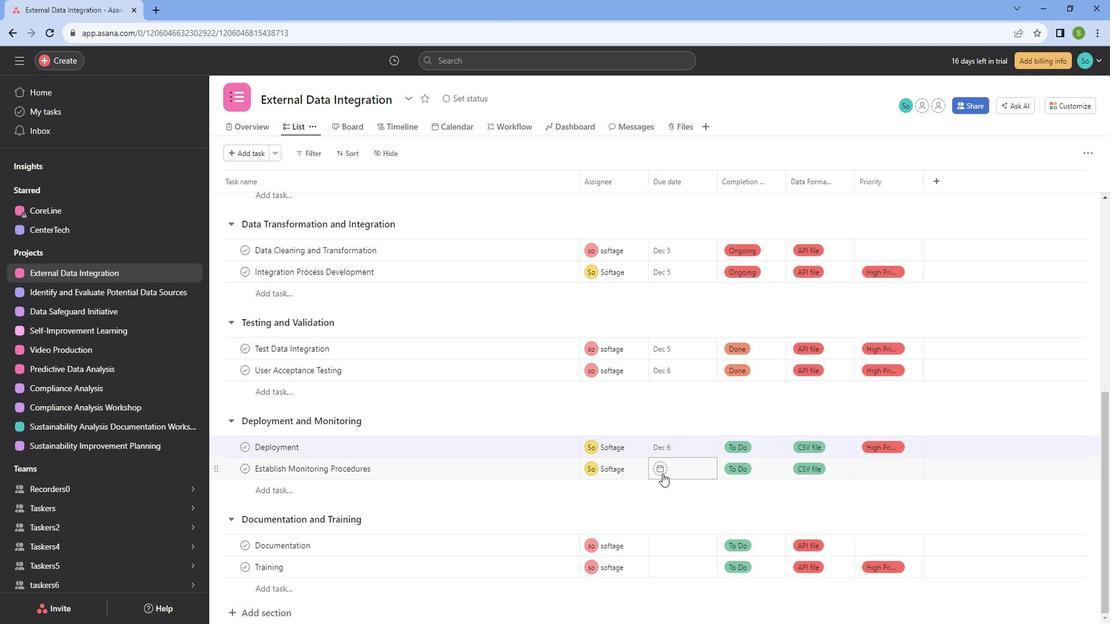 
Action: Mouse pressed left at (678, 471)
Screenshot: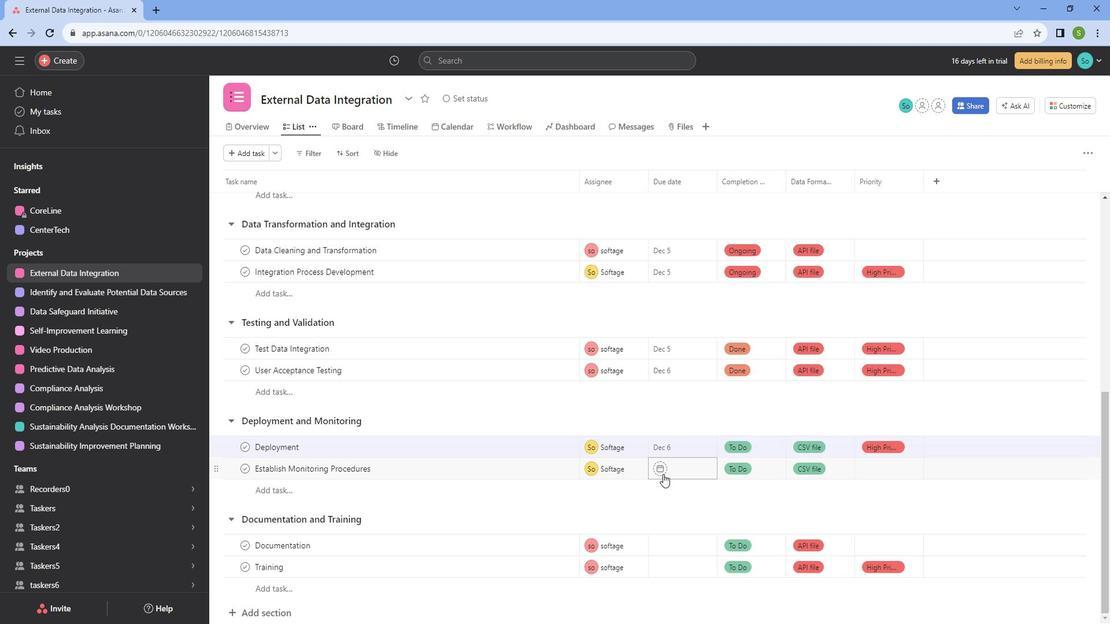 
Action: Mouse moved to (809, 283)
Screenshot: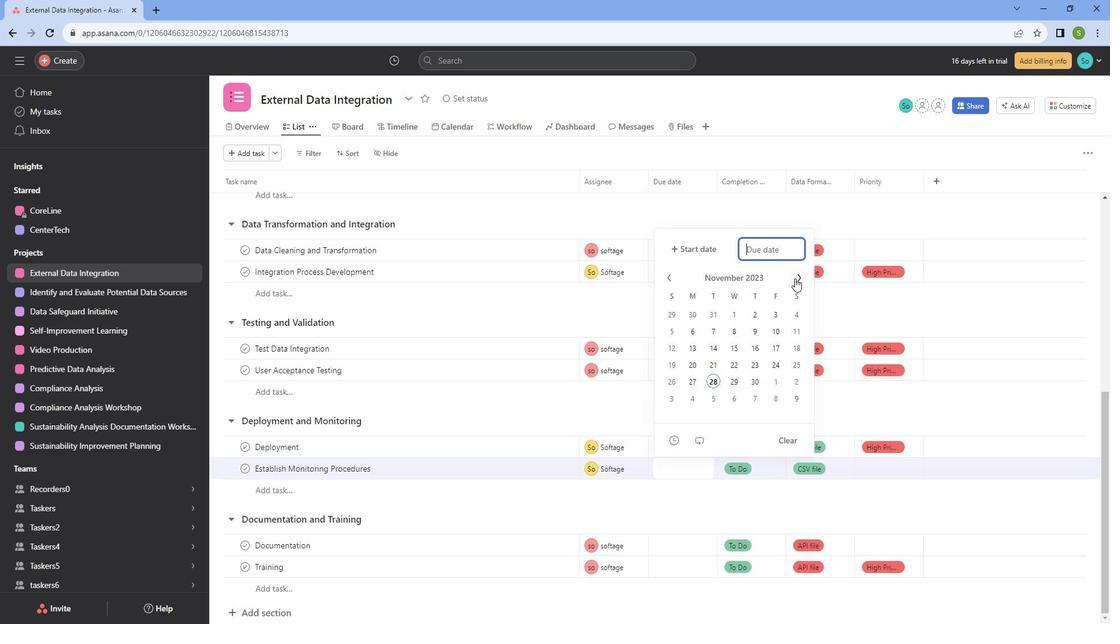 
Action: Mouse pressed left at (809, 283)
Screenshot: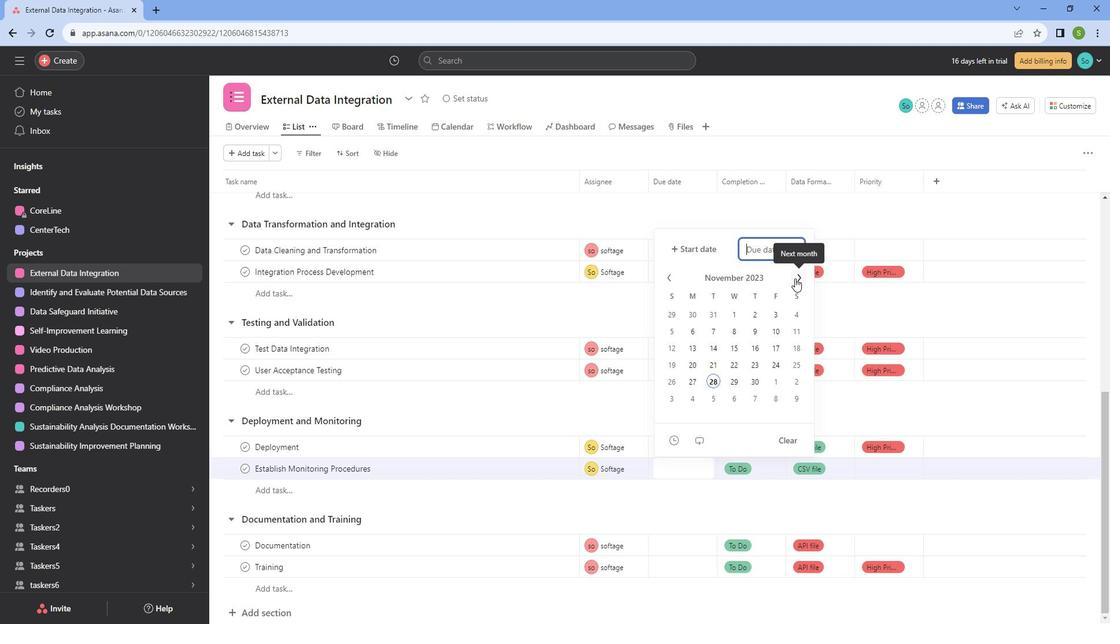 
Action: Mouse moved to (772, 334)
Screenshot: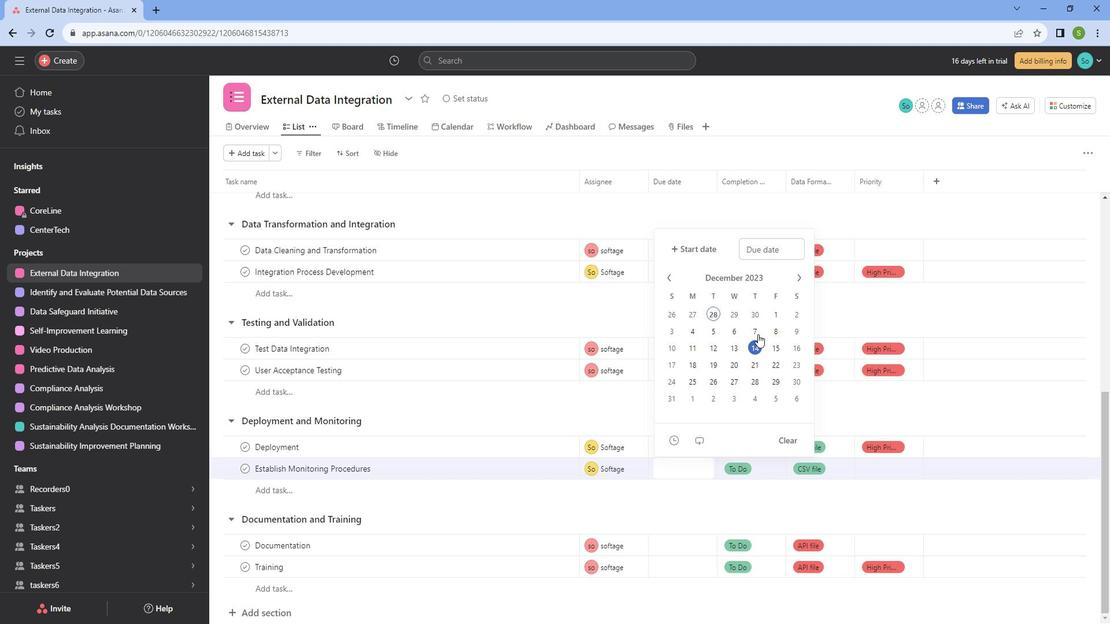 
Action: Mouse pressed left at (772, 334)
Screenshot: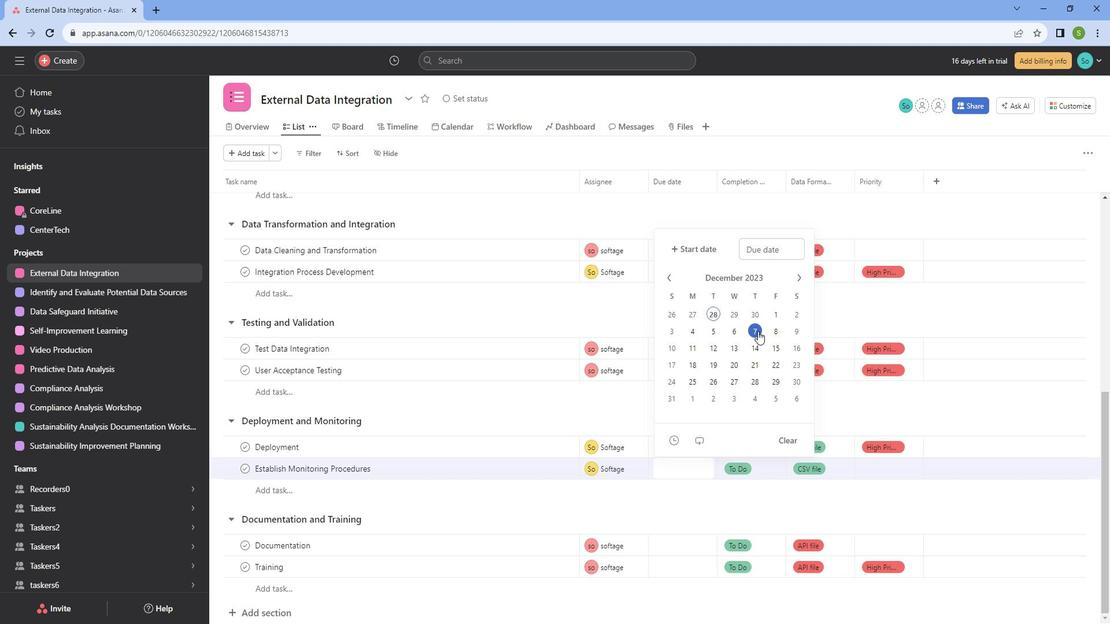 
Action: Mouse moved to (685, 441)
Screenshot: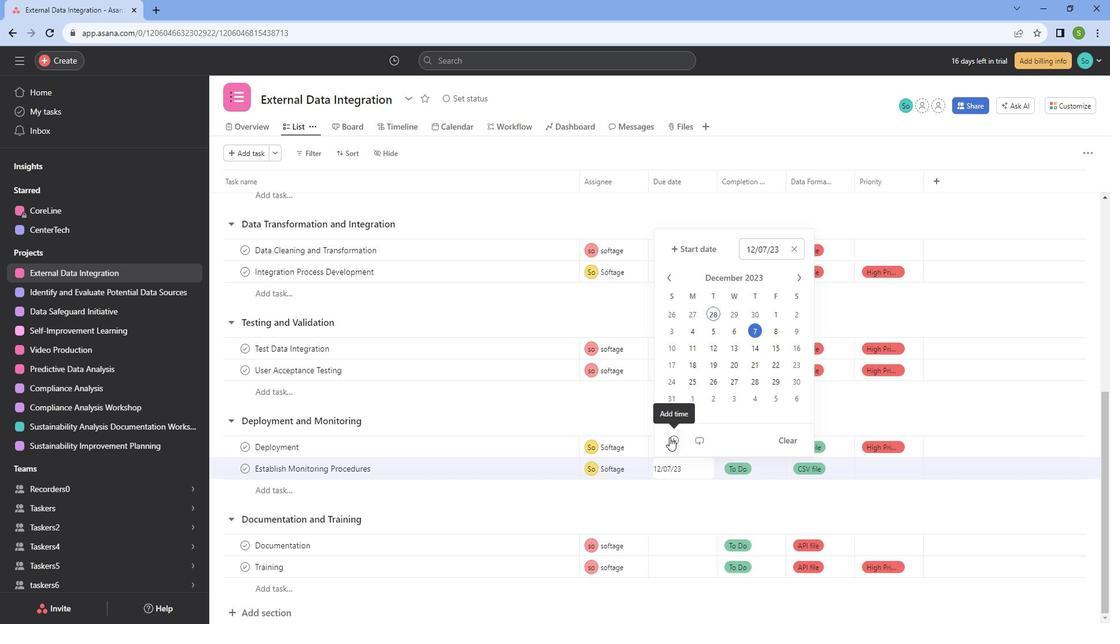 
Action: Mouse pressed left at (685, 441)
Screenshot: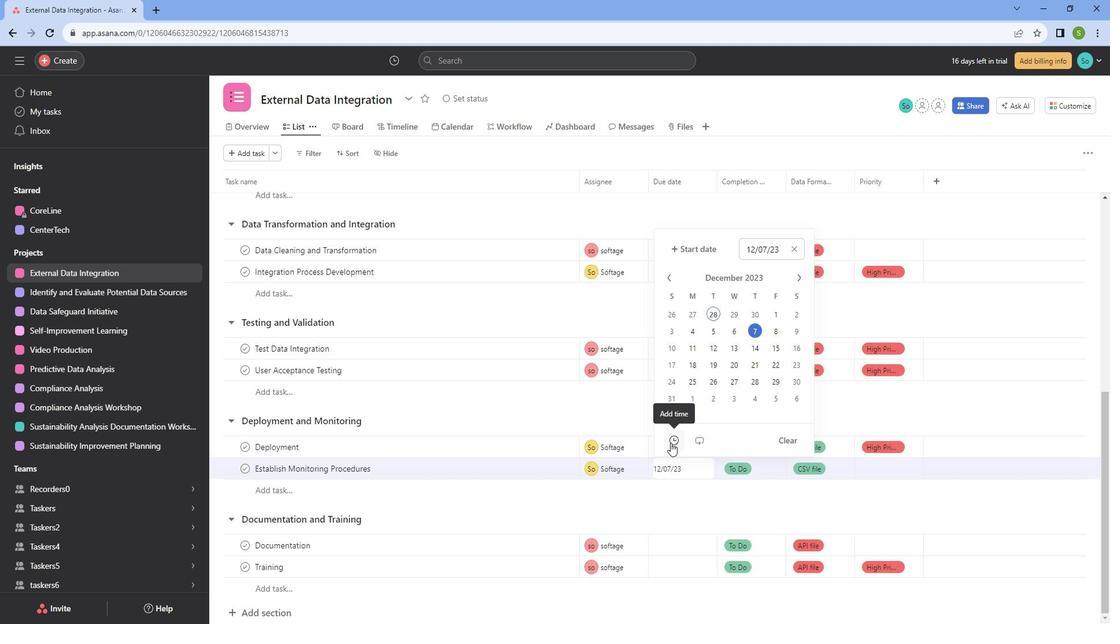 
Action: Mouse moved to (791, 285)
Screenshot: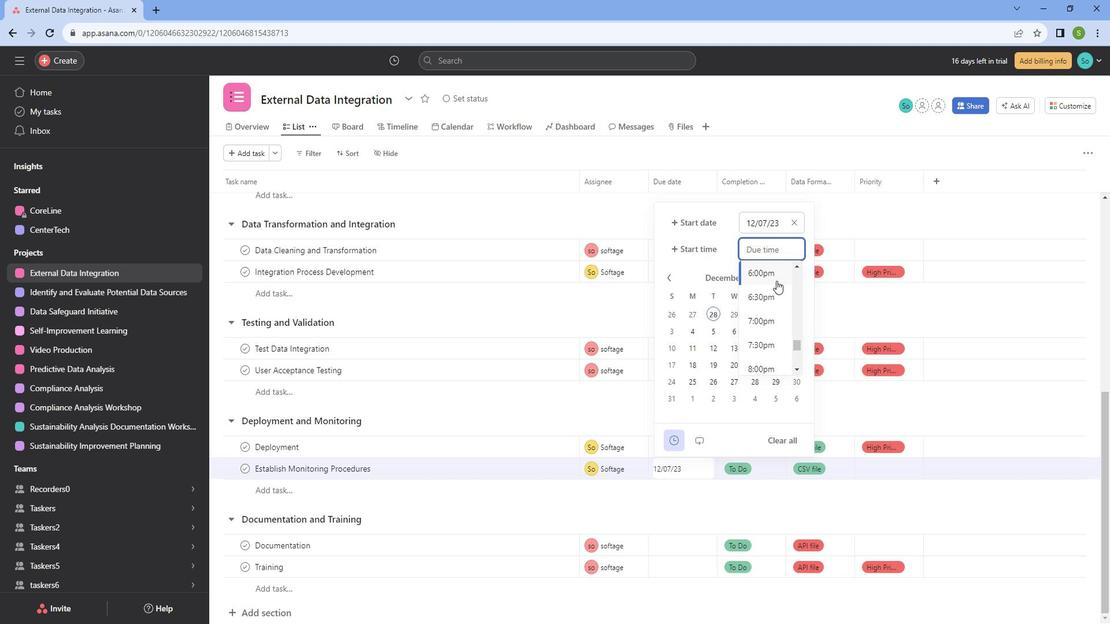 
Action: Mouse pressed left at (791, 285)
Screenshot: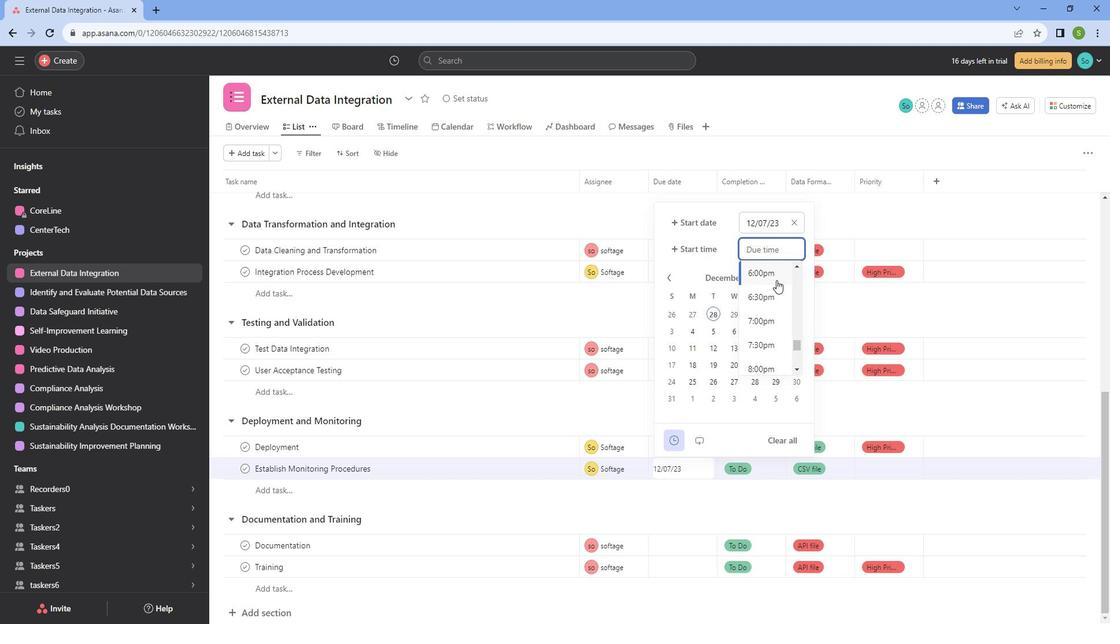 
Action: Mouse moved to (643, 419)
Screenshot: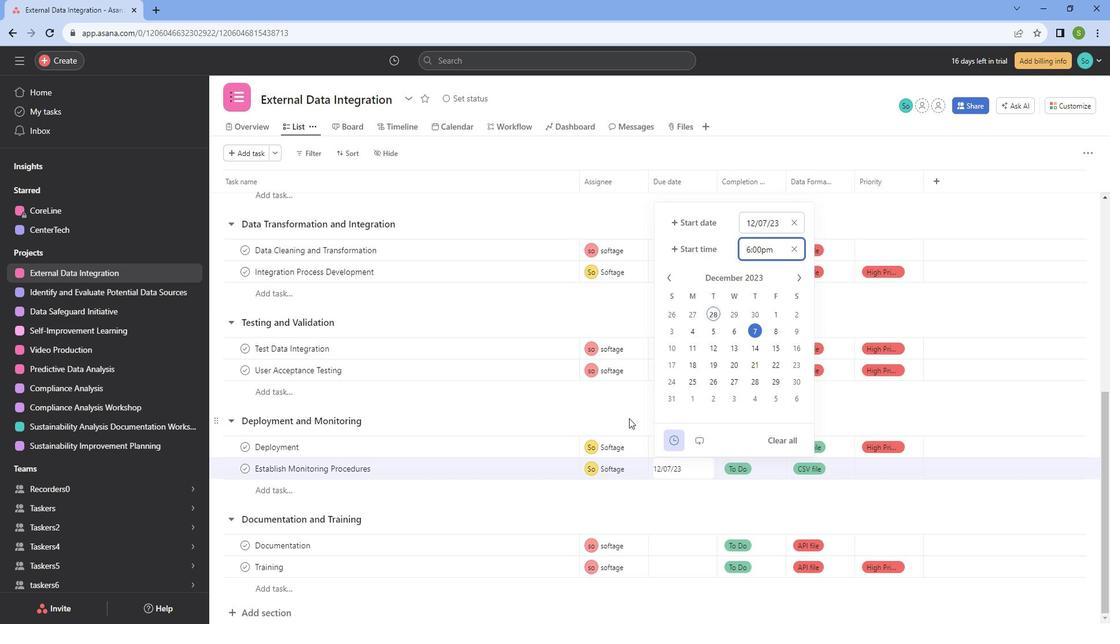 
Action: Mouse pressed left at (643, 419)
Screenshot: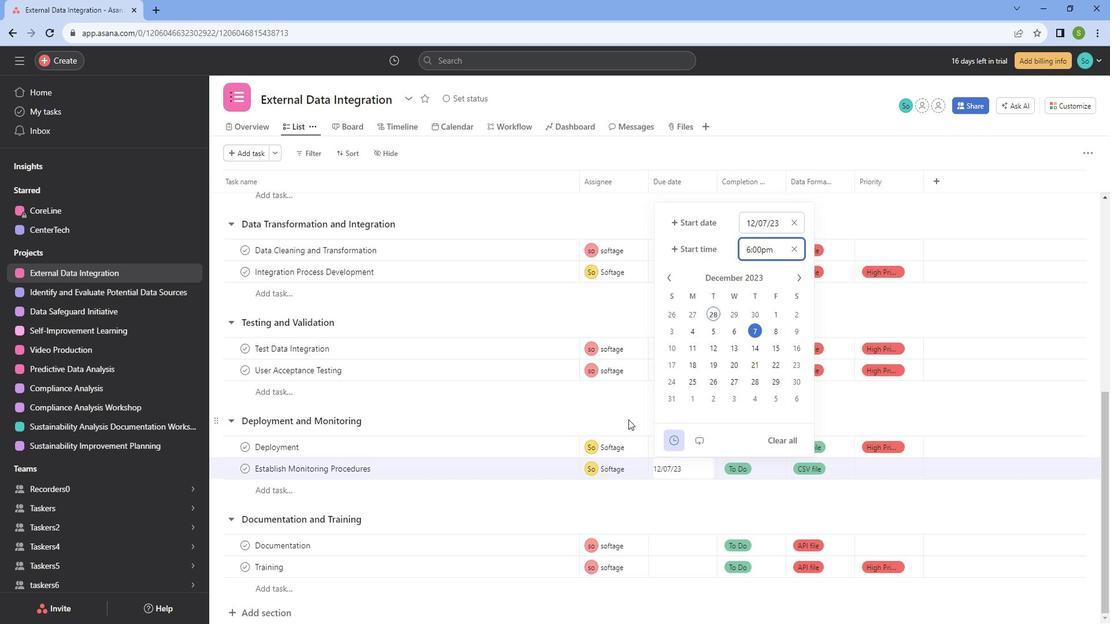 
Action: Mouse moved to (643, 413)
Screenshot: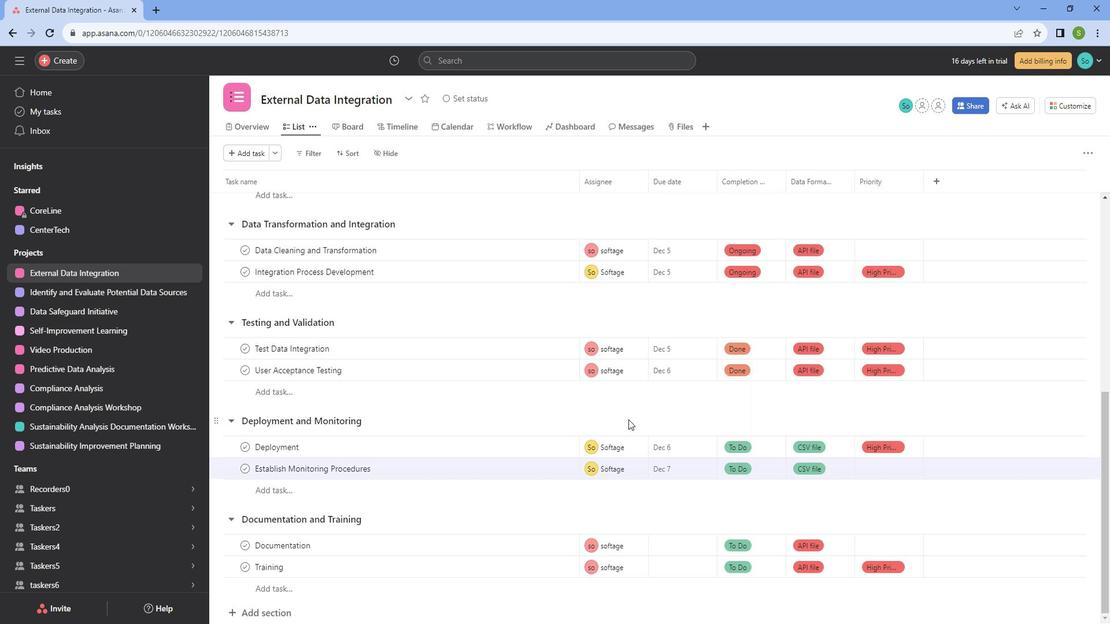 
Action: Mouse scrolled (643, 412) with delta (0, 0)
Screenshot: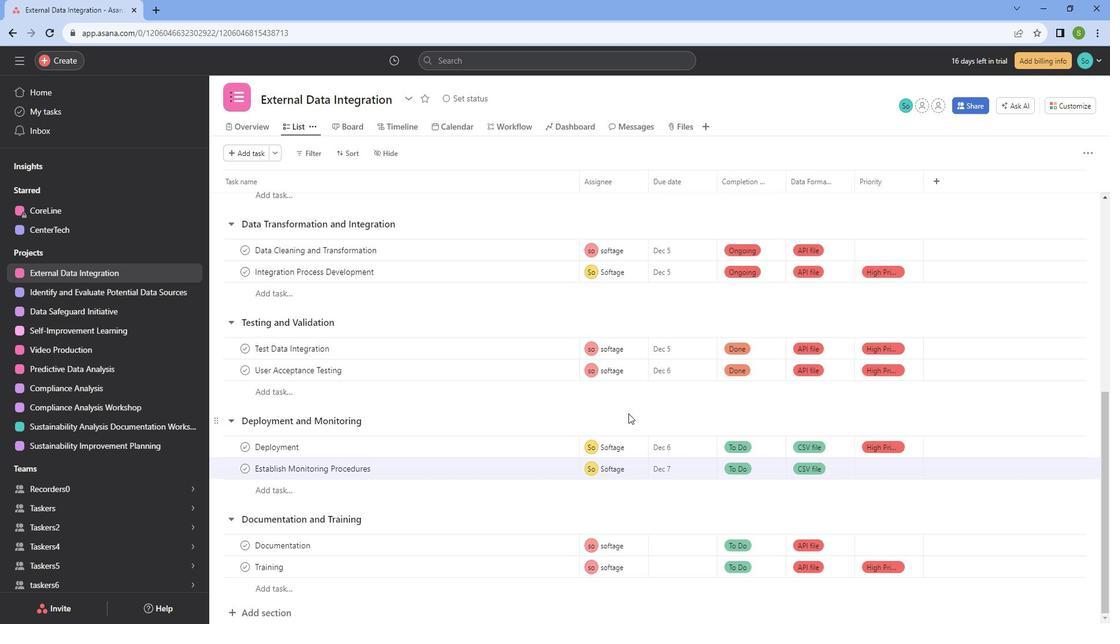 
Action: Mouse scrolled (643, 412) with delta (0, 0)
Screenshot: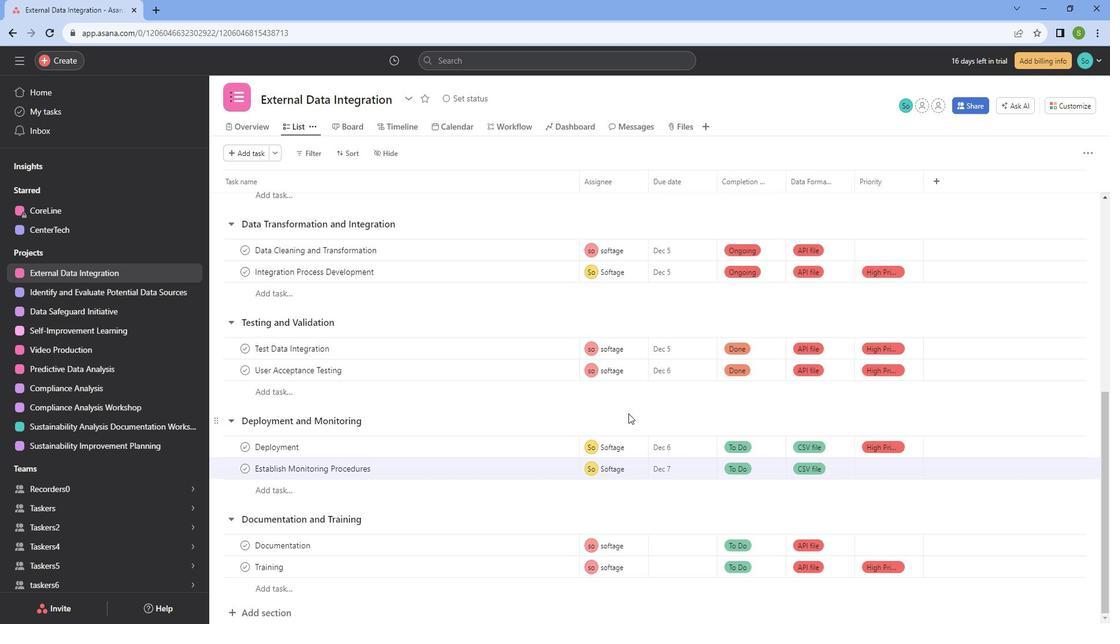 
Action: Mouse moved to (702, 539)
Screenshot: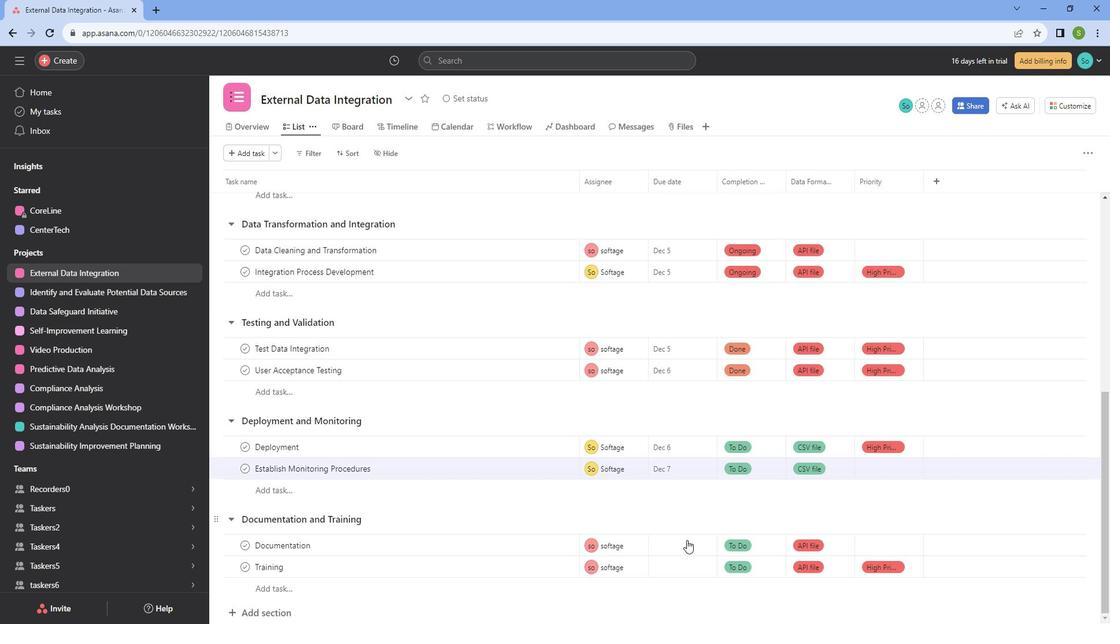 
Action: Mouse pressed left at (702, 539)
Screenshot: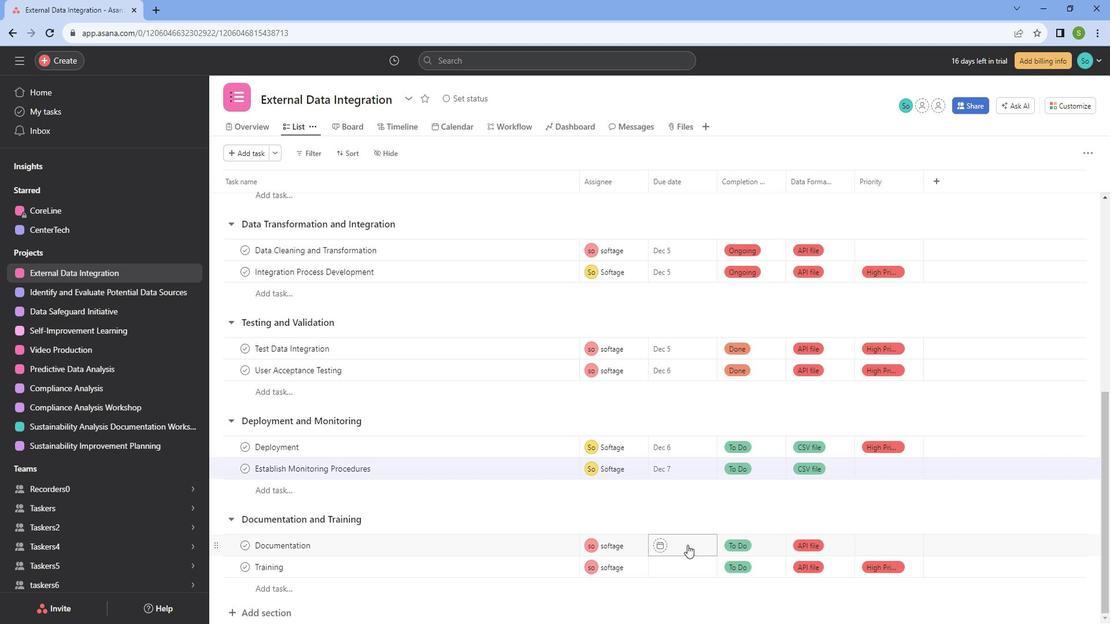 
Action: Mouse moved to (812, 353)
Screenshot: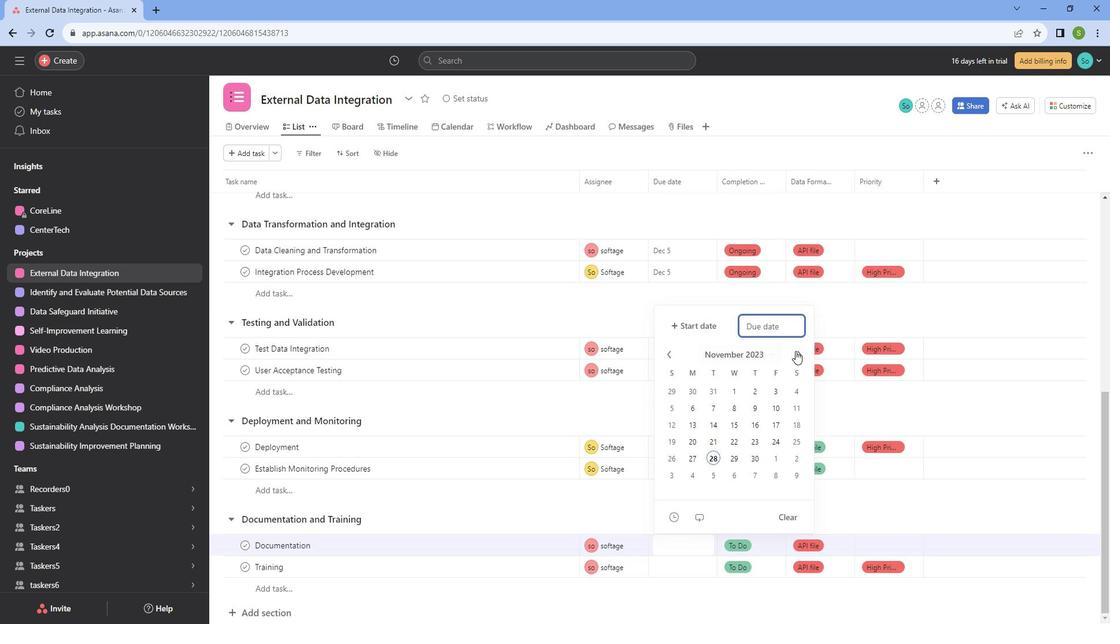 
Action: Mouse pressed left at (812, 353)
Screenshot: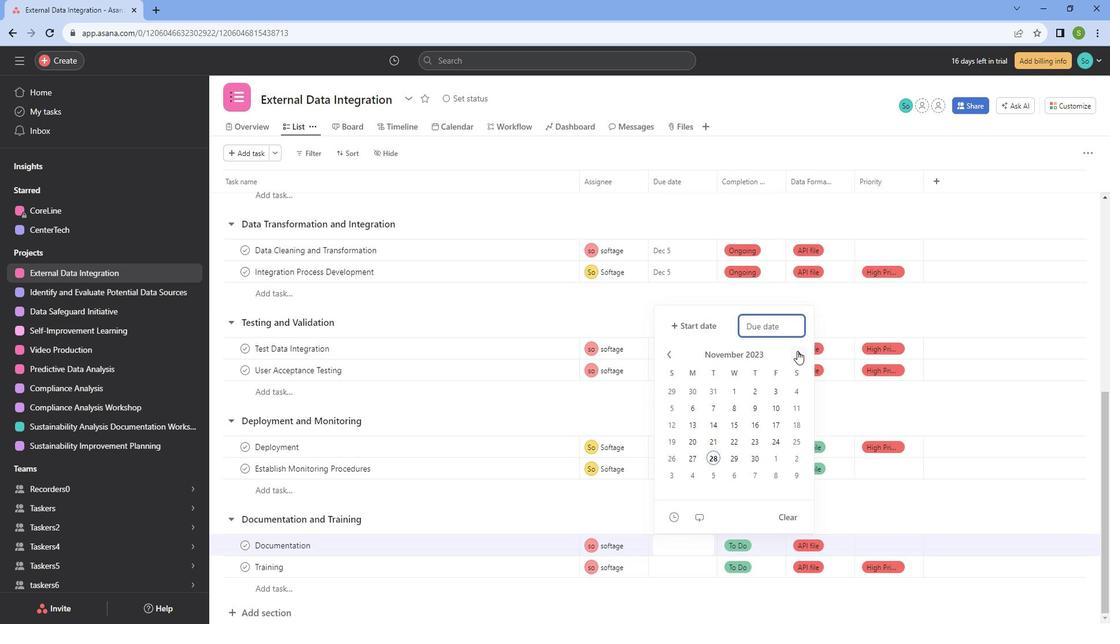 
Action: Mouse moved to (768, 408)
Screenshot: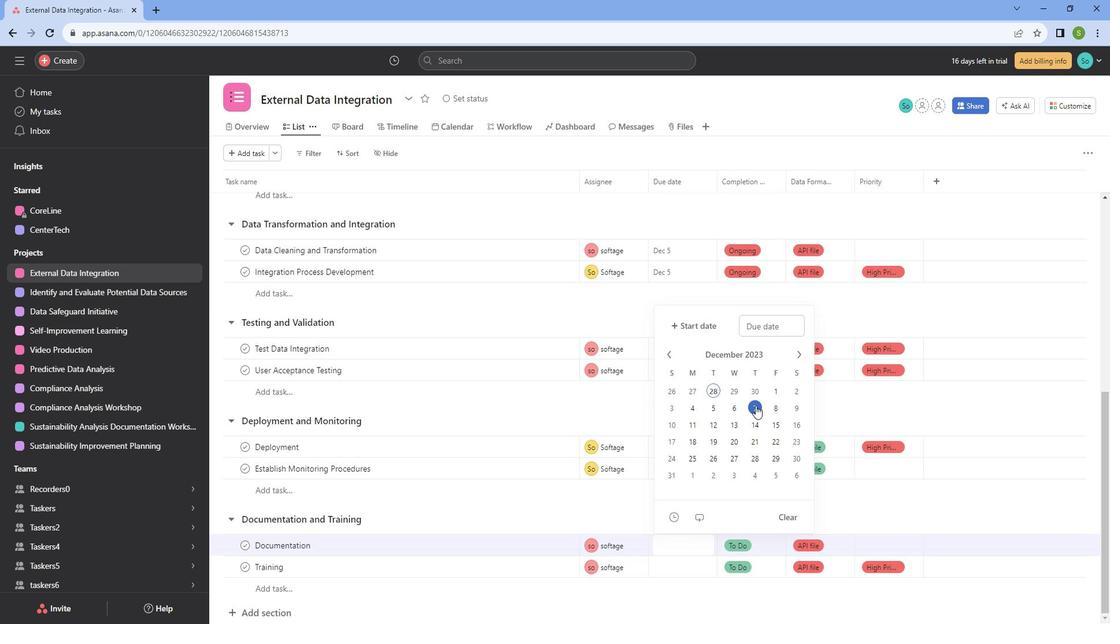 
Action: Mouse pressed left at (768, 408)
Screenshot: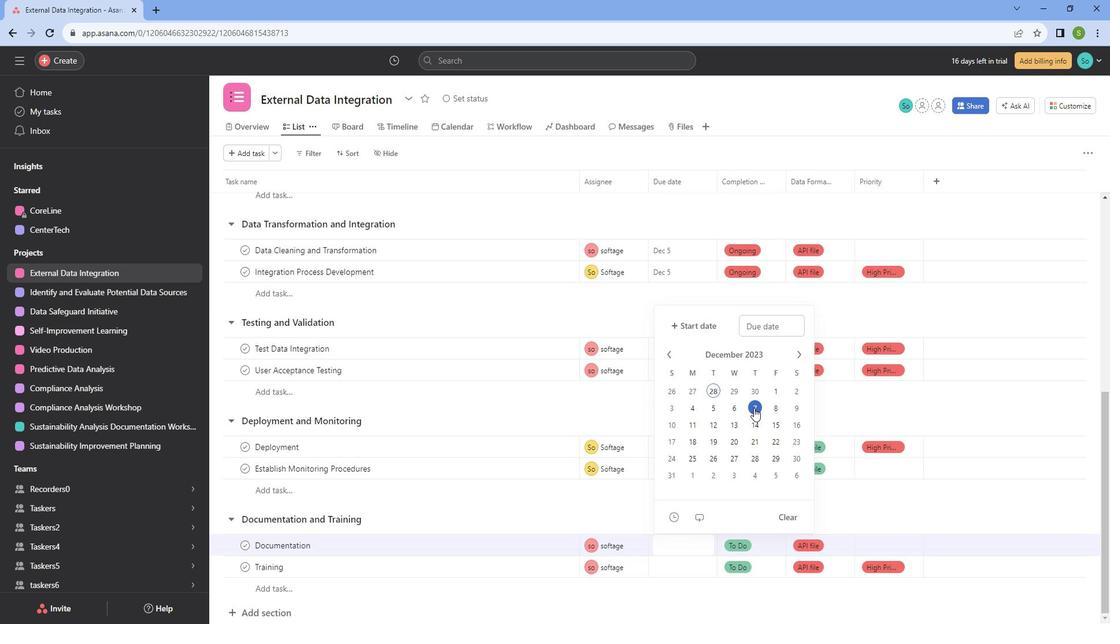 
Action: Mouse moved to (689, 509)
Screenshot: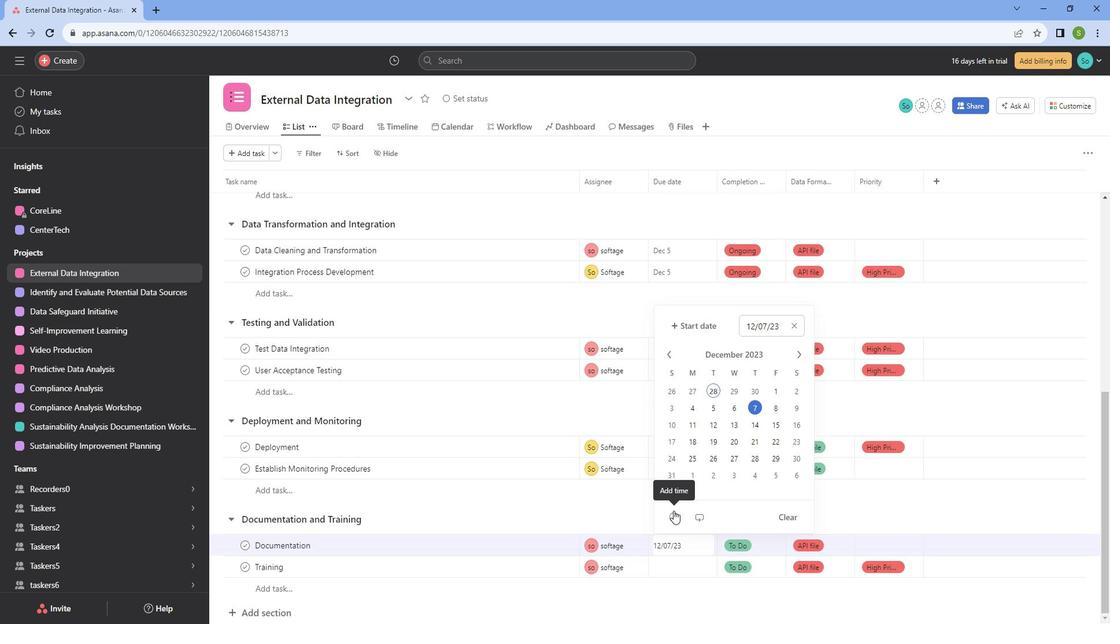 
Action: Mouse pressed left at (689, 509)
Screenshot: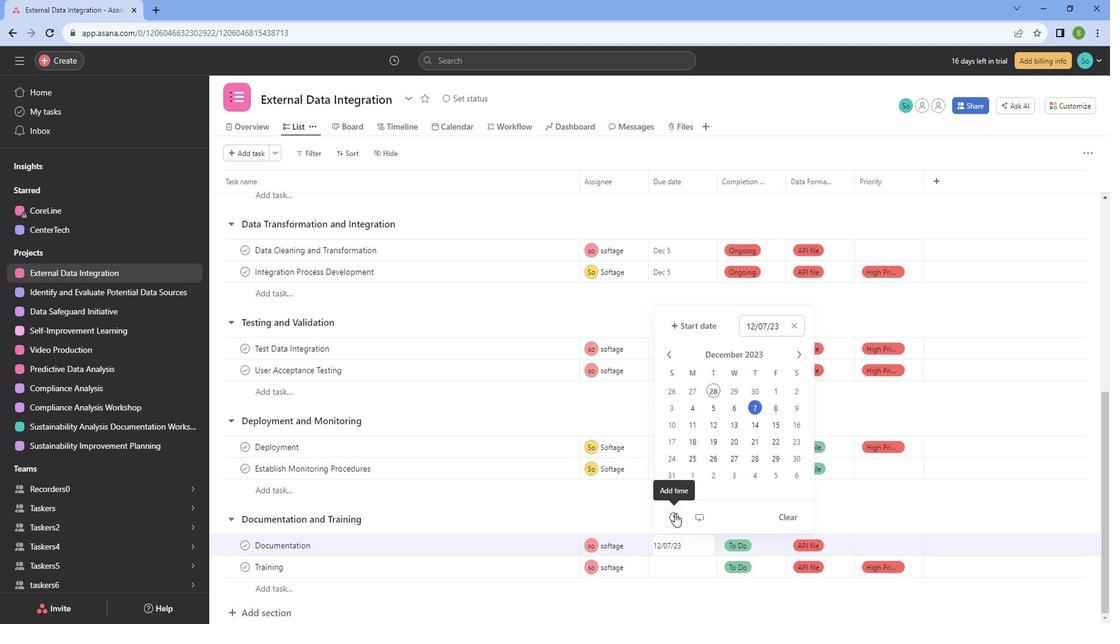 
Action: Mouse moved to (783, 355)
Screenshot: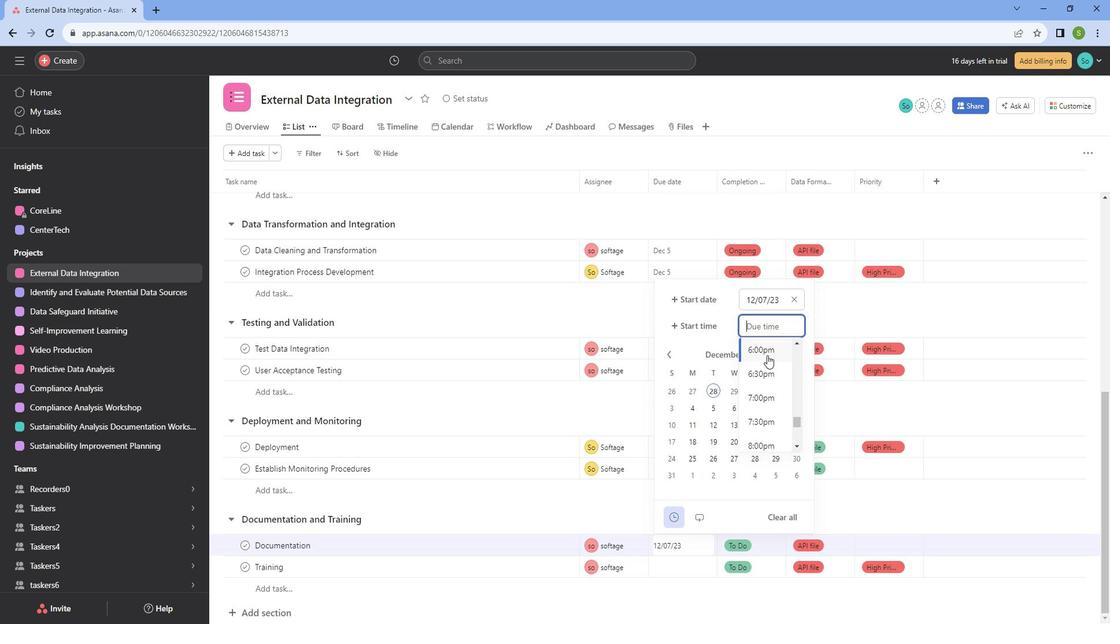 
Action: Mouse pressed left at (783, 355)
Screenshot: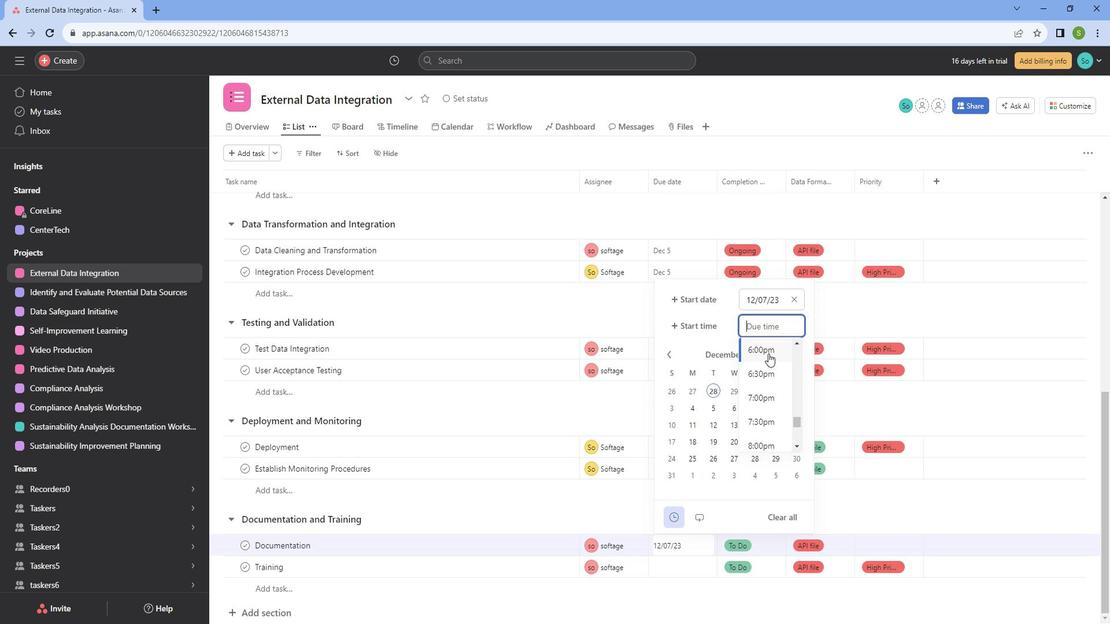 
Action: Mouse moved to (641, 487)
Screenshot: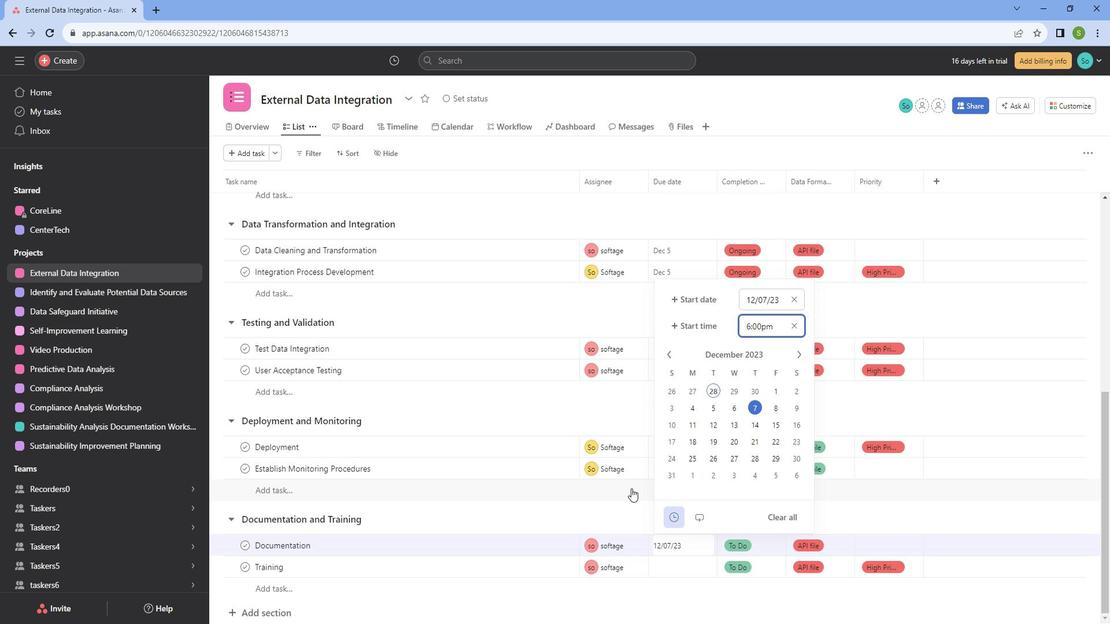 
Action: Mouse pressed left at (641, 487)
Screenshot: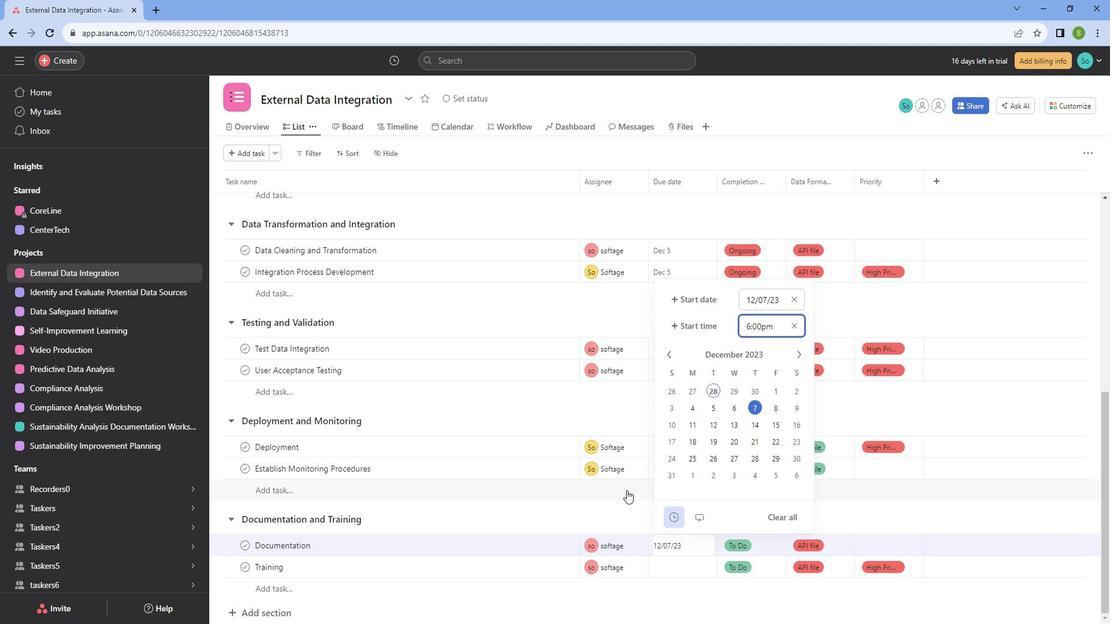 
Action: Mouse moved to (682, 578)
Screenshot: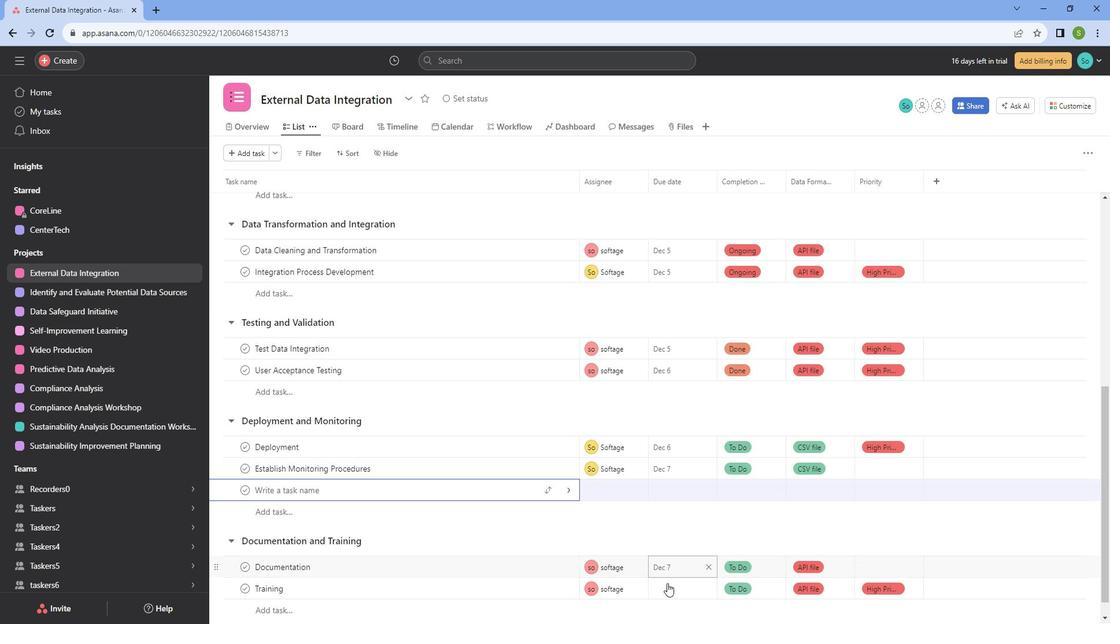 
Action: Mouse pressed left at (682, 578)
Screenshot: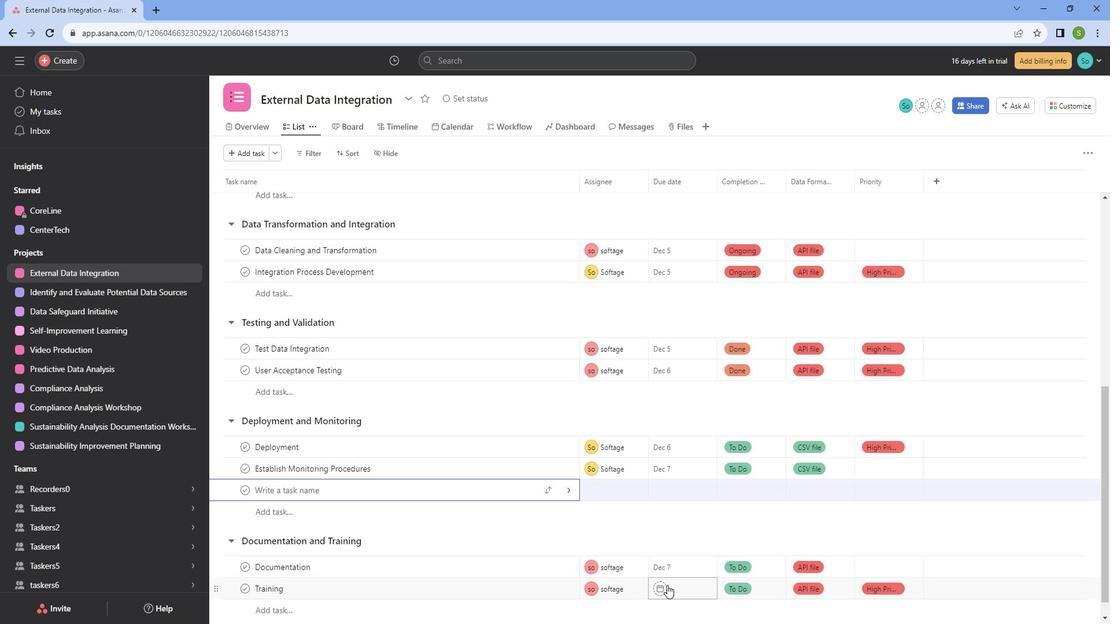 
Action: Mouse moved to (675, 558)
Screenshot: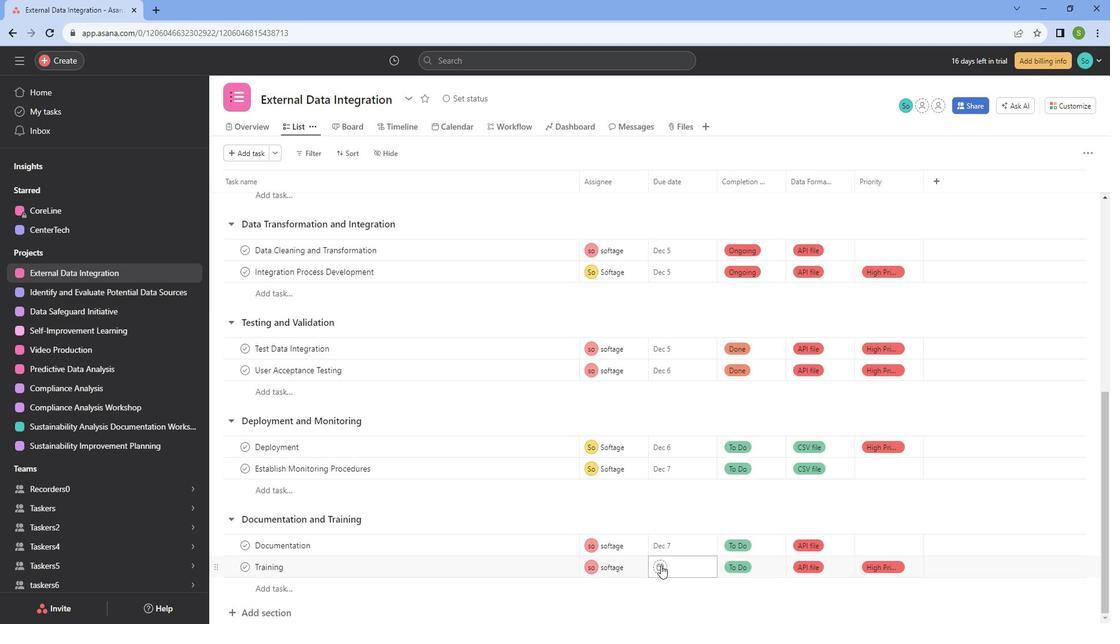 
Action: Mouse pressed left at (675, 558)
Screenshot: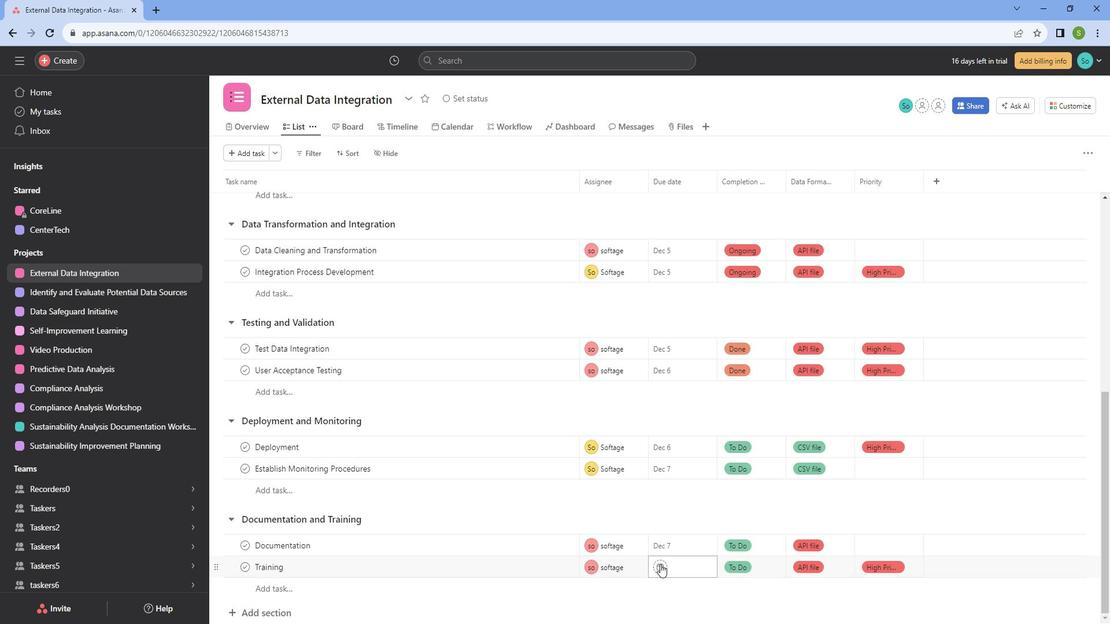 
Action: Mouse moved to (812, 379)
Screenshot: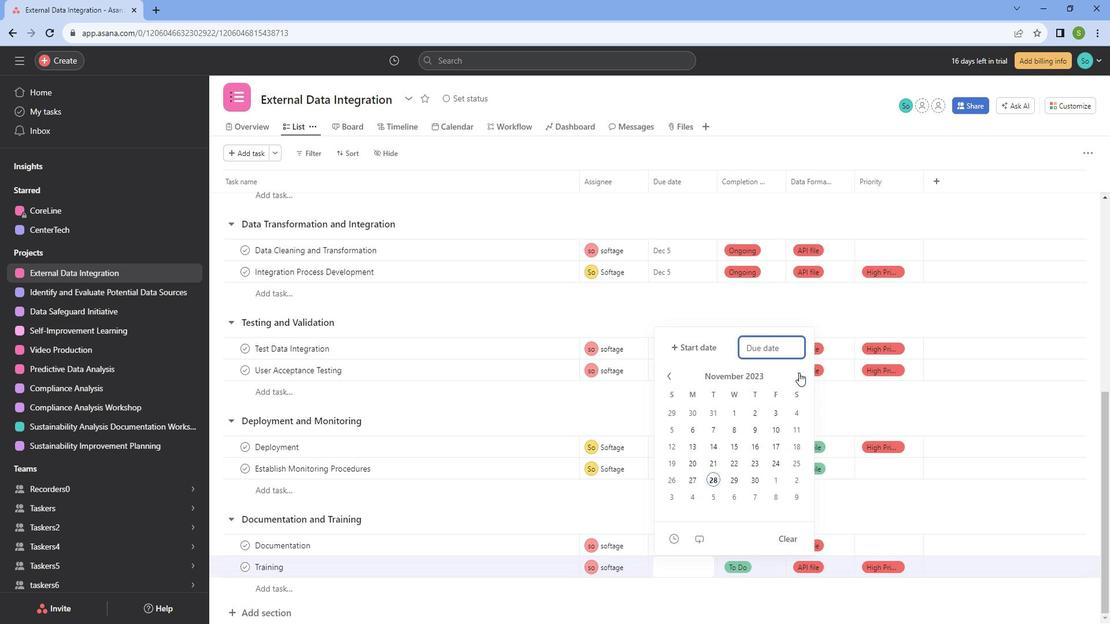 
Action: Mouse pressed left at (812, 379)
Screenshot: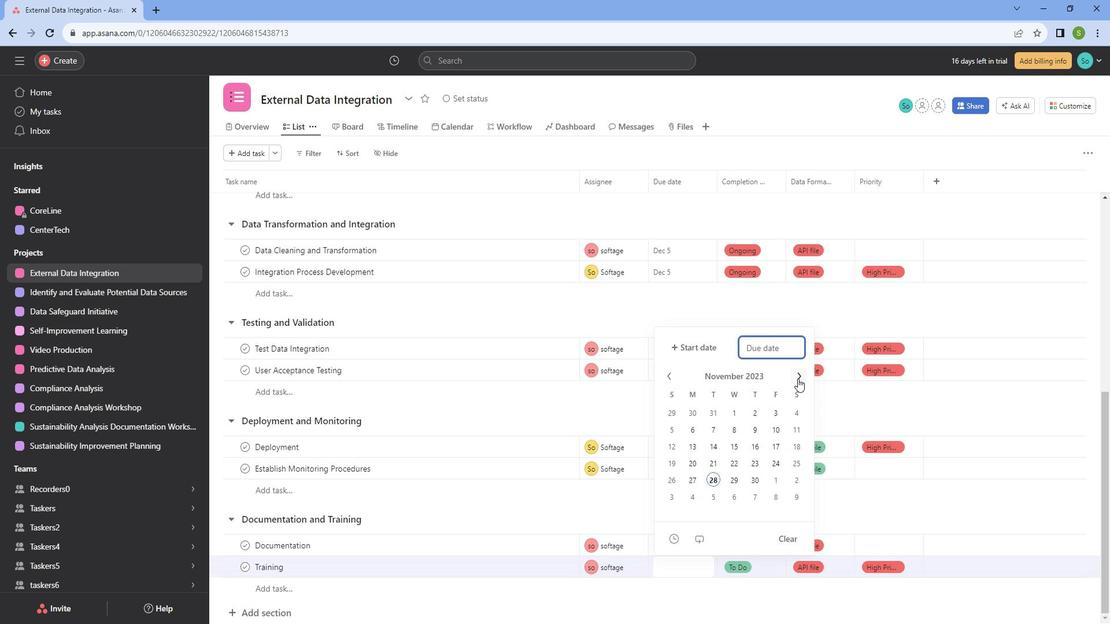 
Action: Mouse moved to (770, 427)
Screenshot: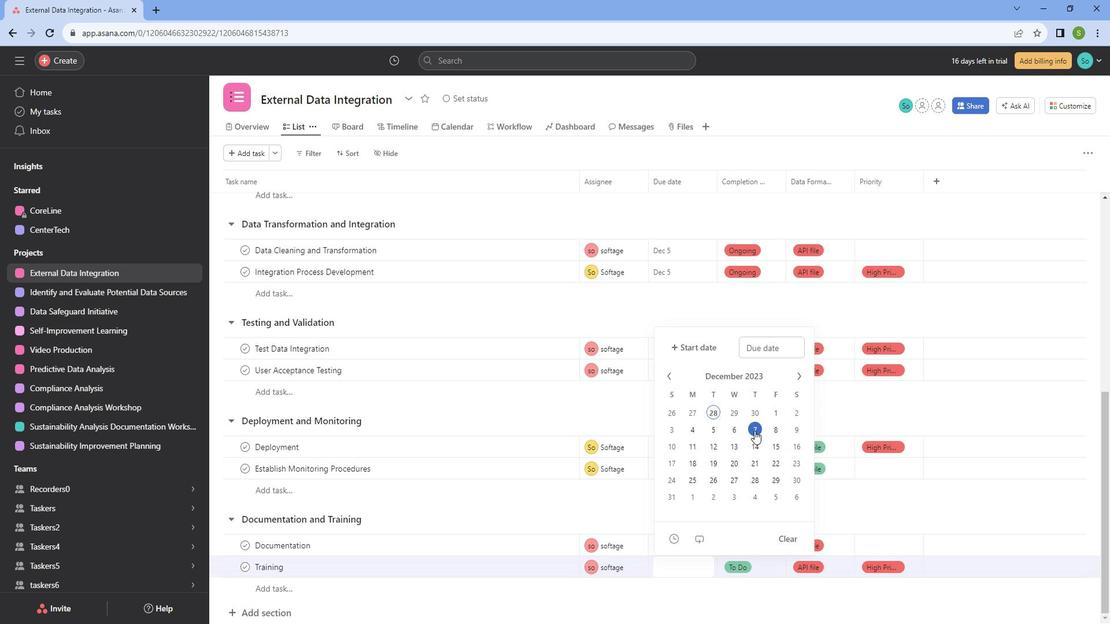 
Action: Mouse pressed left at (770, 427)
Screenshot: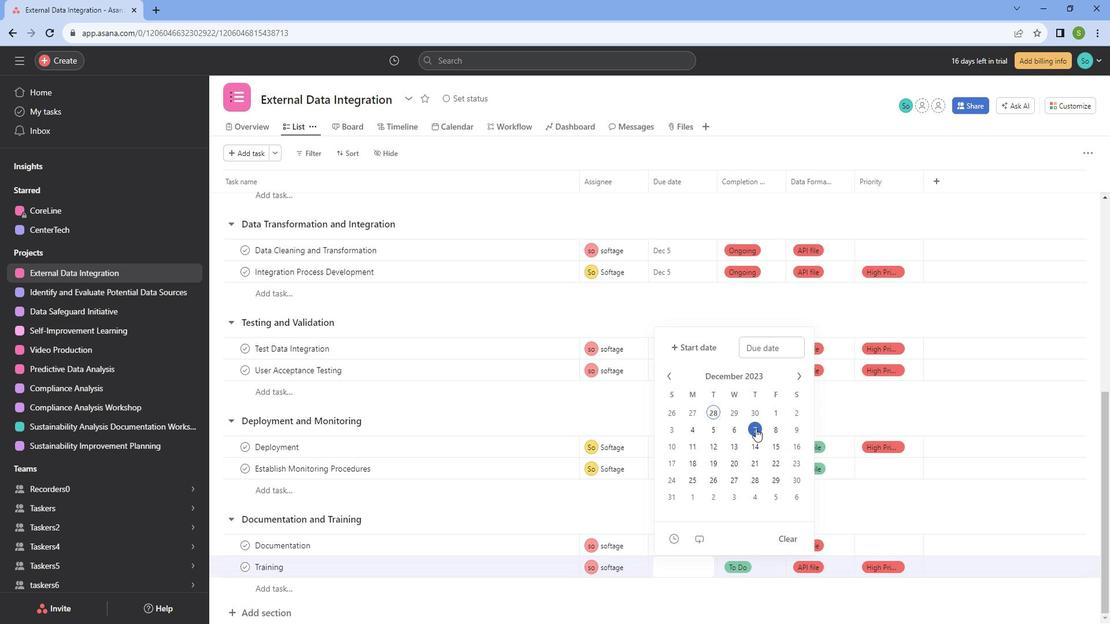 
Action: Mouse moved to (687, 531)
Screenshot: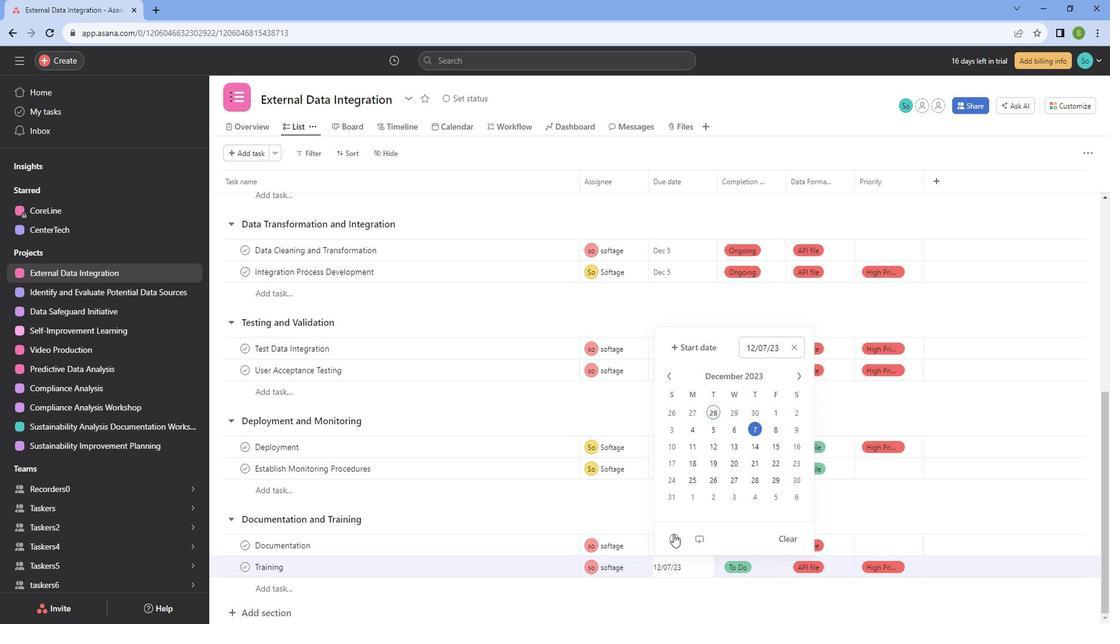 
Action: Mouse pressed left at (687, 531)
Screenshot: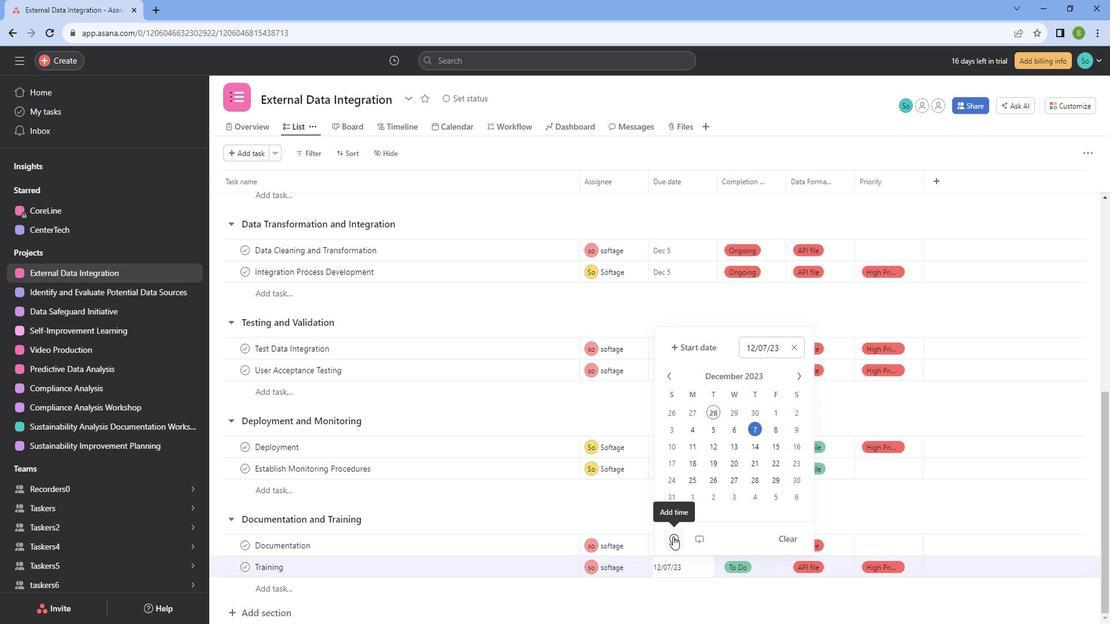 
Action: Mouse moved to (780, 385)
Screenshot: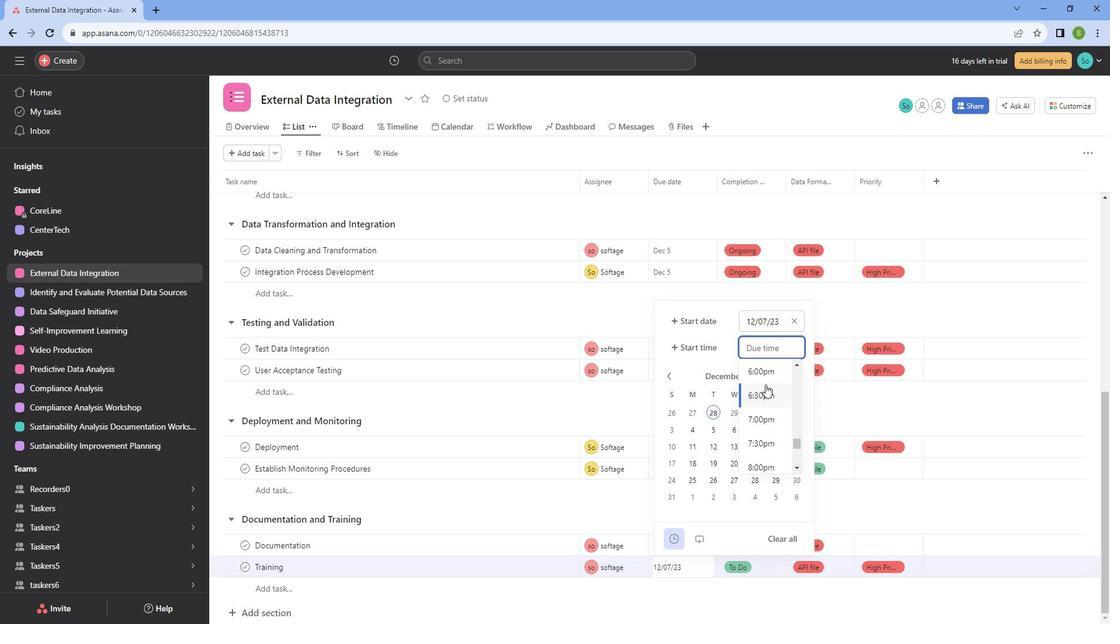 
Action: Mouse scrolled (780, 386) with delta (0, 0)
Screenshot: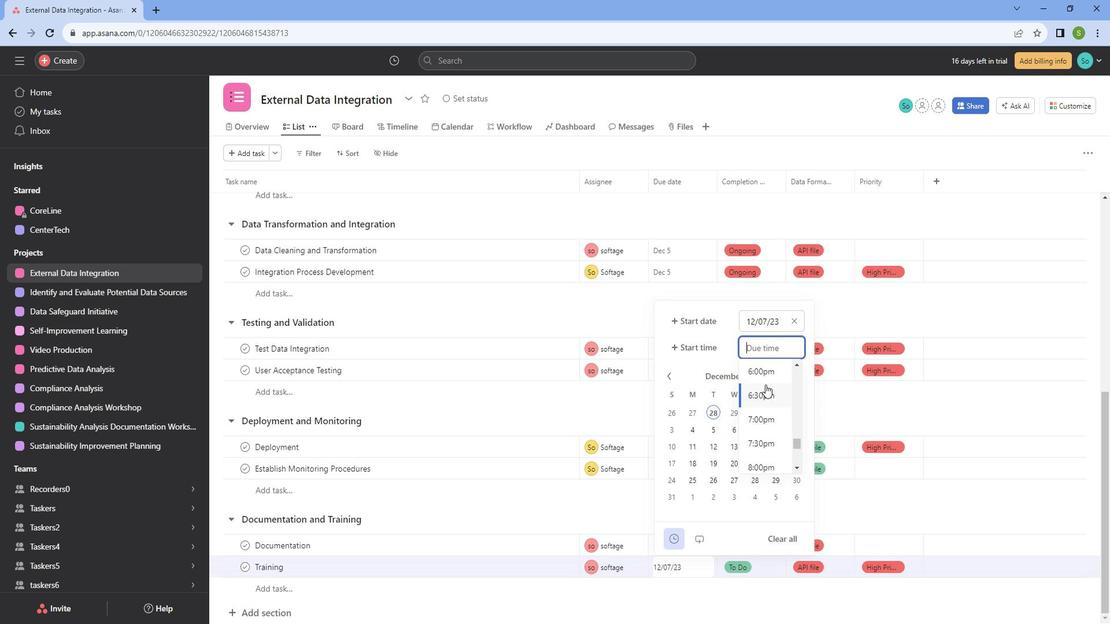 
Action: Mouse moved to (767, 429)
Screenshot: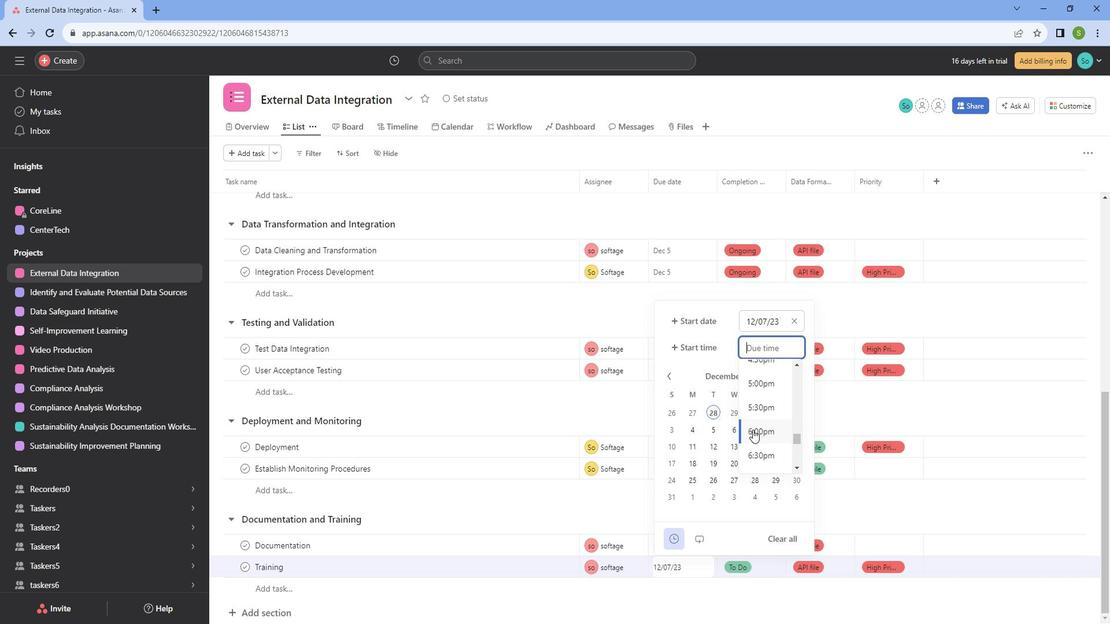 
Action: Mouse pressed left at (767, 429)
Screenshot: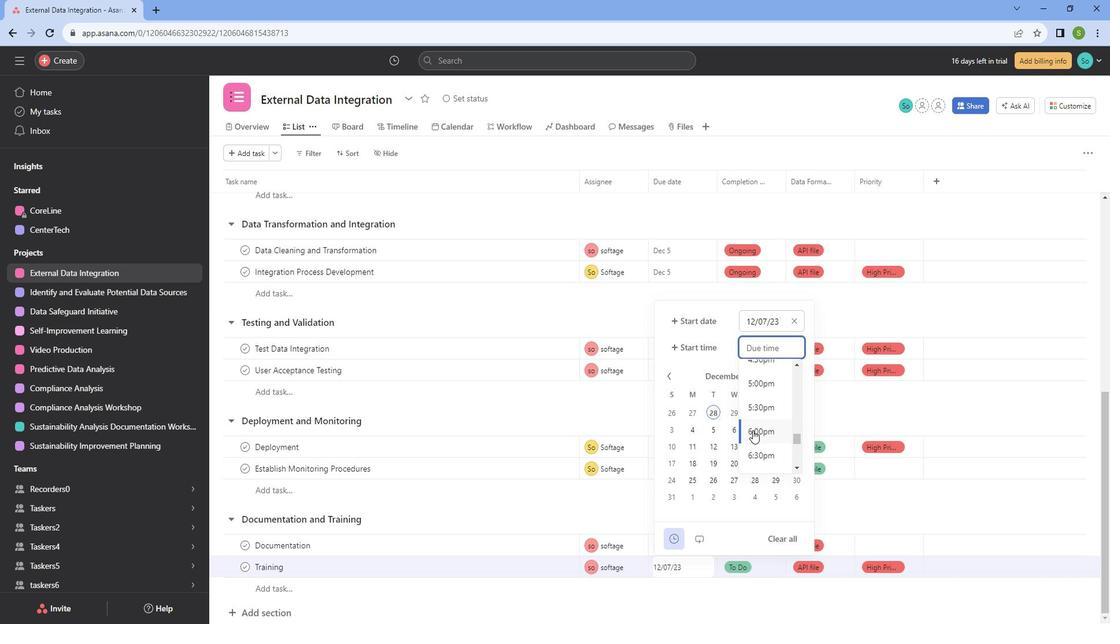 
Action: Mouse moved to (638, 502)
Screenshot: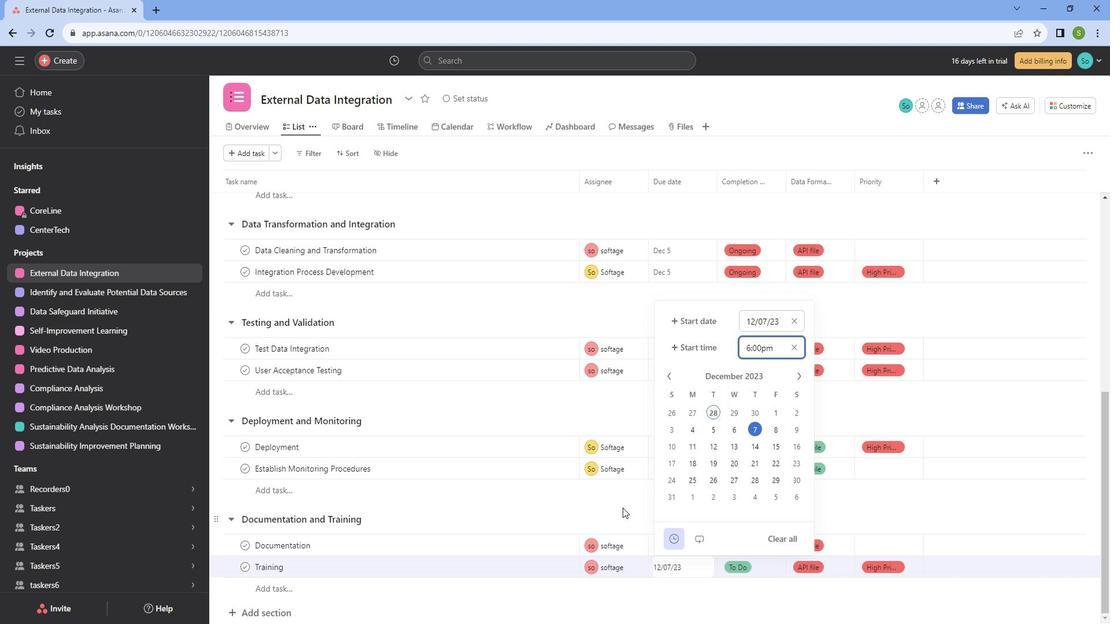 
Action: Mouse pressed left at (638, 502)
Screenshot: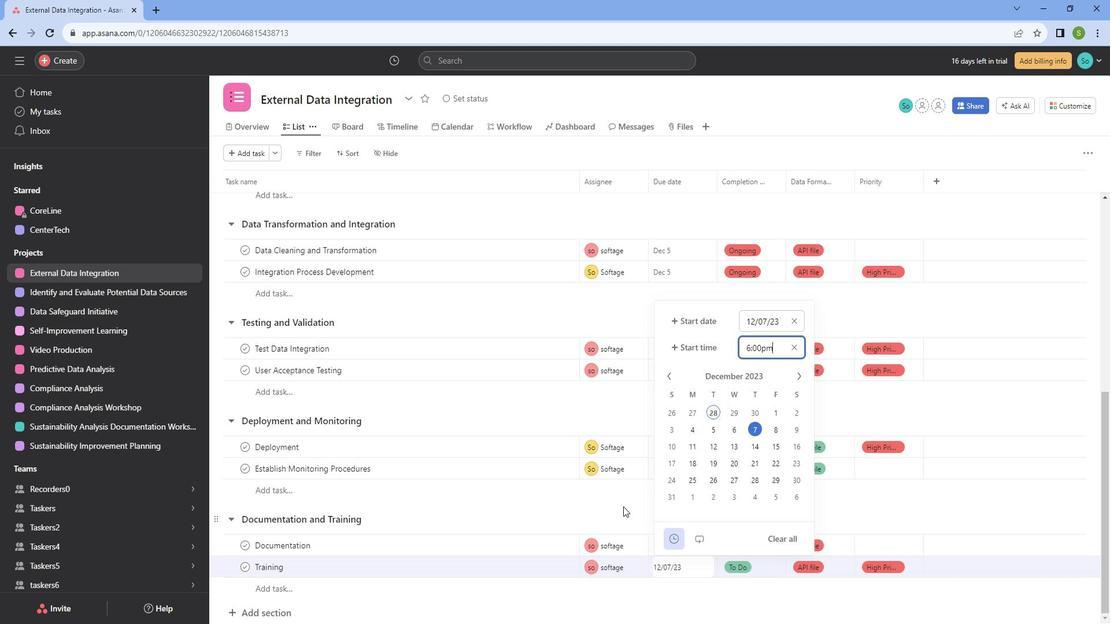 
Action: Mouse moved to (628, 479)
Screenshot: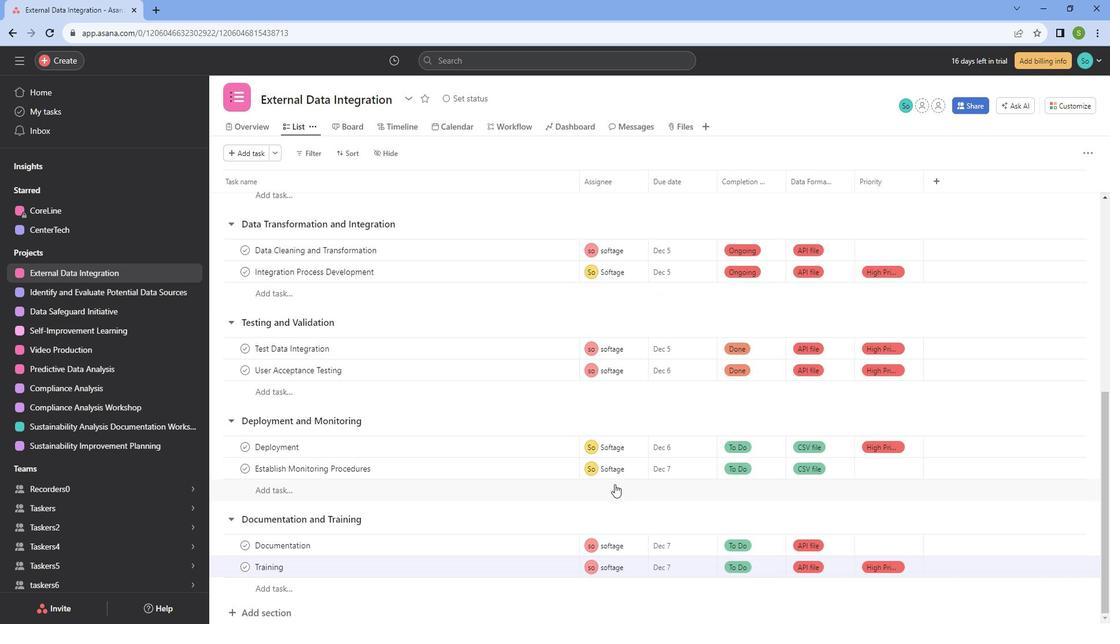 
Action: Mouse scrolled (628, 480) with delta (0, 0)
Screenshot: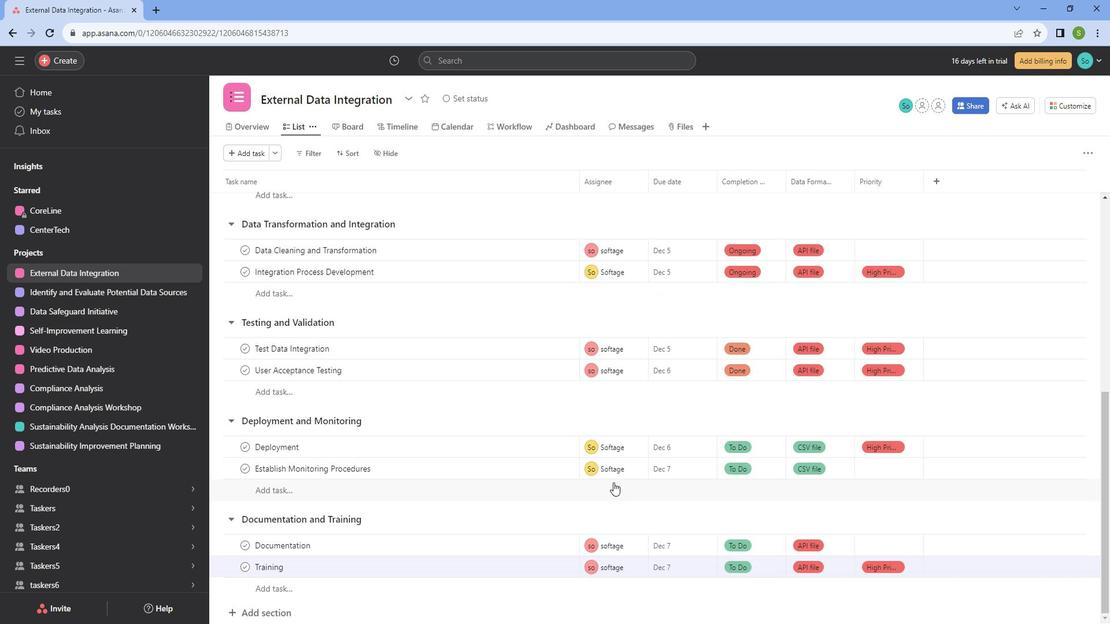 
Action: Mouse moved to (628, 479)
Screenshot: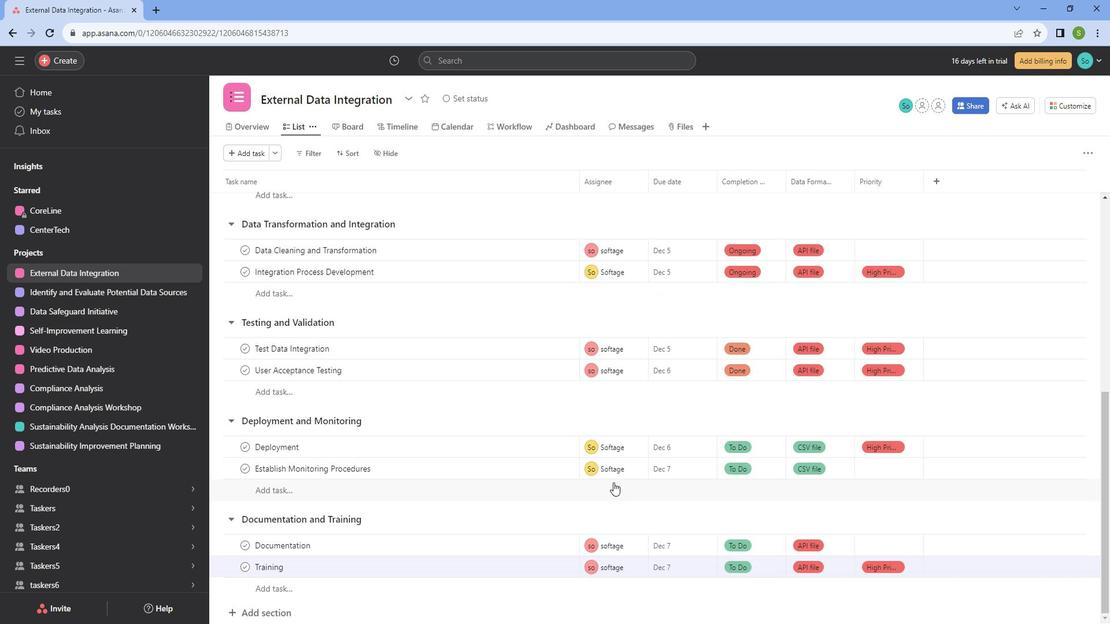 
Action: Mouse scrolled (628, 479) with delta (0, 0)
Screenshot: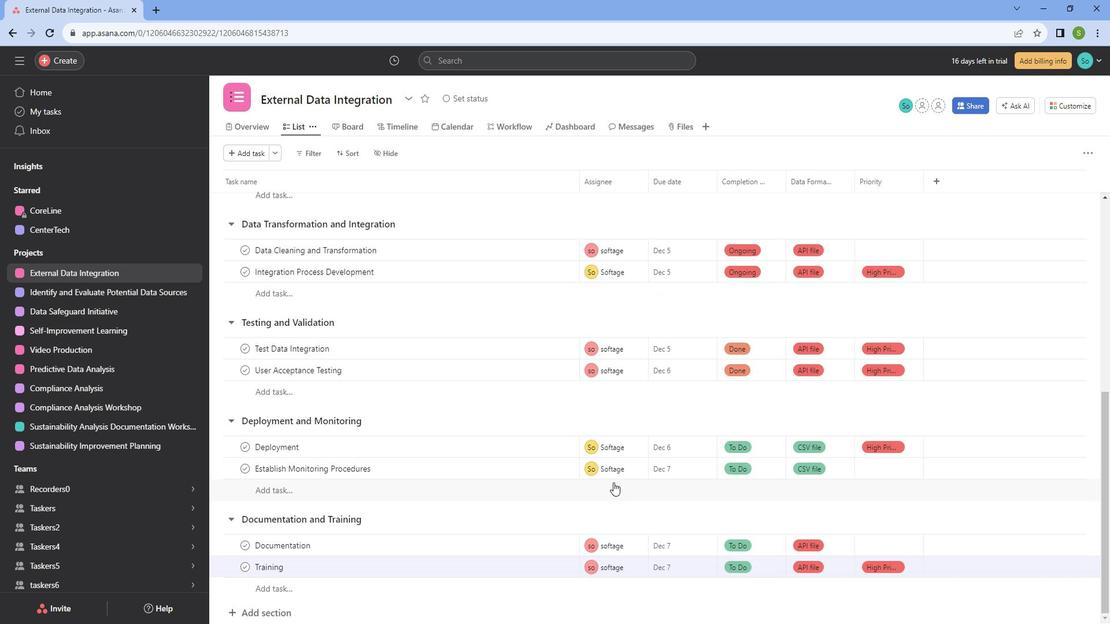 
Action: Mouse scrolled (628, 479) with delta (0, 0)
Screenshot: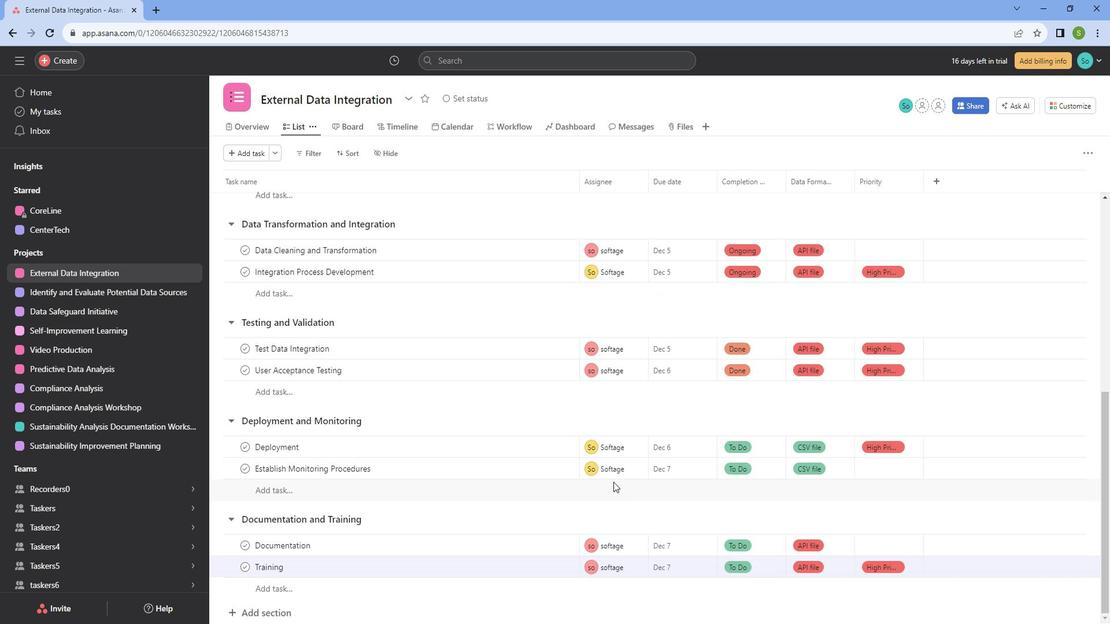 
Action: Mouse scrolled (628, 479) with delta (0, 0)
Screenshot: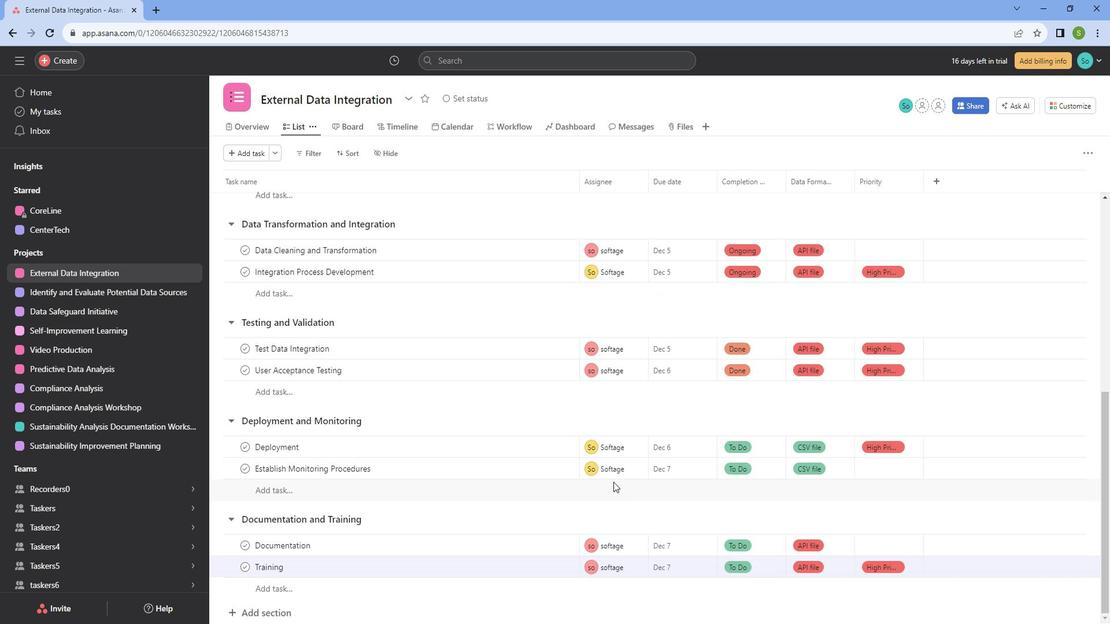 
Action: Mouse scrolled (628, 479) with delta (0, 0)
Screenshot: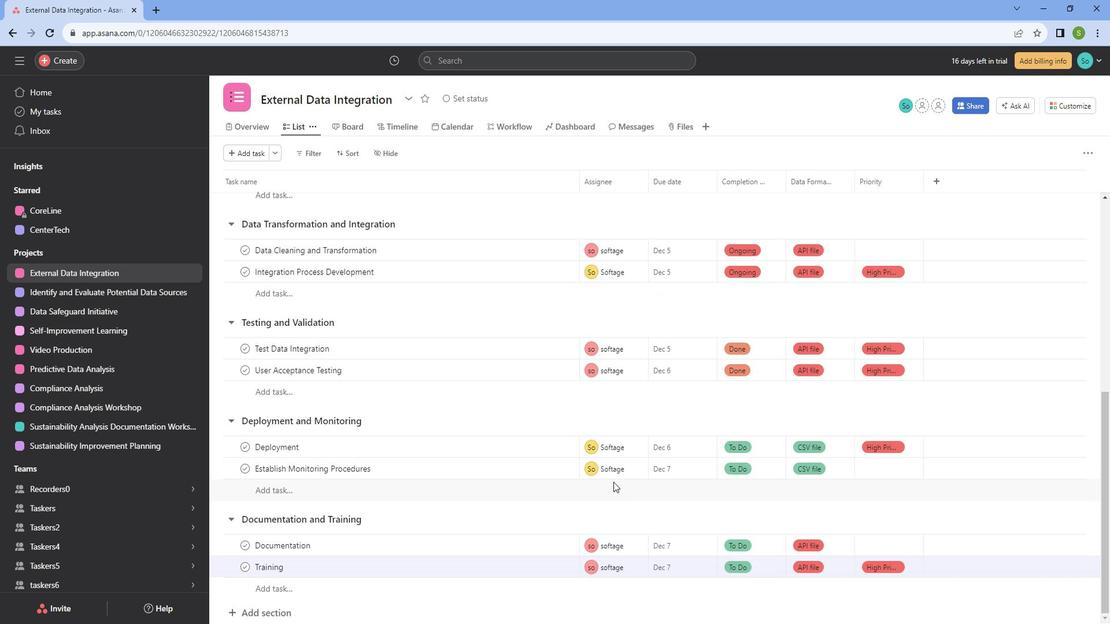
Action: Mouse moved to (624, 479)
Screenshot: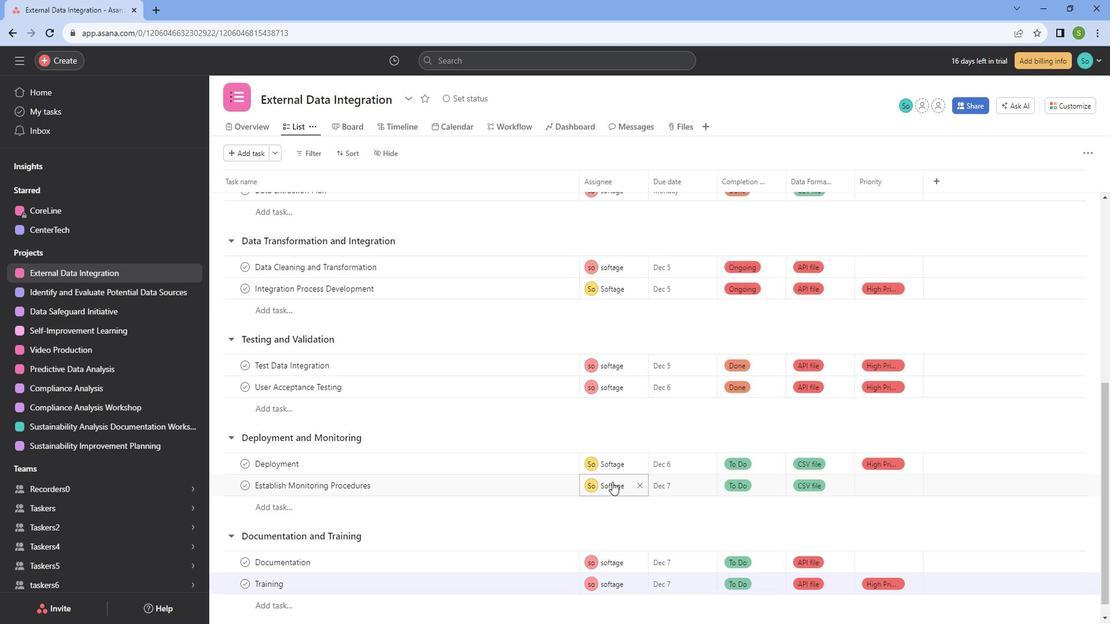 
Action: Mouse scrolled (624, 479) with delta (0, 0)
Screenshot: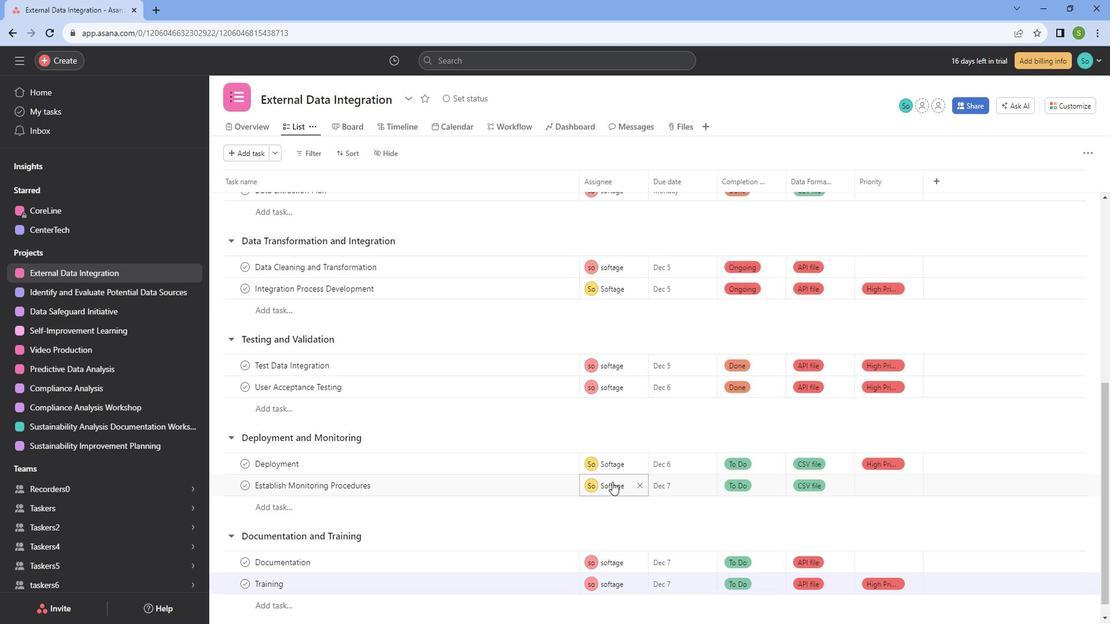 
Action: Mouse moved to (622, 479)
Screenshot: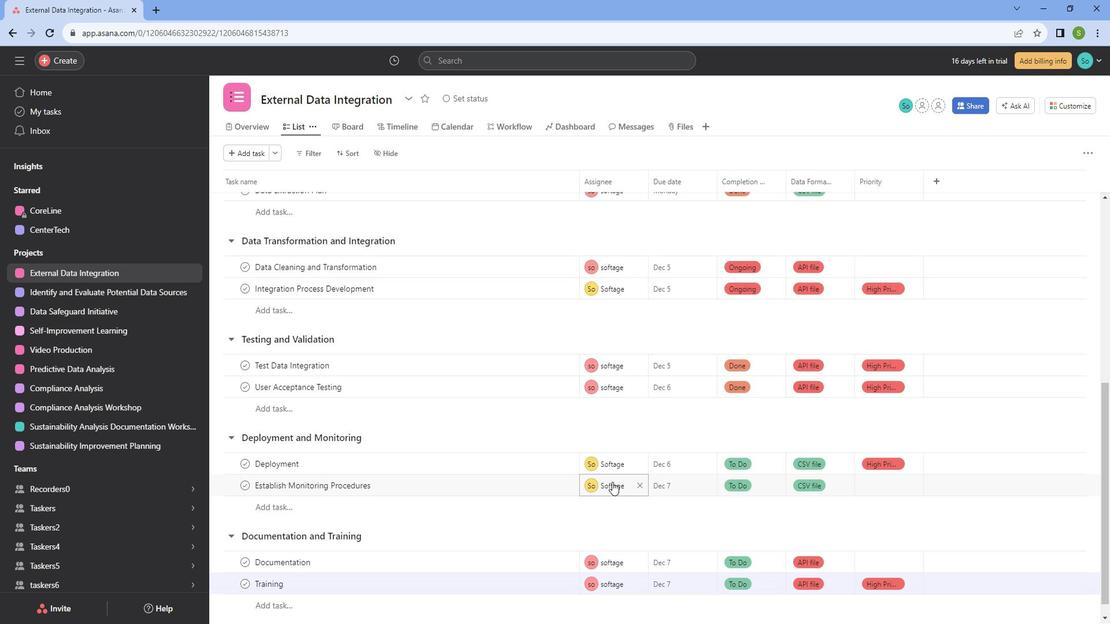 
Action: Mouse scrolled (622, 480) with delta (0, 0)
Screenshot: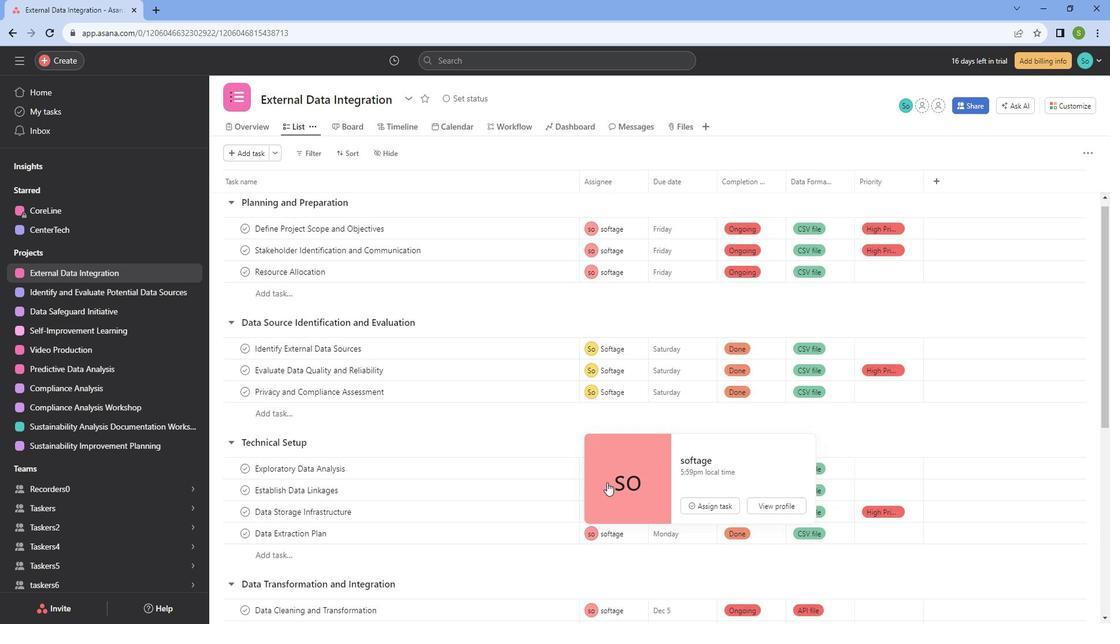 
Action: Mouse scrolled (622, 480) with delta (0, 0)
Screenshot: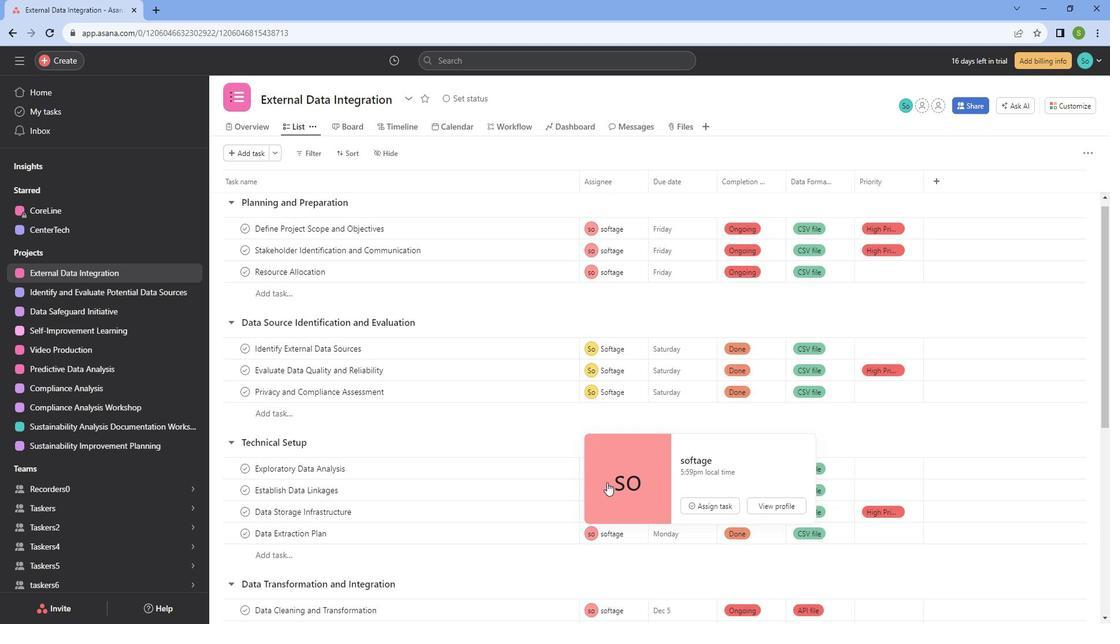 
Action: Mouse scrolled (622, 480) with delta (0, 0)
Screenshot: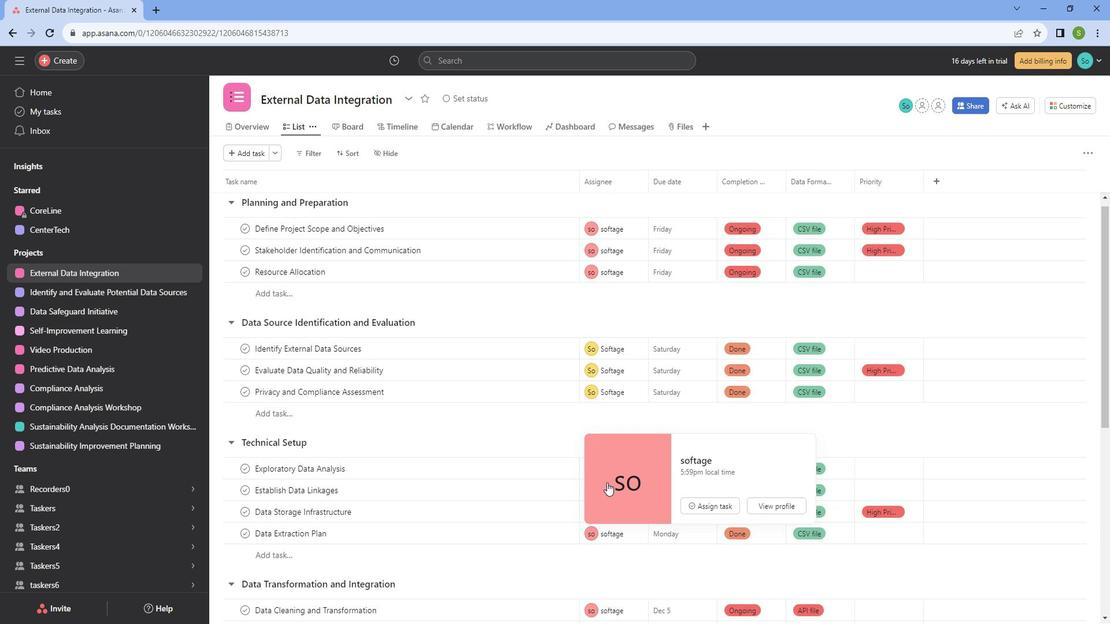 
Action: Mouse scrolled (622, 480) with delta (0, 0)
Screenshot: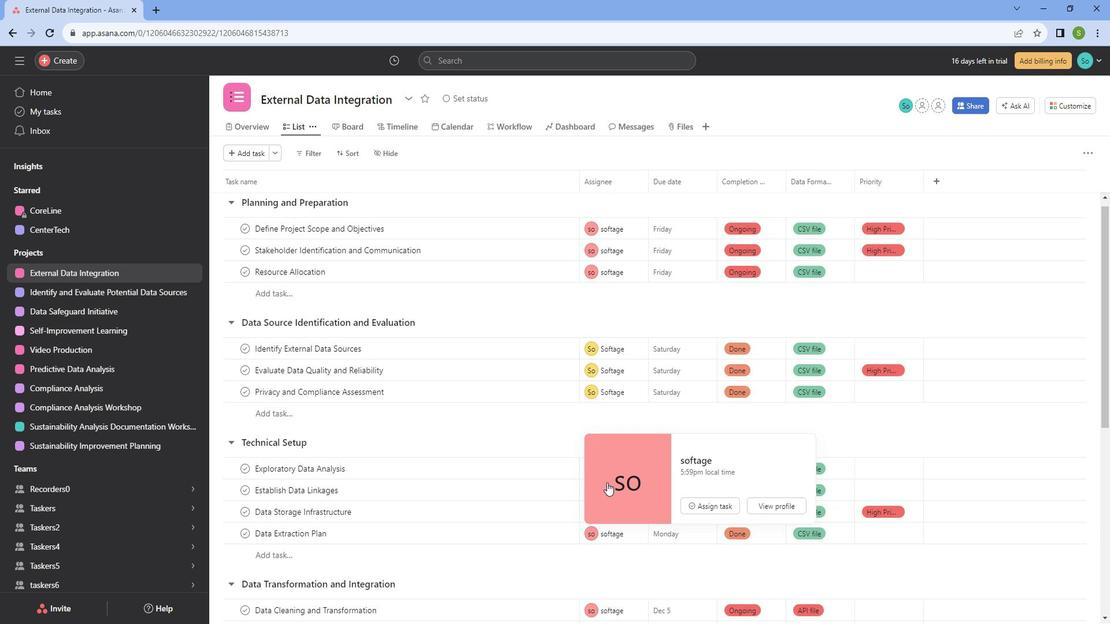
Action: Mouse moved to (523, 315)
Screenshot: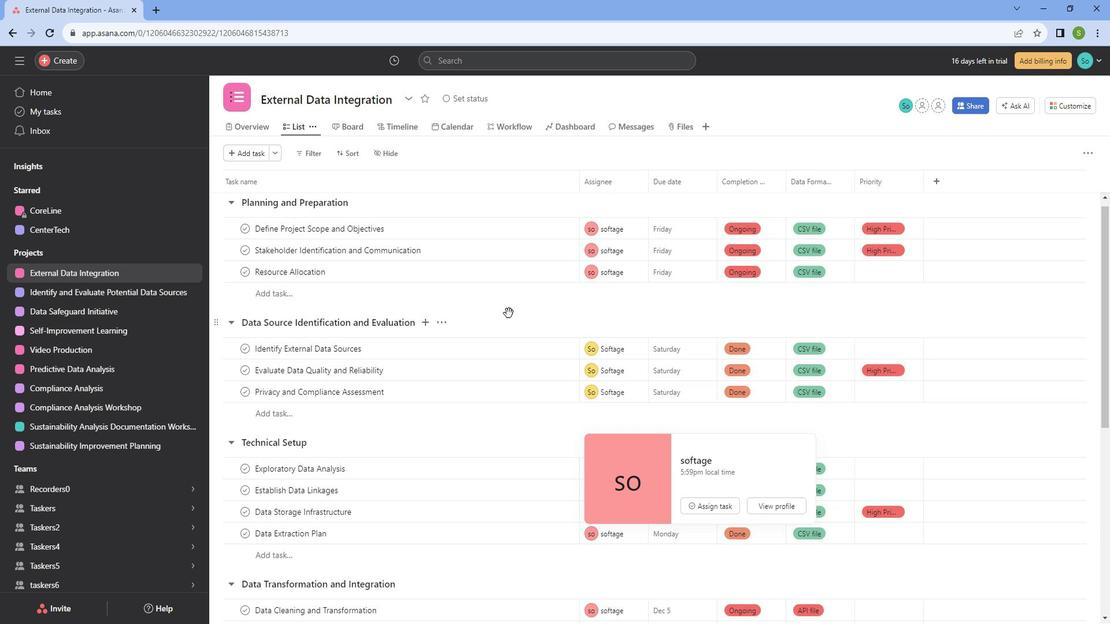 
Action: Mouse scrolled (523, 315) with delta (0, 0)
Screenshot: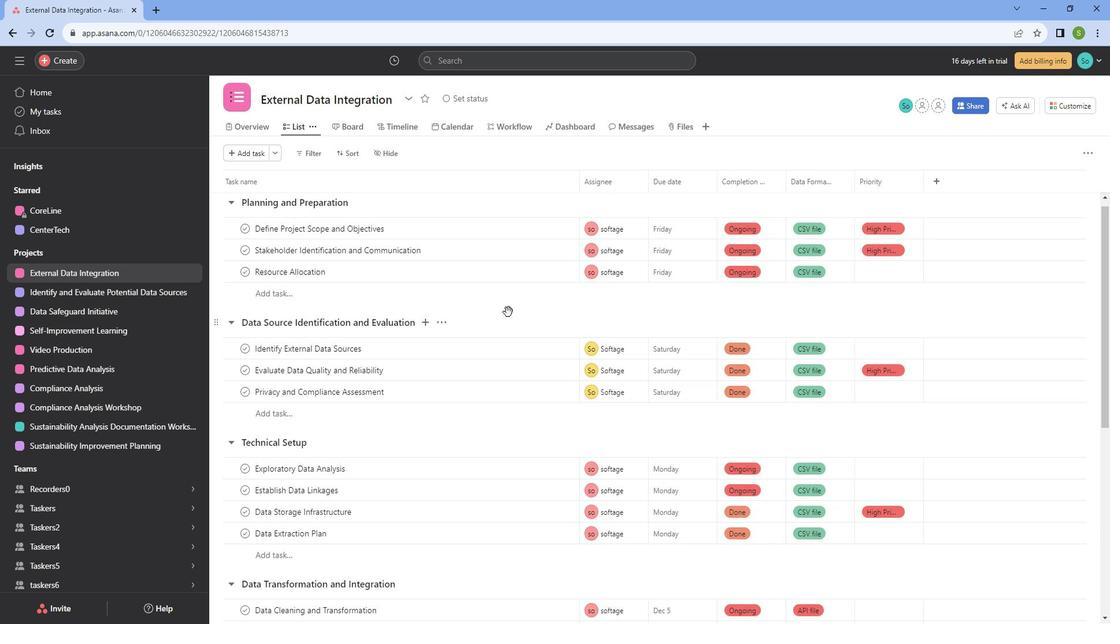 
Action: Mouse scrolled (523, 315) with delta (0, 0)
Screenshot: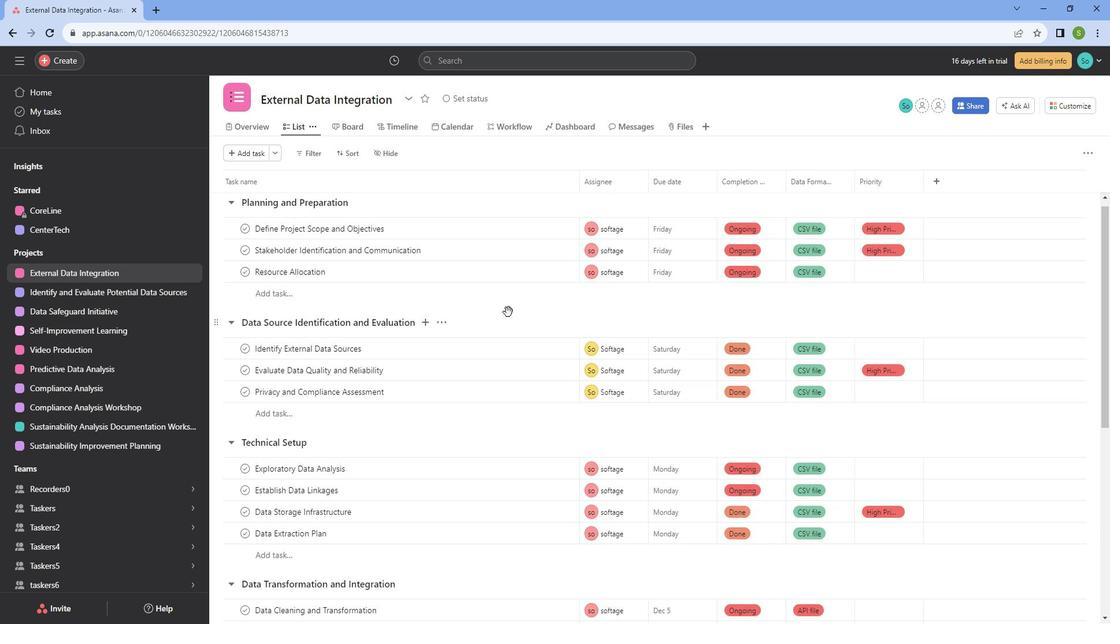 
Action: Mouse scrolled (523, 315) with delta (0, 0)
Screenshot: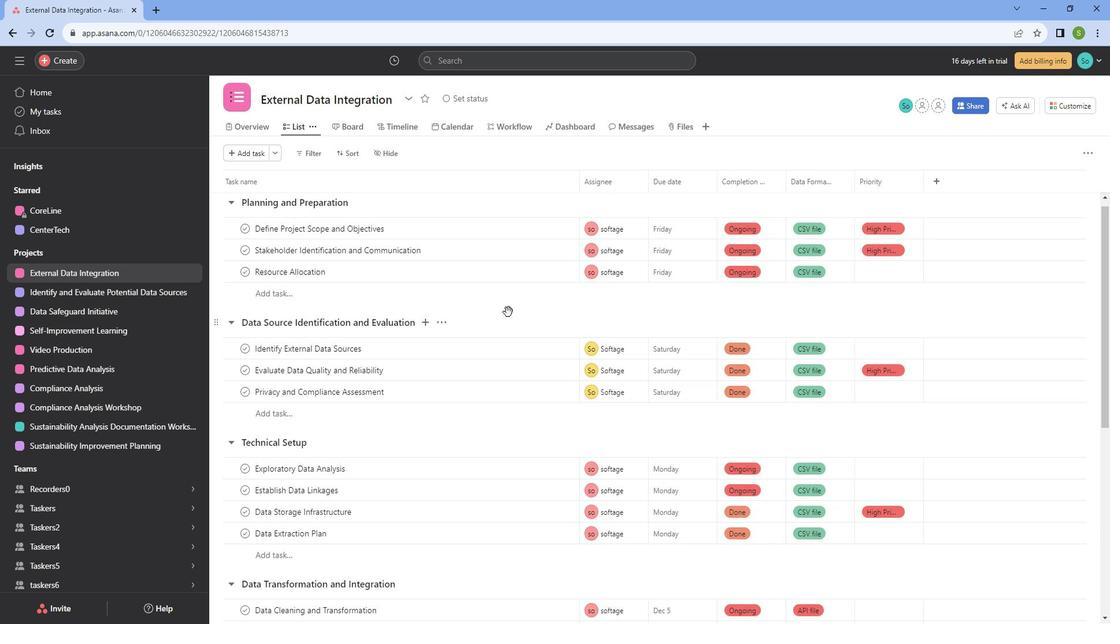 
Action: Mouse scrolled (523, 315) with delta (0, 0)
Screenshot: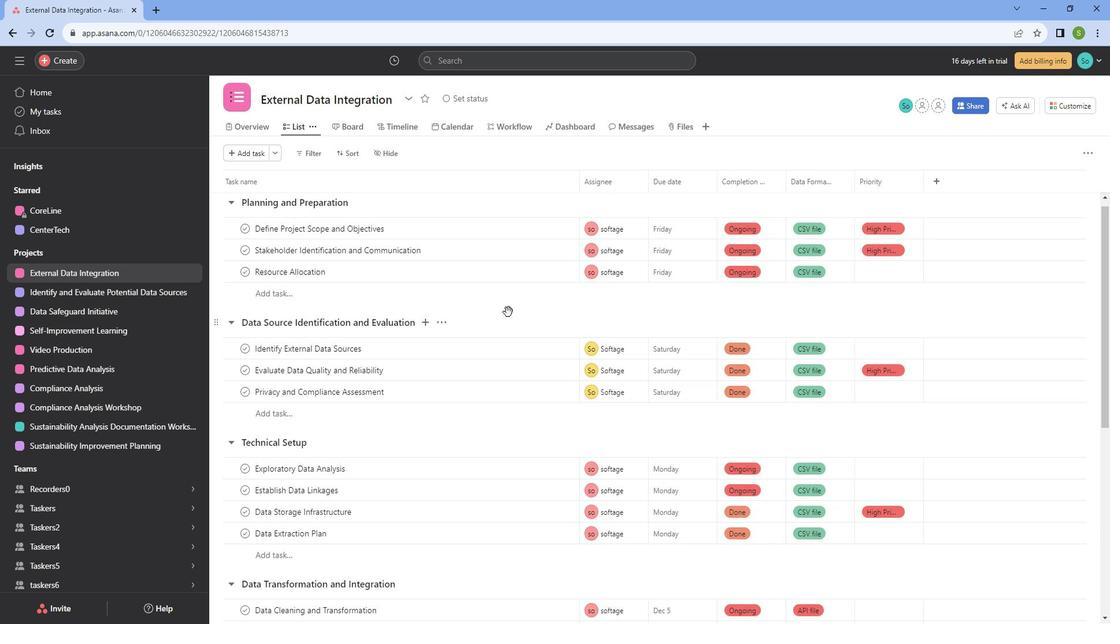 
Action: Mouse scrolled (523, 315) with delta (0, 0)
Screenshot: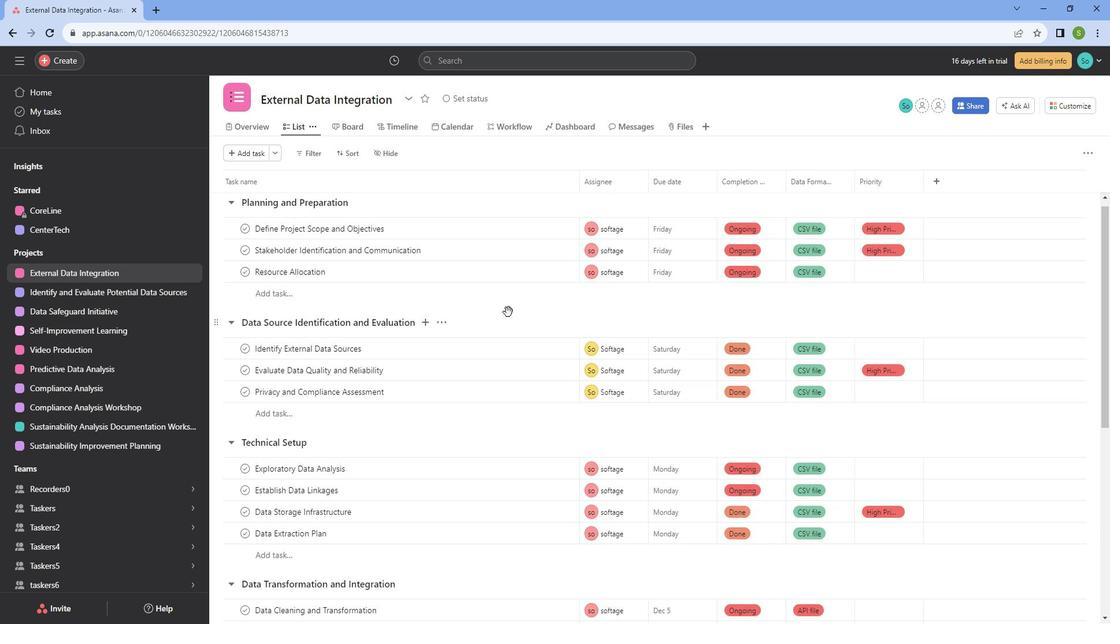 
Action: Mouse scrolled (523, 315) with delta (0, 0)
Screenshot: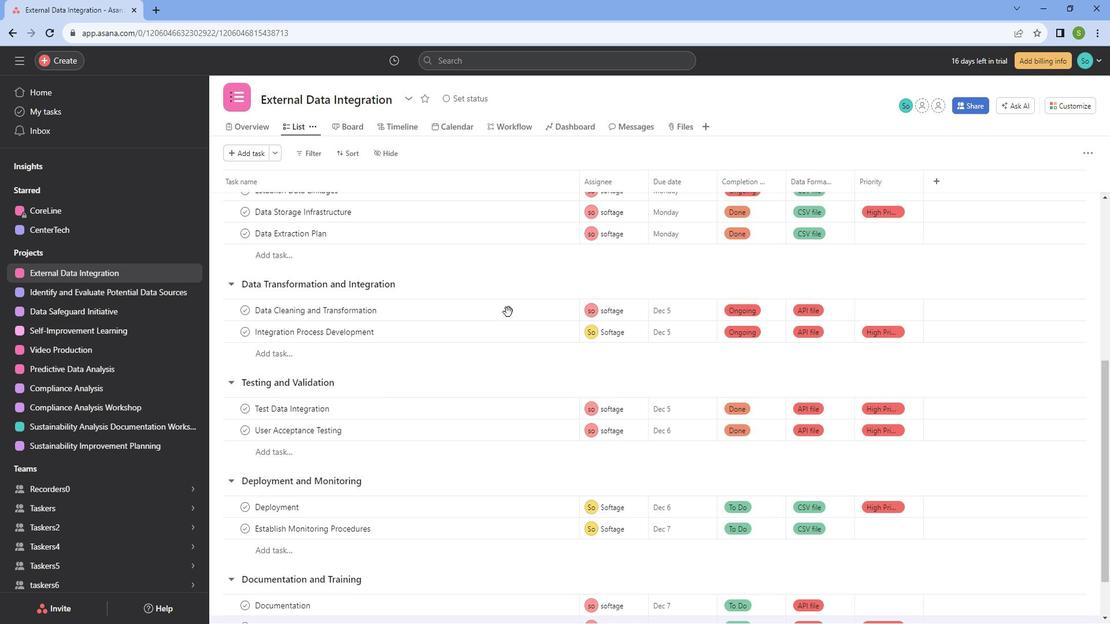
Action: Mouse scrolled (523, 315) with delta (0, 0)
Screenshot: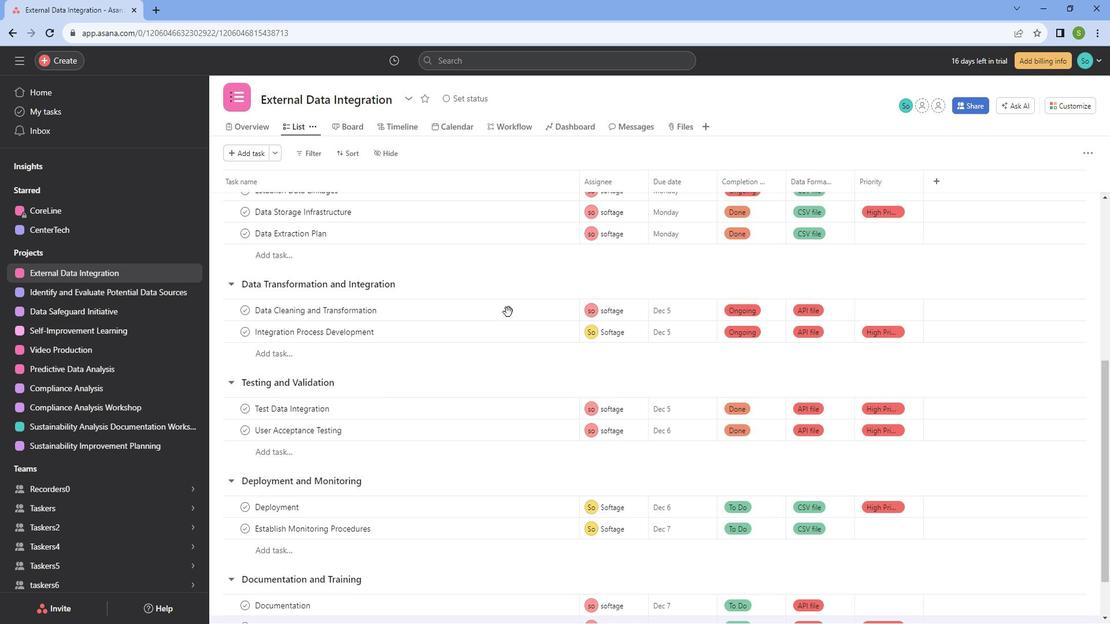 
Action: Mouse scrolled (523, 315) with delta (0, 0)
Screenshot: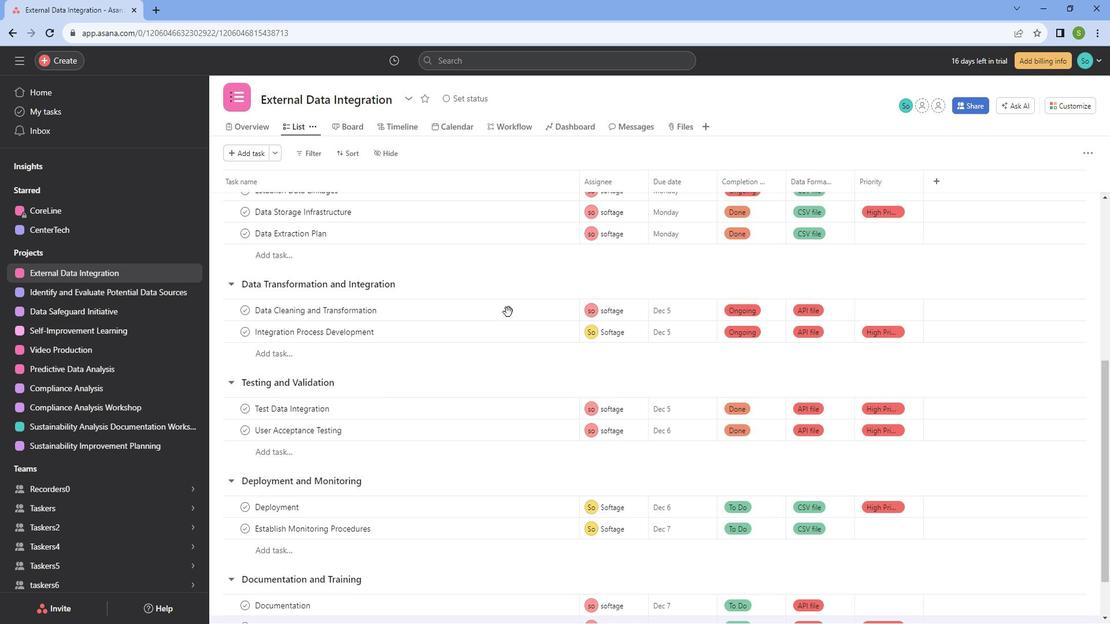
Action: Mouse scrolled (523, 315) with delta (0, 0)
Screenshot: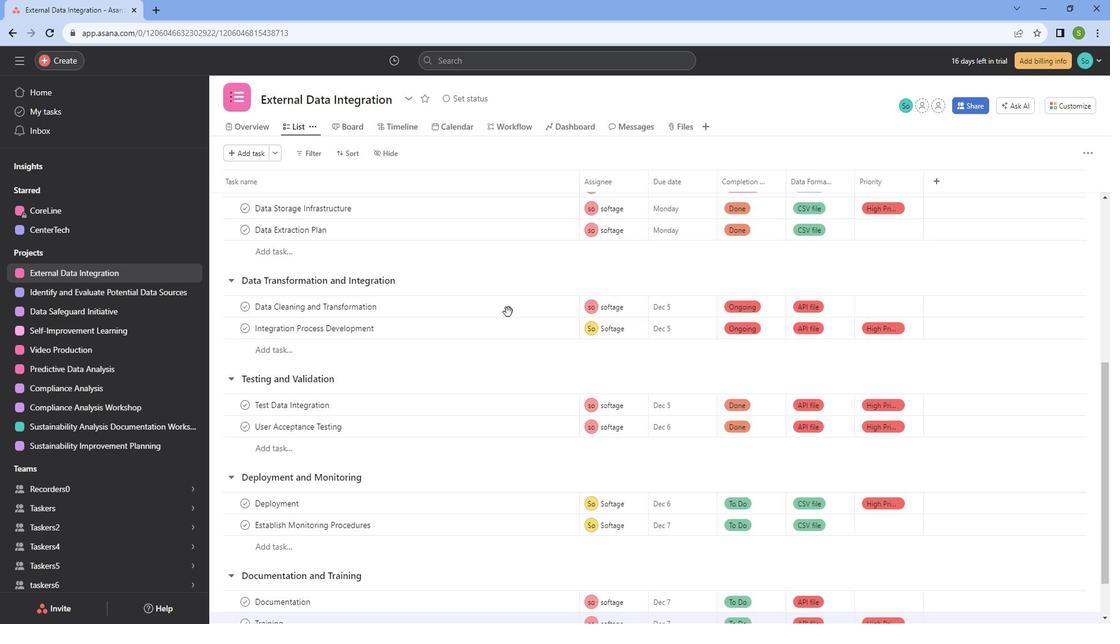 
Action: Mouse scrolled (523, 315) with delta (0, 0)
Screenshot: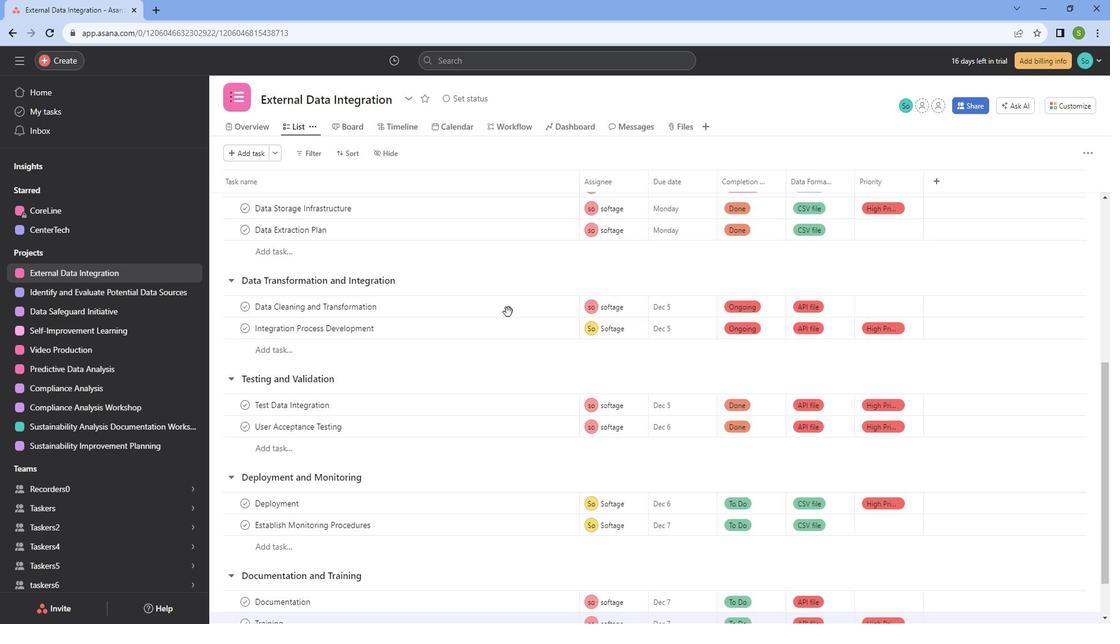 
Action: Mouse moved to (526, 313)
Screenshot: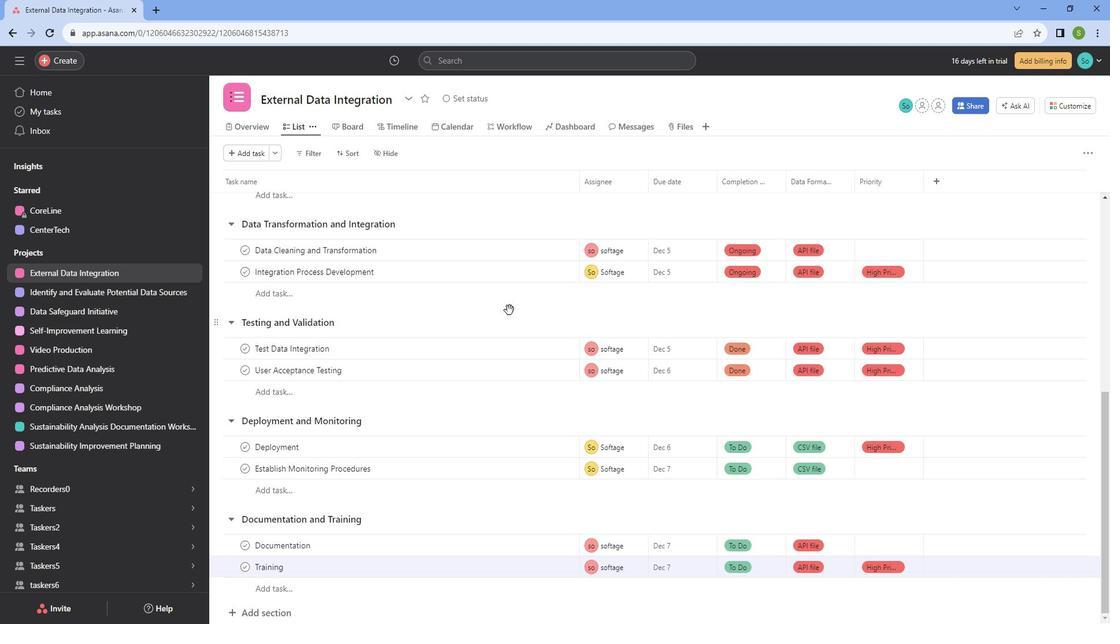 
